 Task: Add Sprouts Organic Bartlett Pear Halves to the cart.
Action: Mouse moved to (24, 102)
Screenshot: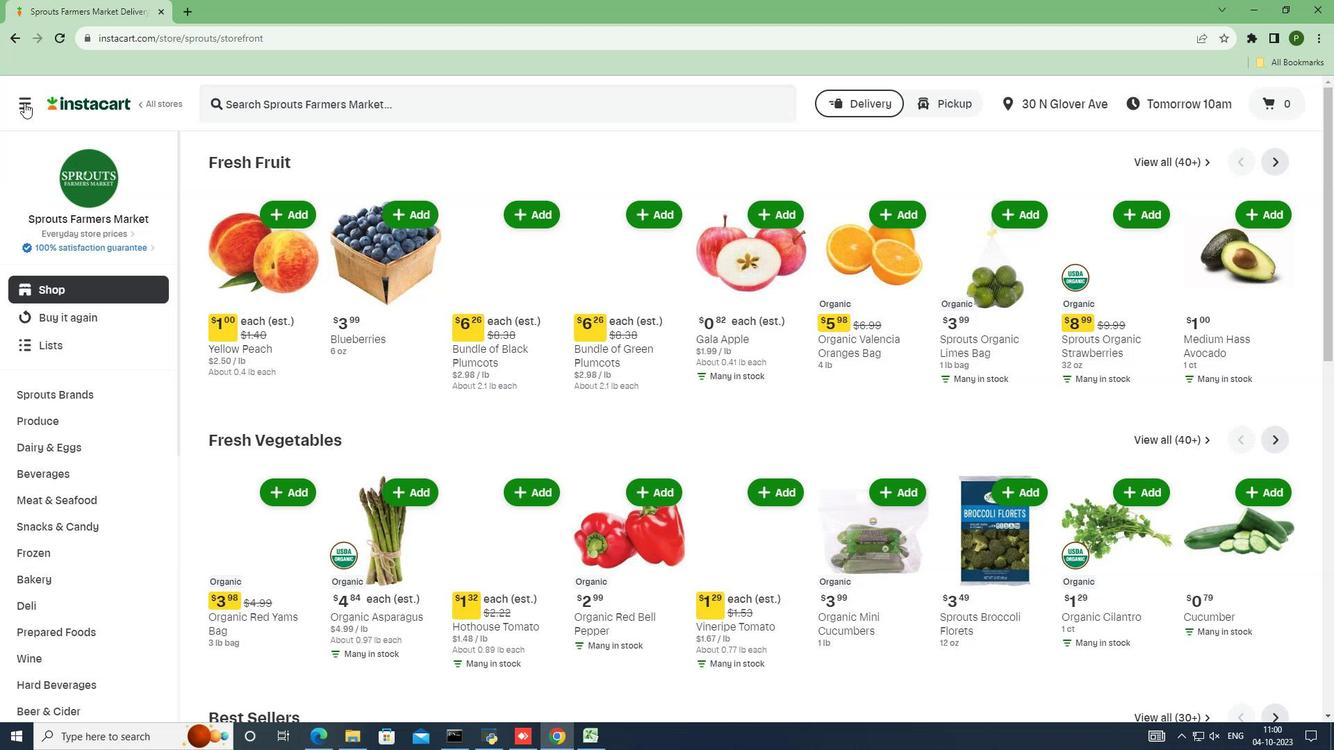 
Action: Mouse pressed left at (24, 102)
Screenshot: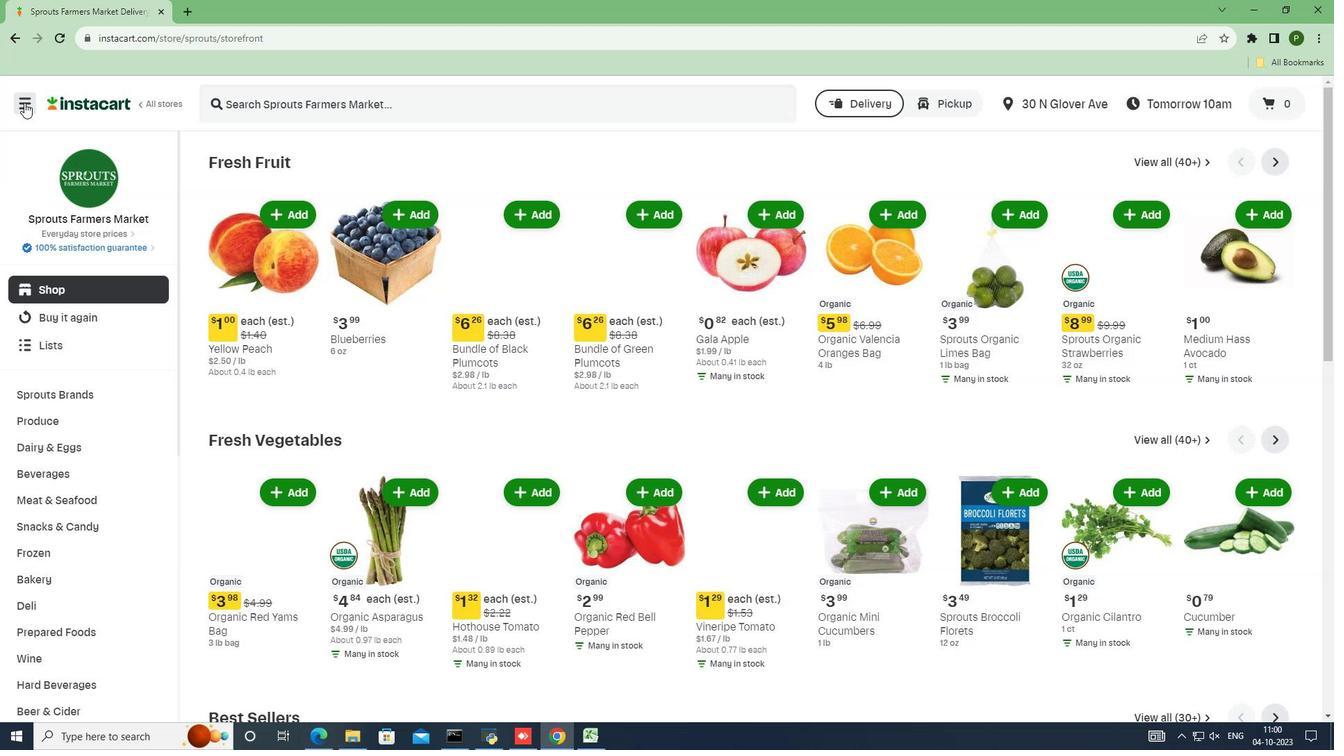 
Action: Mouse moved to (47, 389)
Screenshot: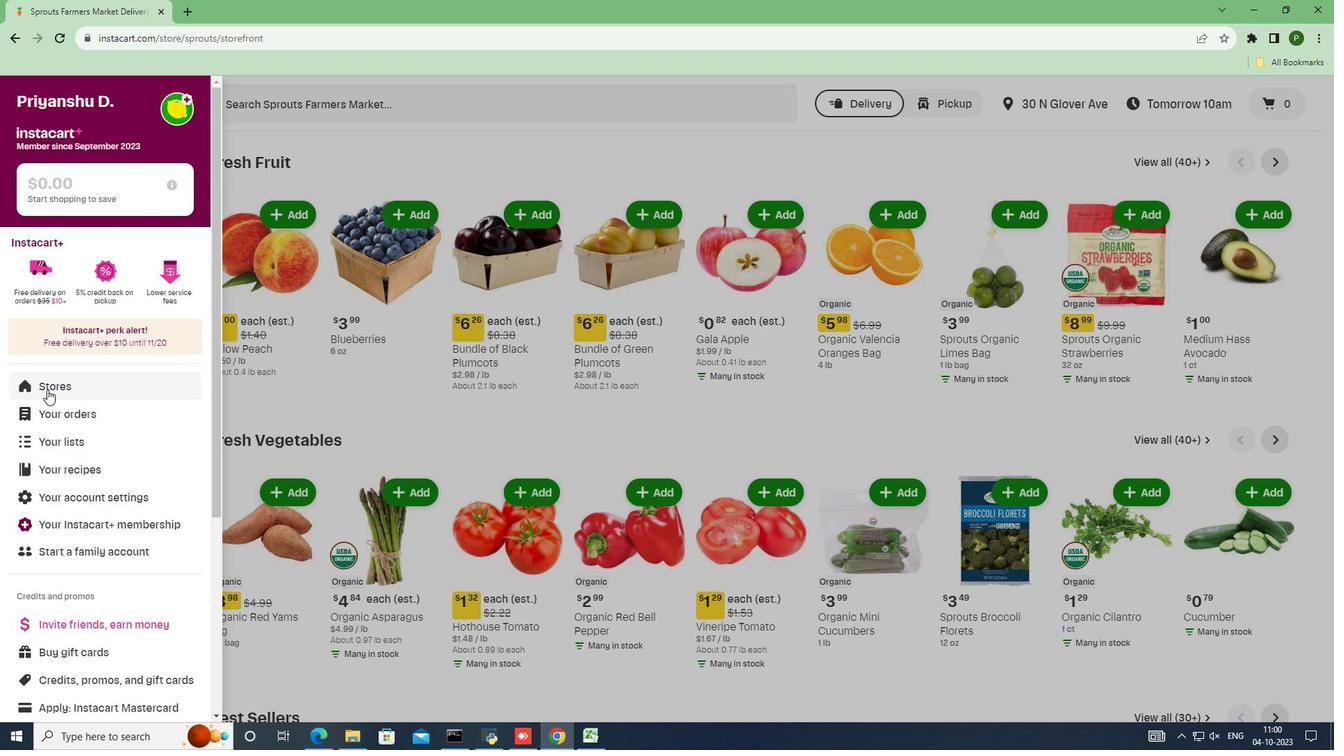 
Action: Mouse pressed left at (47, 389)
Screenshot: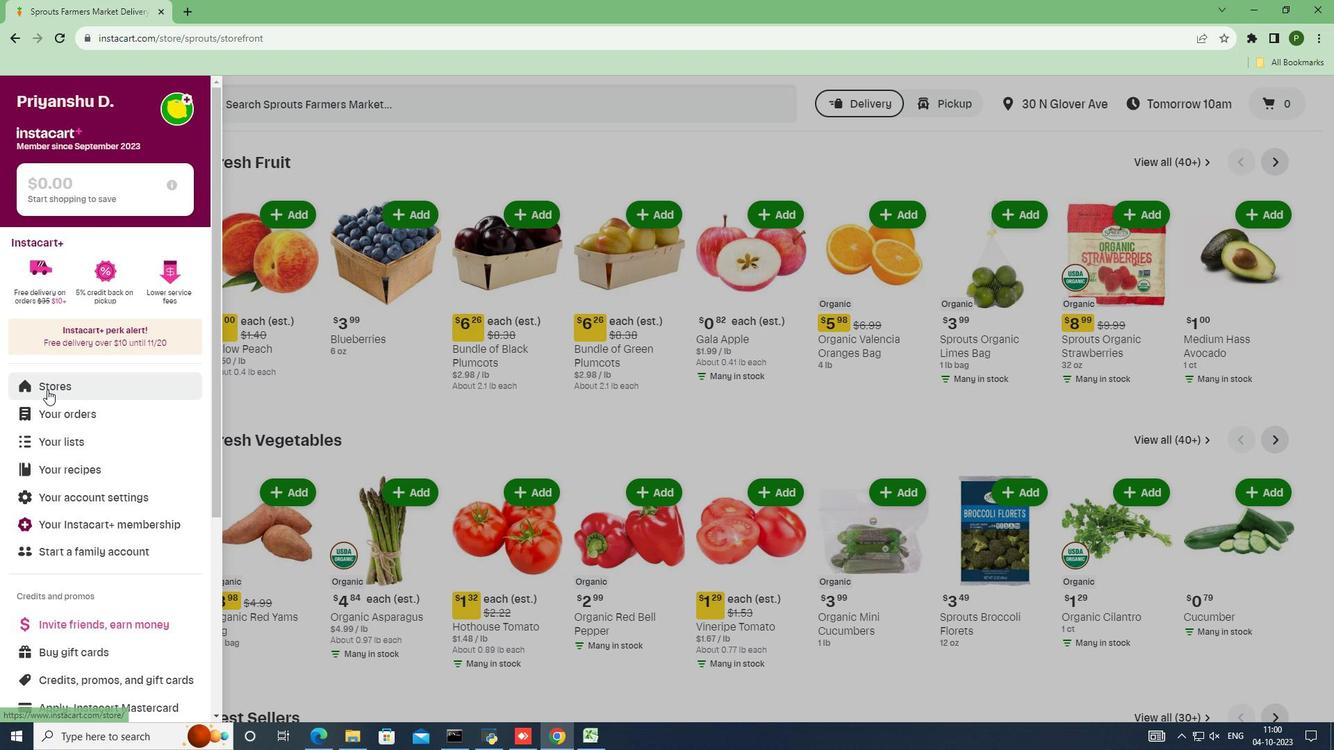 
Action: Mouse moved to (323, 161)
Screenshot: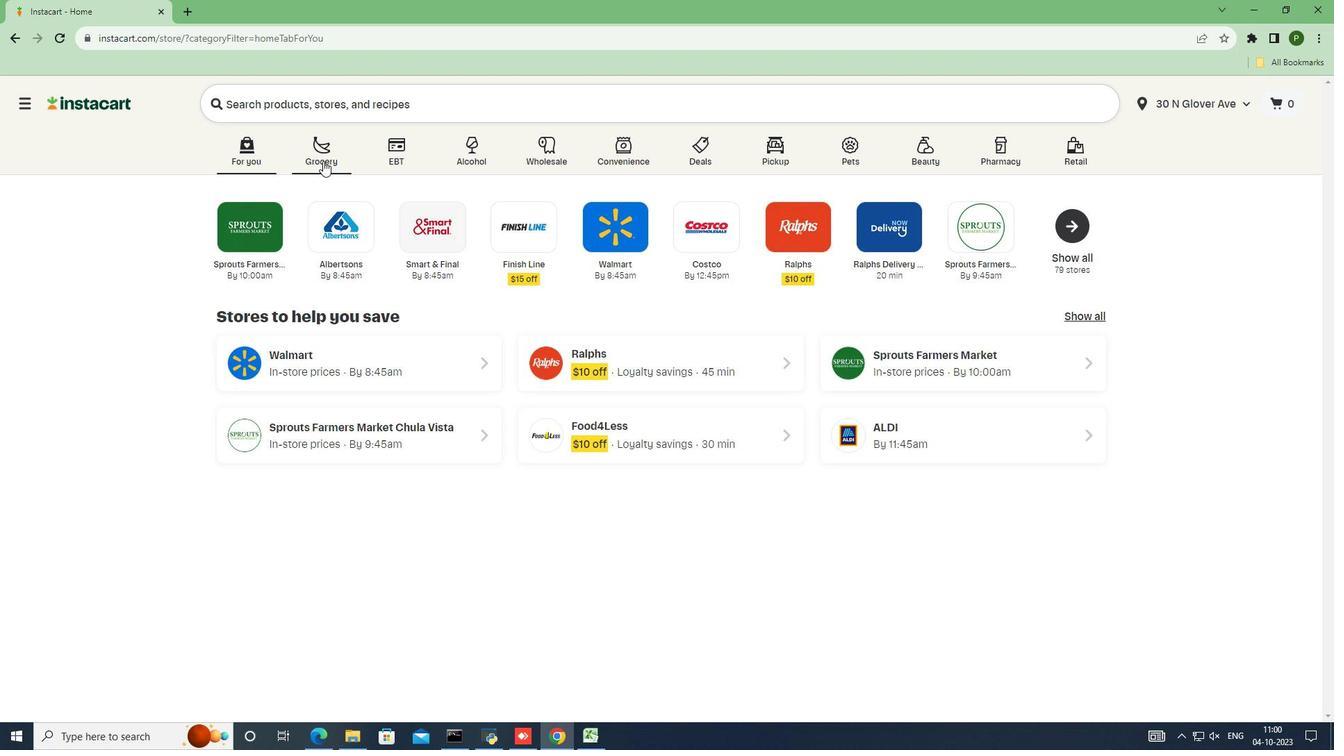 
Action: Mouse pressed left at (323, 161)
Screenshot: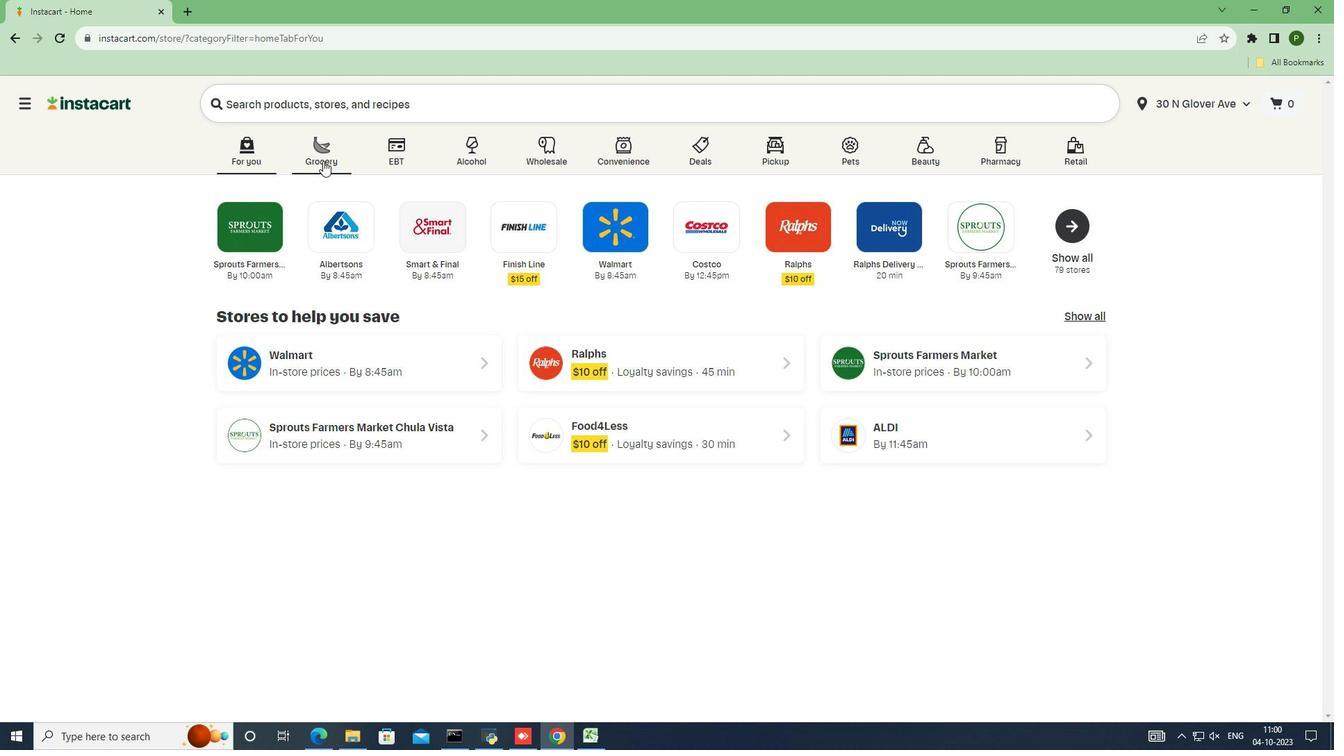 
Action: Mouse moved to (842, 310)
Screenshot: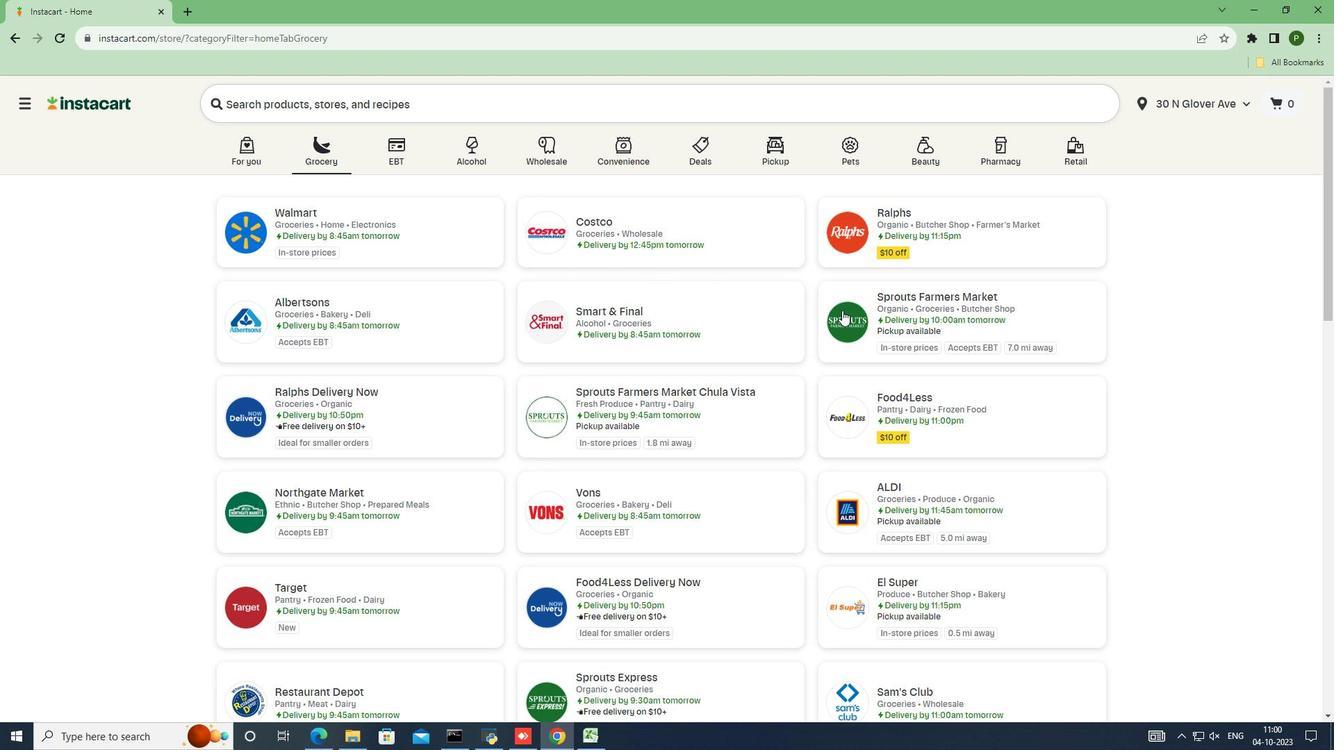 
Action: Mouse pressed left at (842, 310)
Screenshot: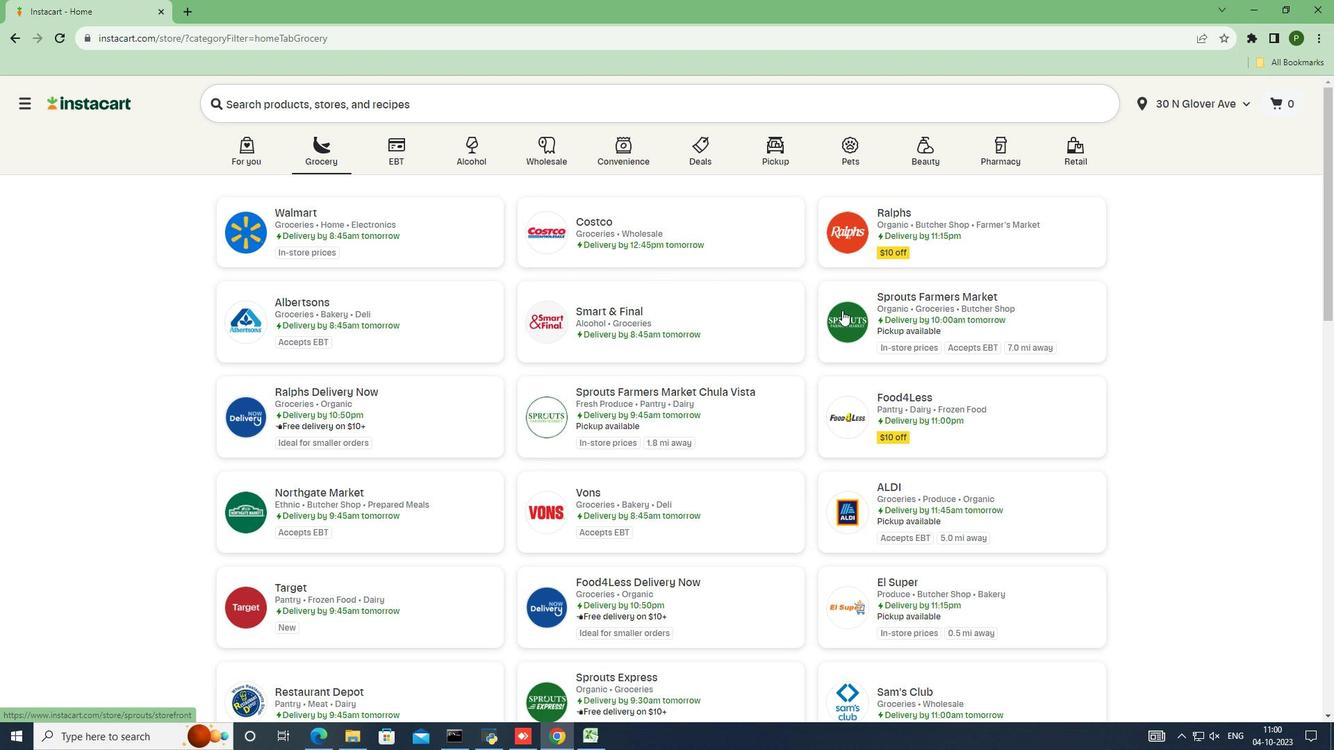 
Action: Mouse moved to (91, 404)
Screenshot: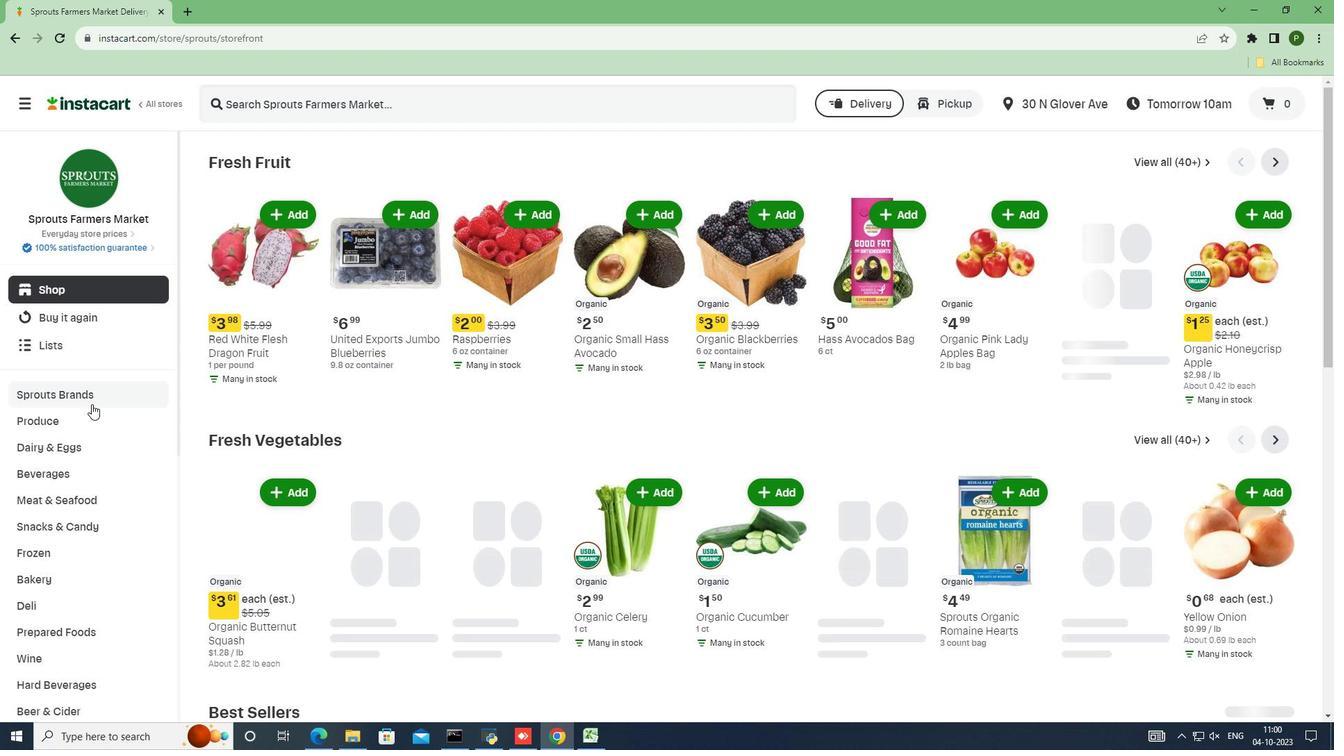 
Action: Mouse pressed left at (91, 404)
Screenshot: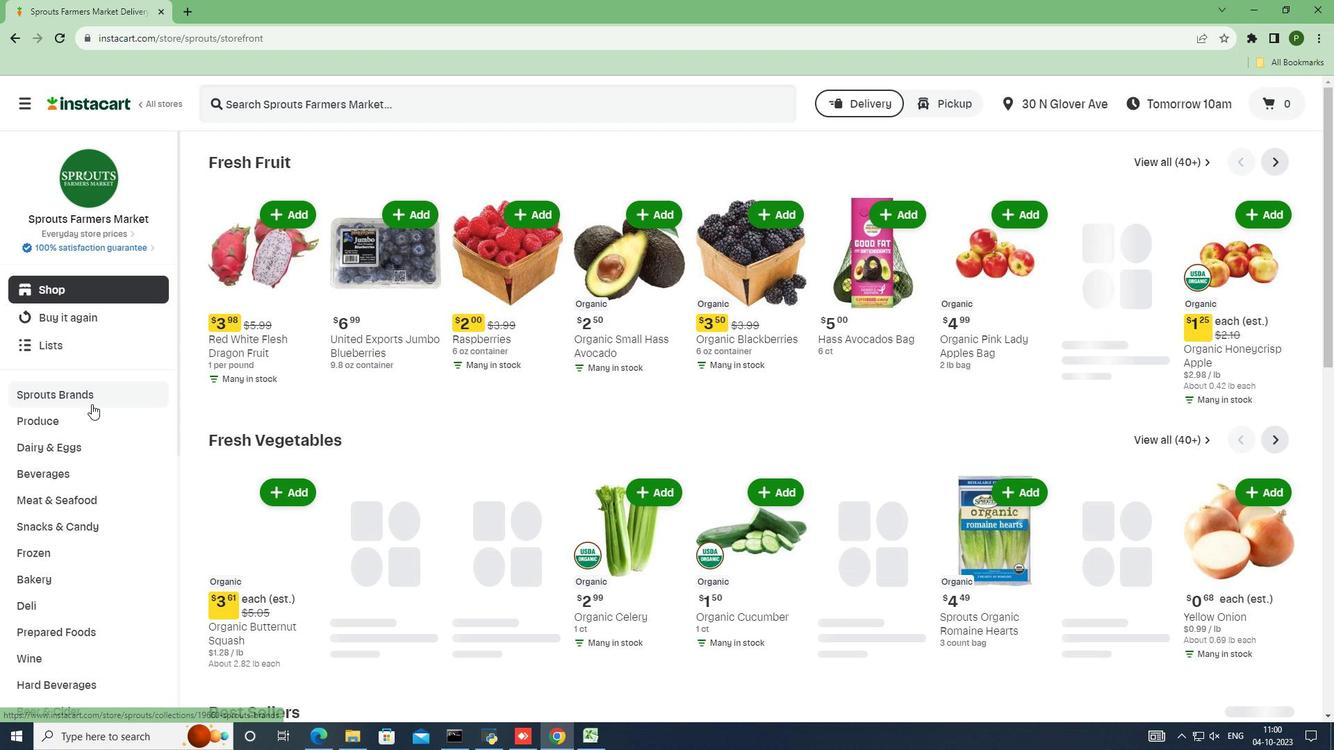 
Action: Mouse moved to (76, 492)
Screenshot: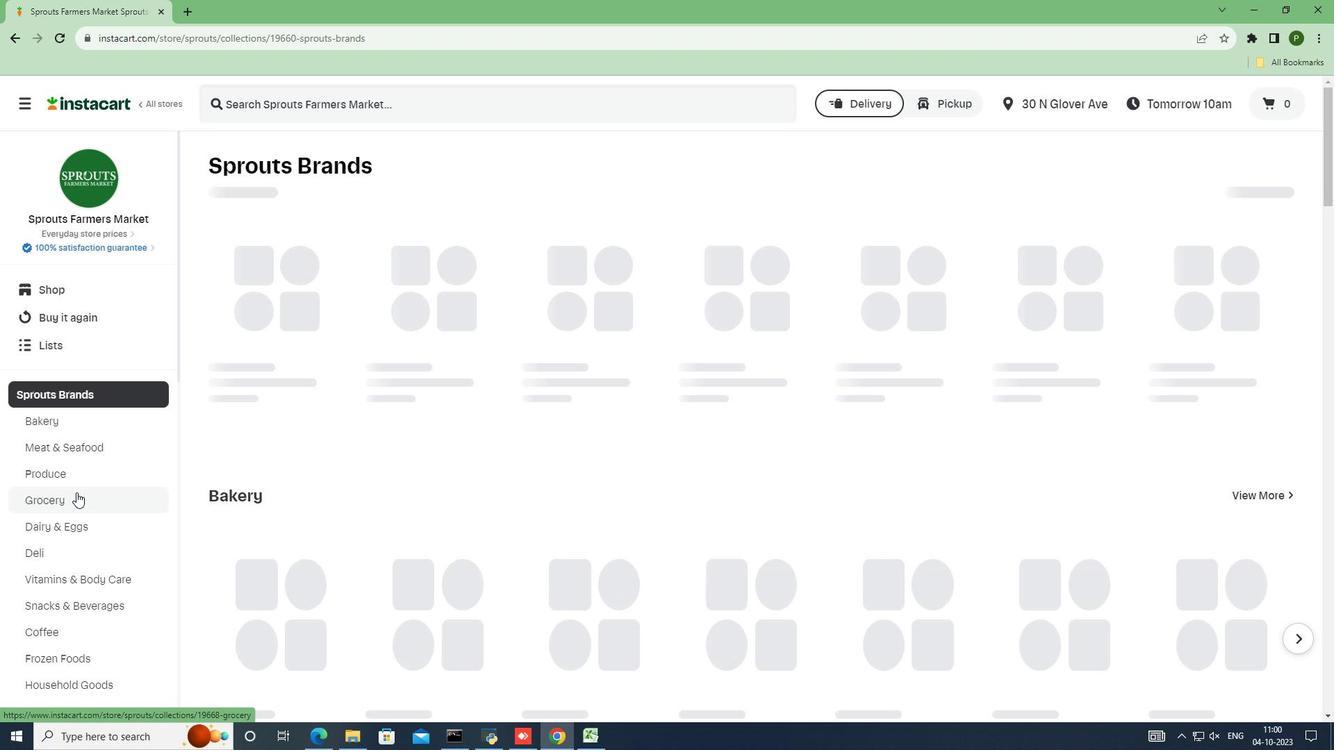 
Action: Mouse pressed left at (76, 492)
Screenshot: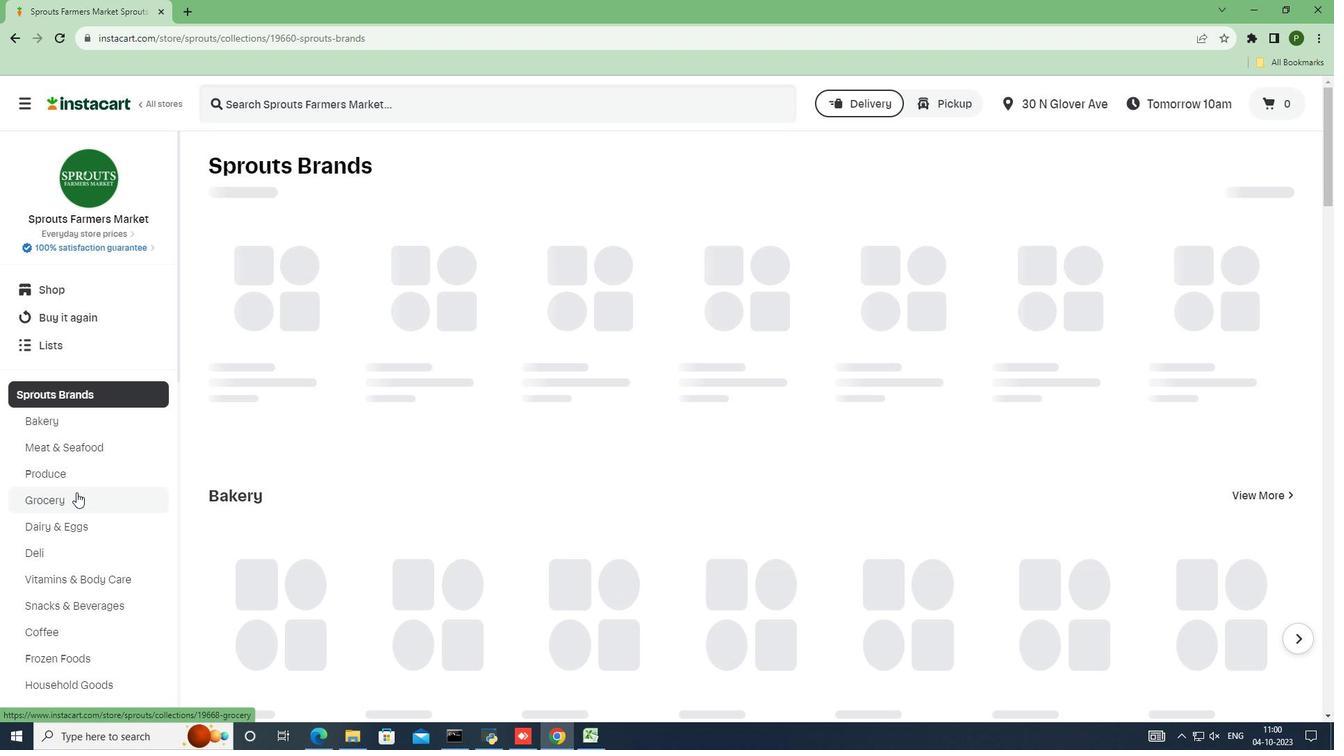 
Action: Mouse moved to (301, 280)
Screenshot: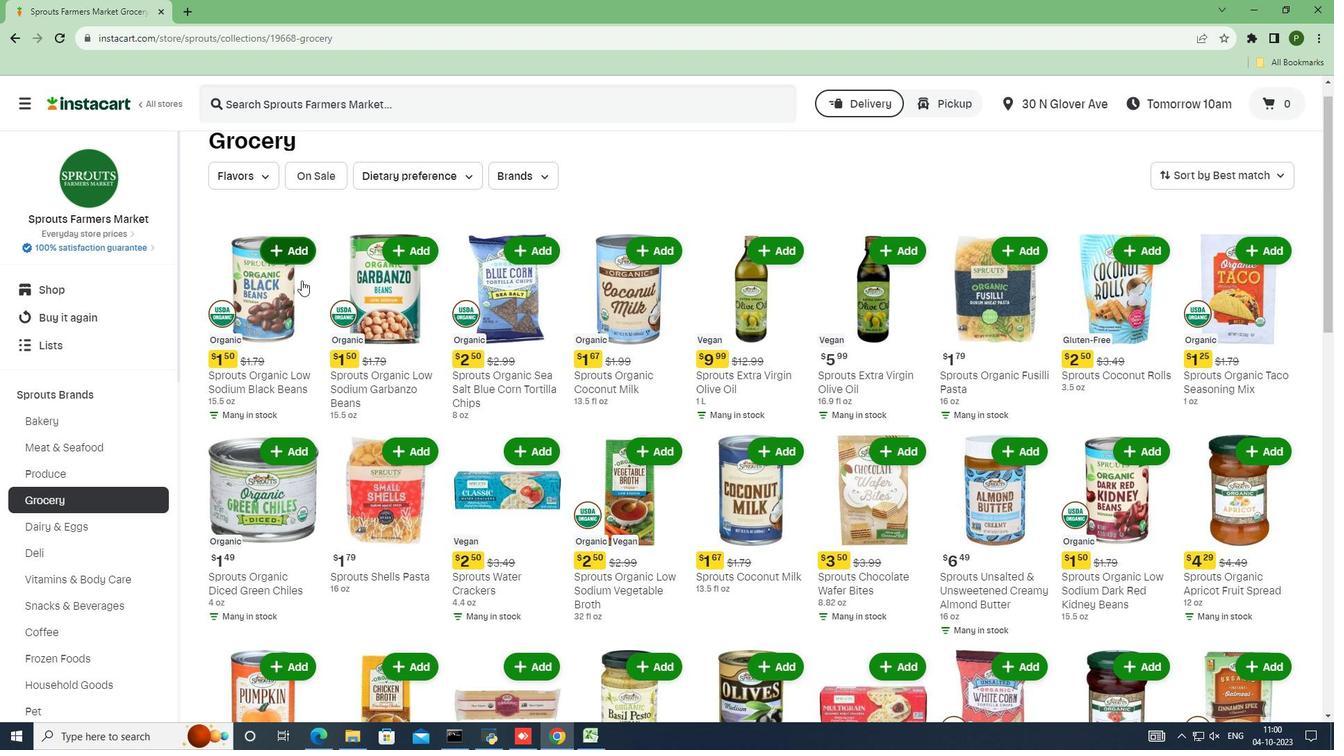 
Action: Mouse scrolled (301, 280) with delta (0, 0)
Screenshot: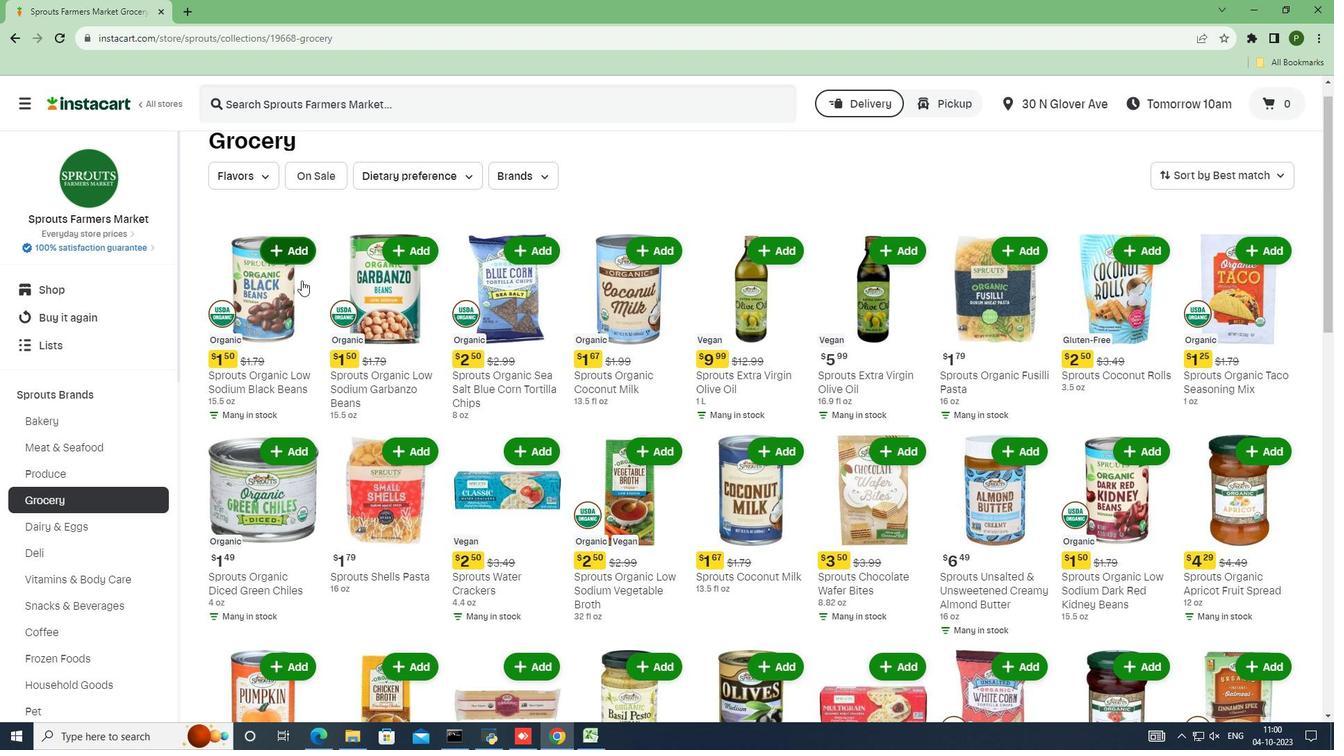 
Action: Mouse moved to (305, 286)
Screenshot: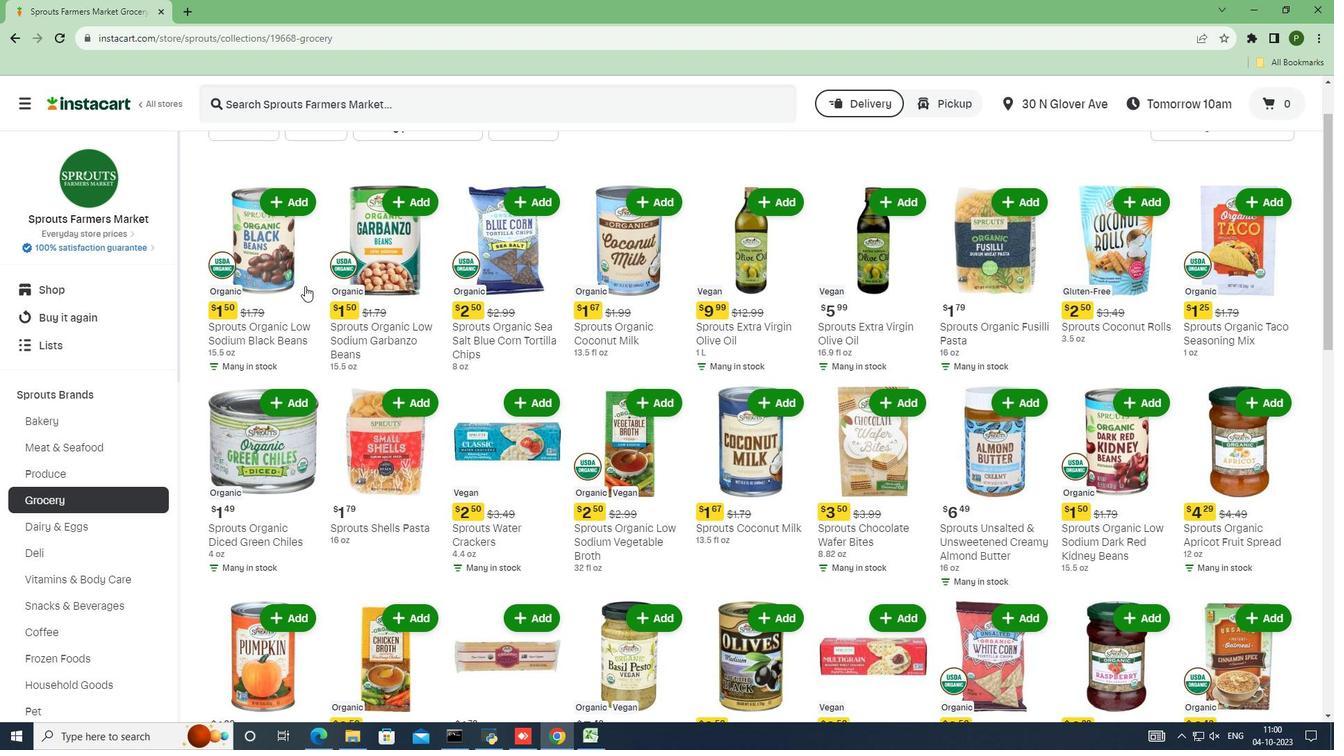 
Action: Mouse scrolled (305, 285) with delta (0, 0)
Screenshot: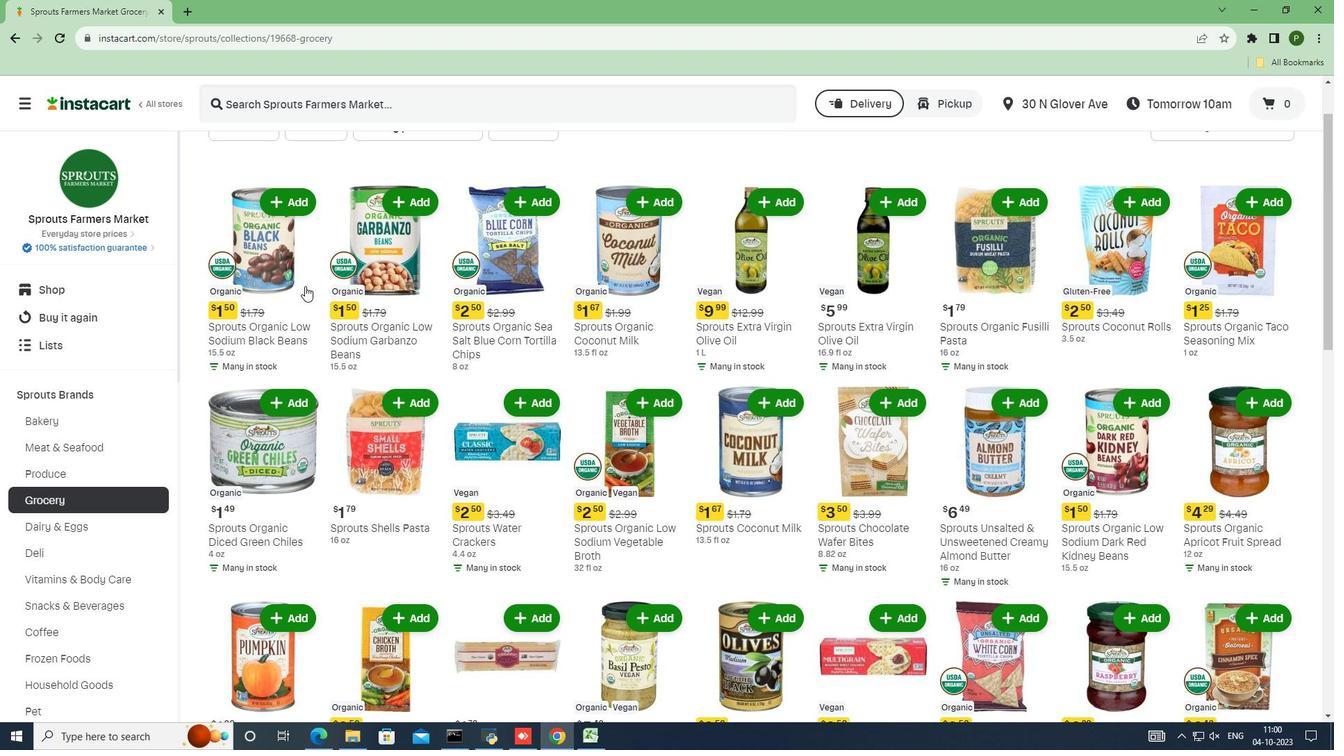 
Action: Mouse scrolled (305, 285) with delta (0, 0)
Screenshot: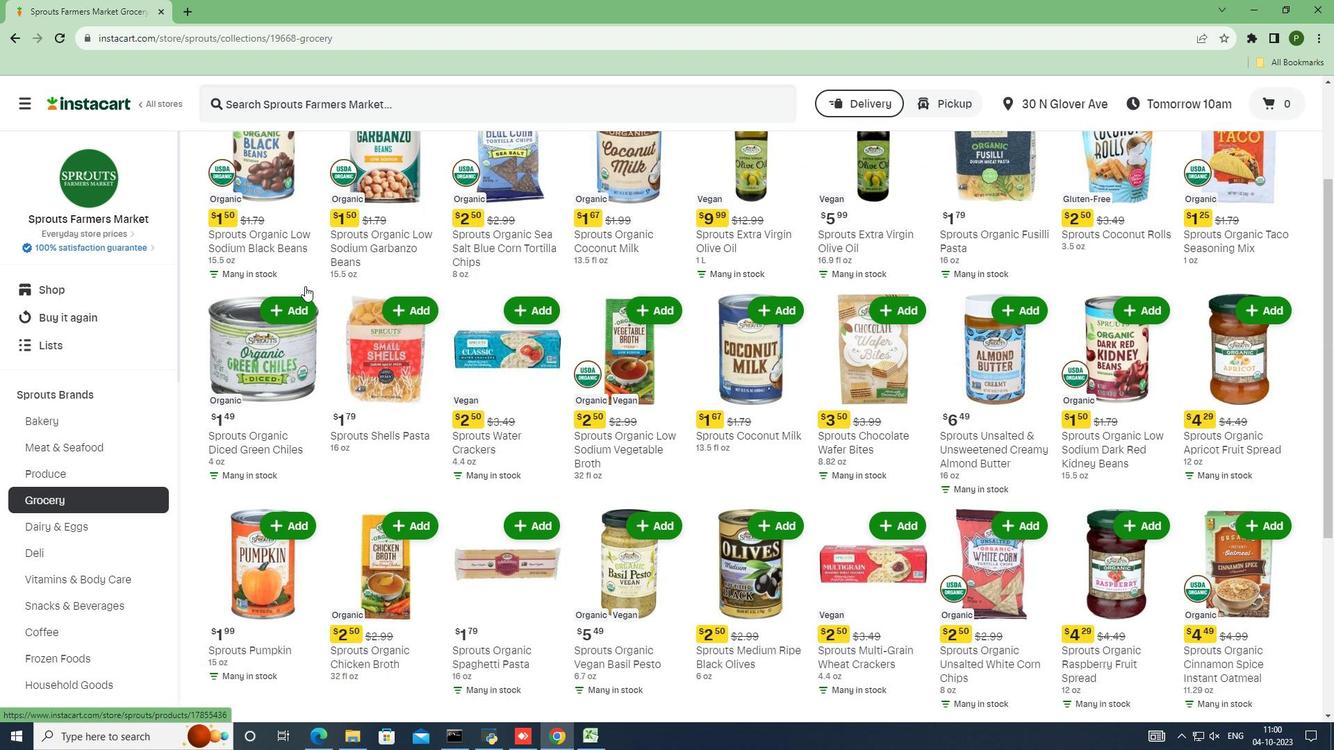 
Action: Mouse moved to (311, 292)
Screenshot: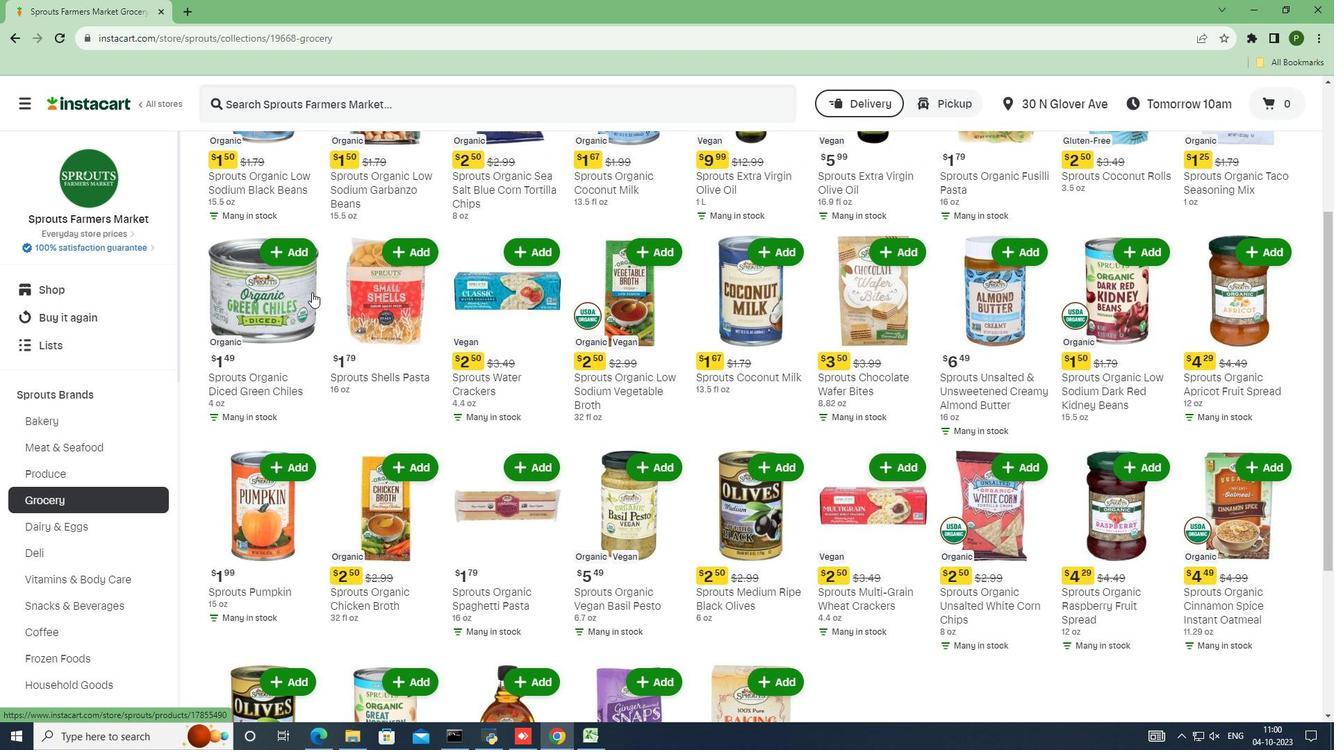 
Action: Mouse scrolled (311, 291) with delta (0, 0)
Screenshot: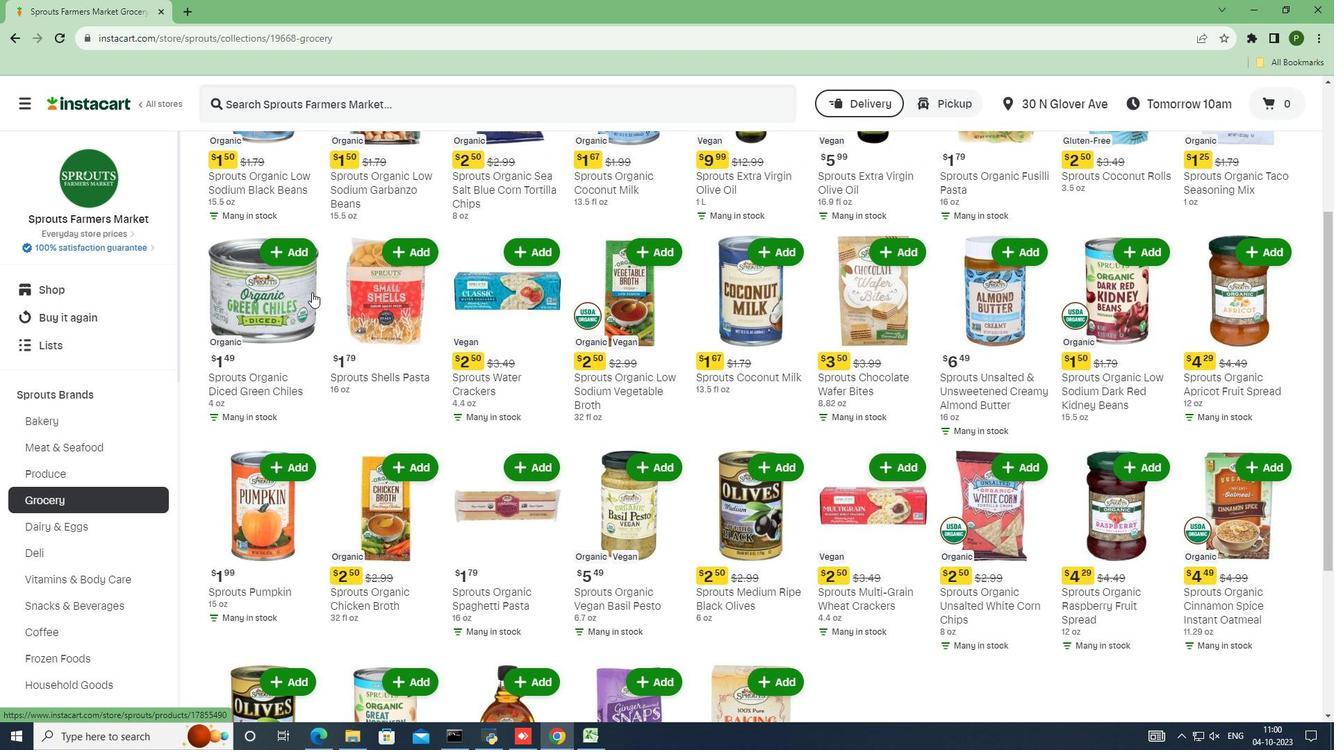 
Action: Mouse moved to (312, 292)
Screenshot: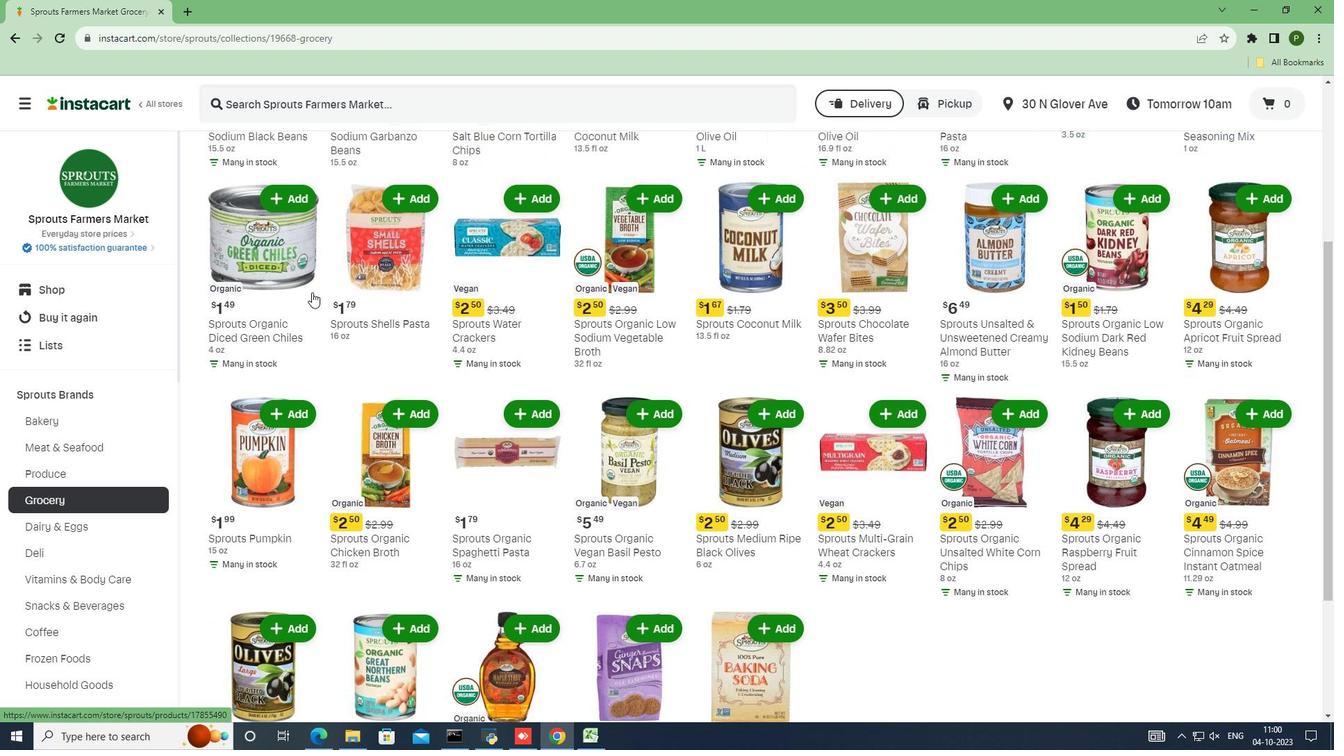 
Action: Mouse scrolled (312, 291) with delta (0, 0)
Screenshot: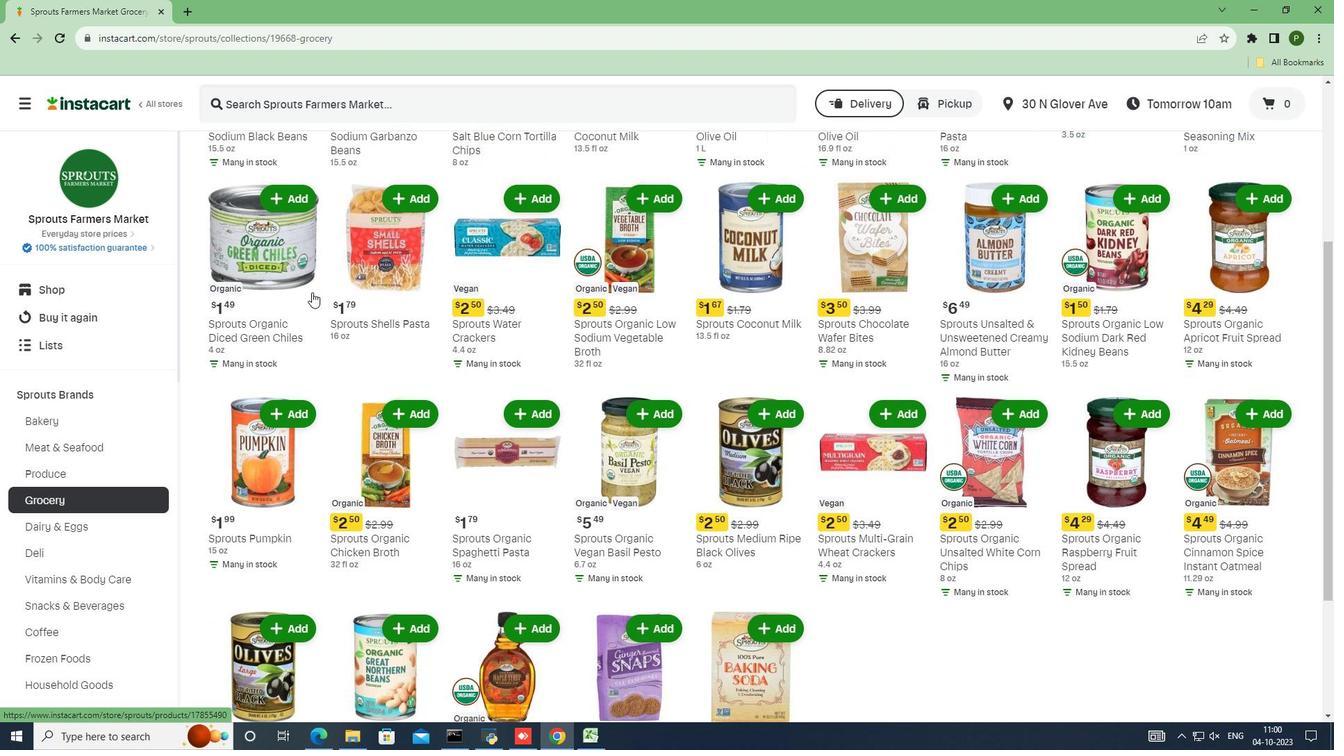 
Action: Mouse moved to (317, 291)
Screenshot: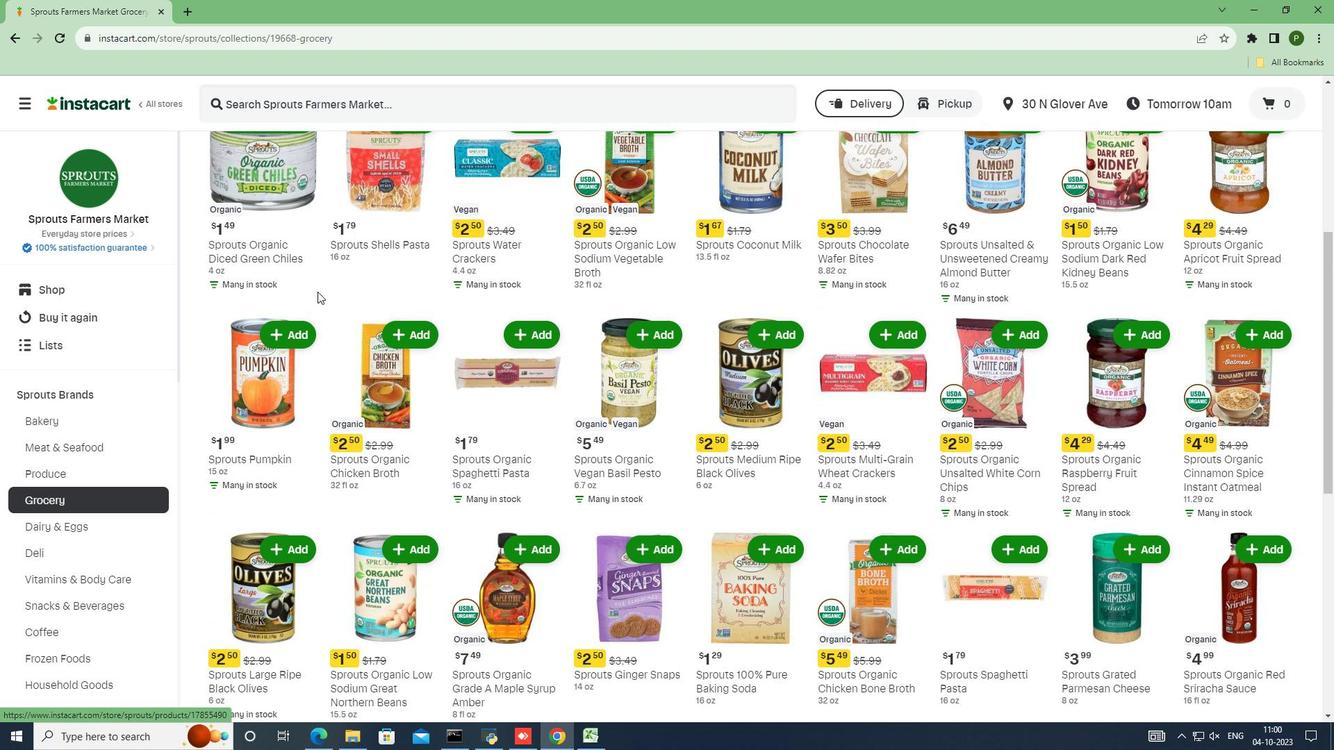 
Action: Mouse scrolled (317, 291) with delta (0, 0)
Screenshot: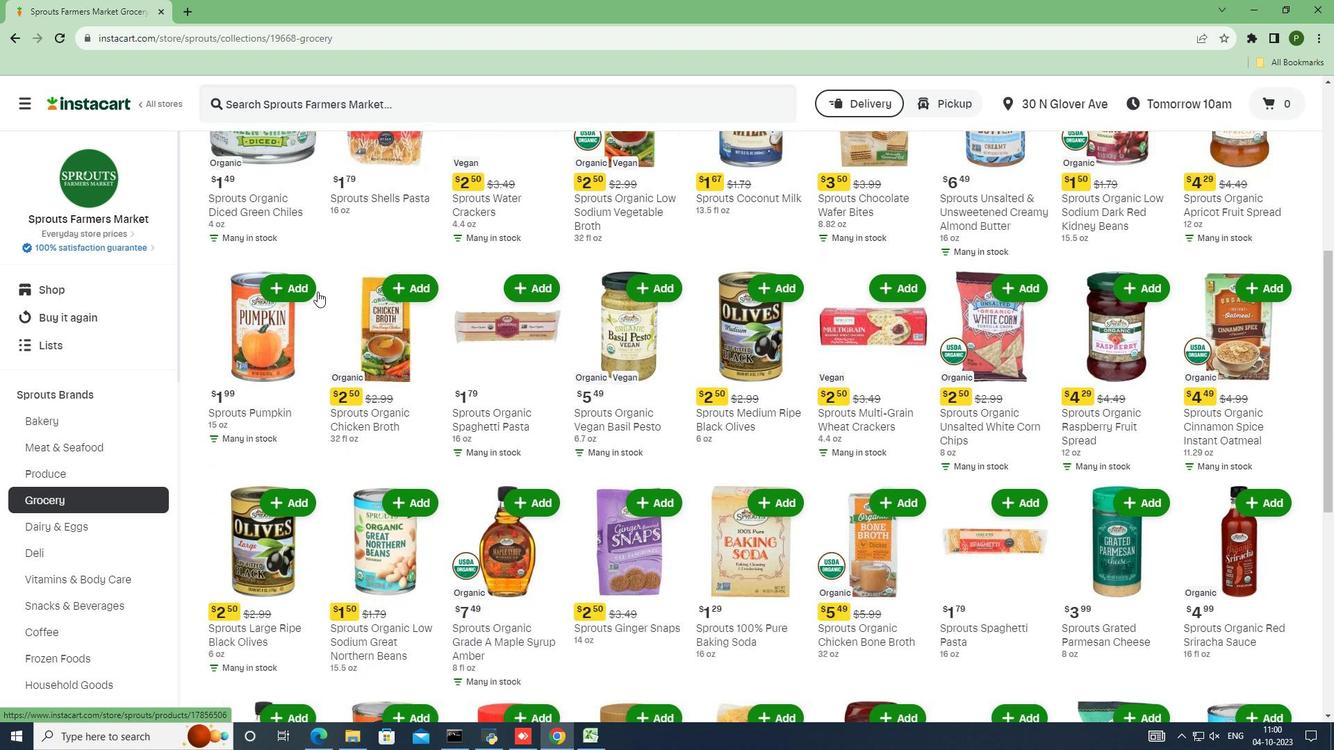 
Action: Mouse scrolled (317, 291) with delta (0, 0)
Screenshot: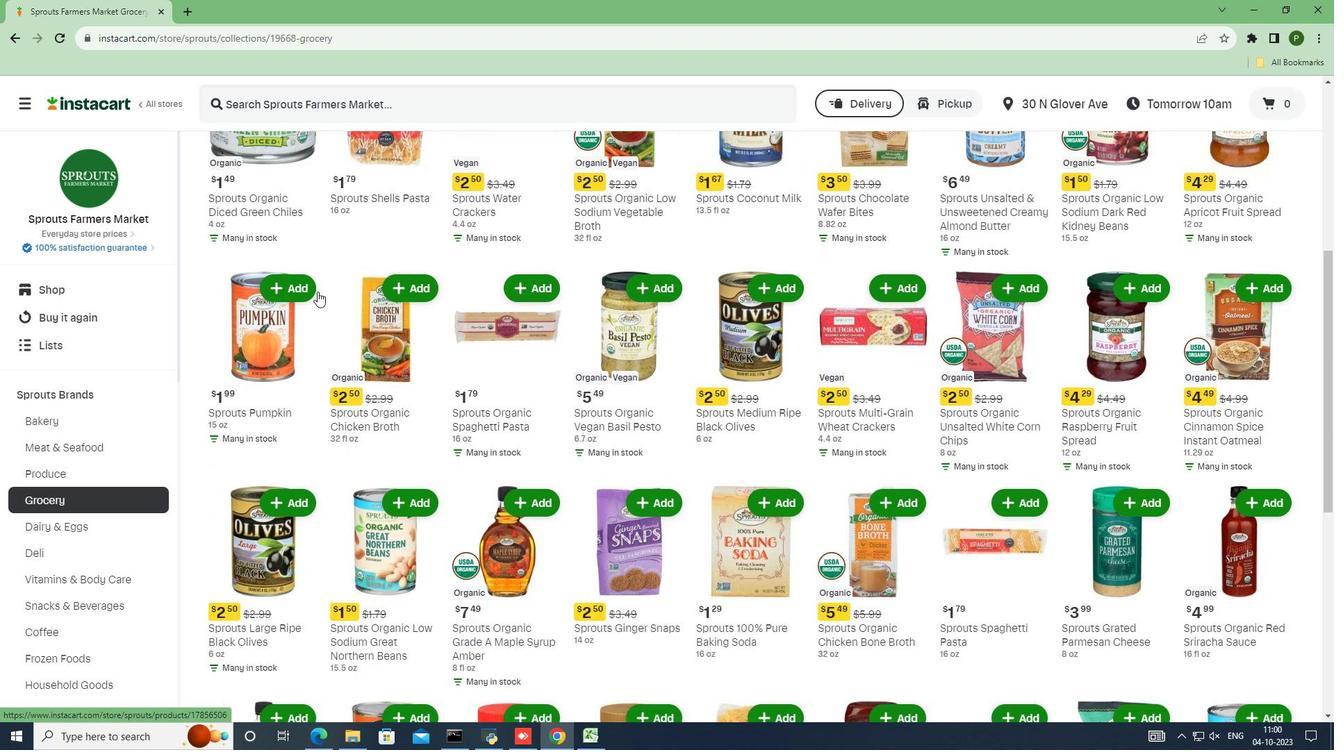 
Action: Mouse scrolled (317, 291) with delta (0, 0)
Screenshot: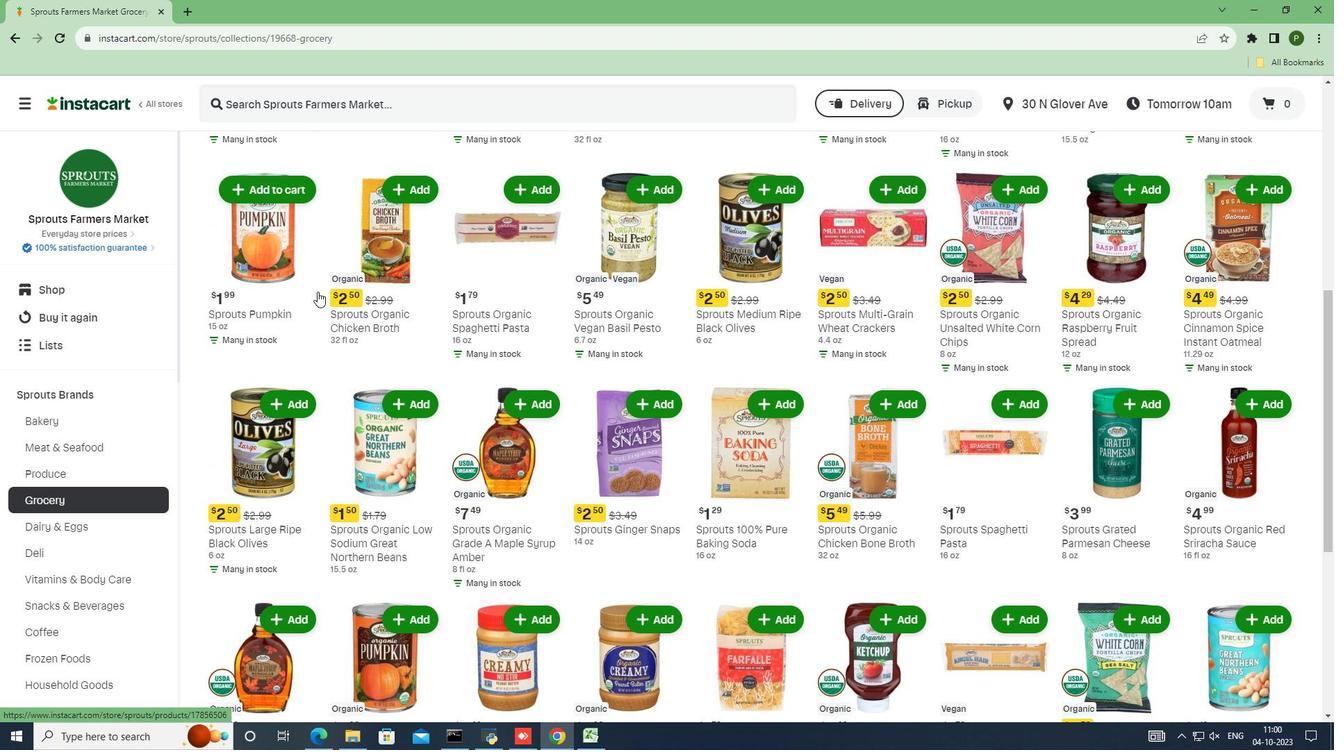 
Action: Mouse scrolled (317, 291) with delta (0, 0)
Screenshot: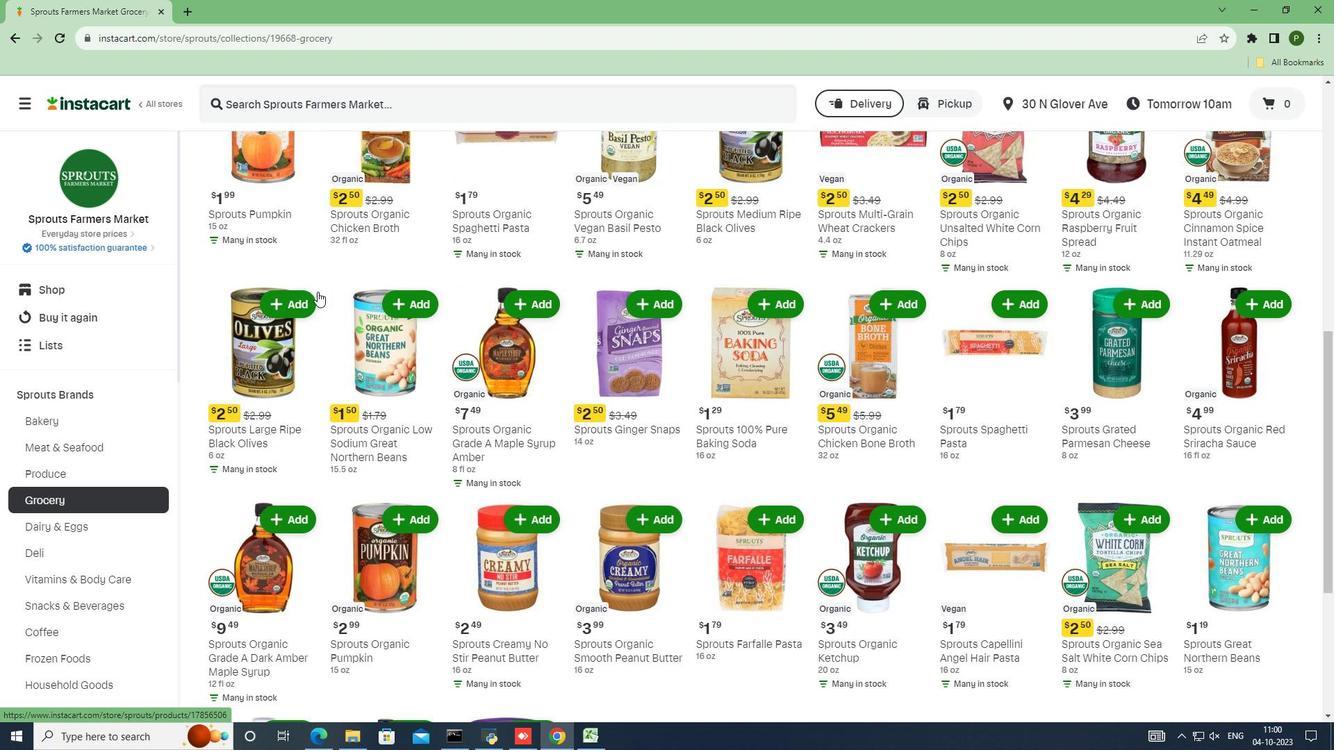 
Action: Mouse scrolled (317, 291) with delta (0, 0)
Screenshot: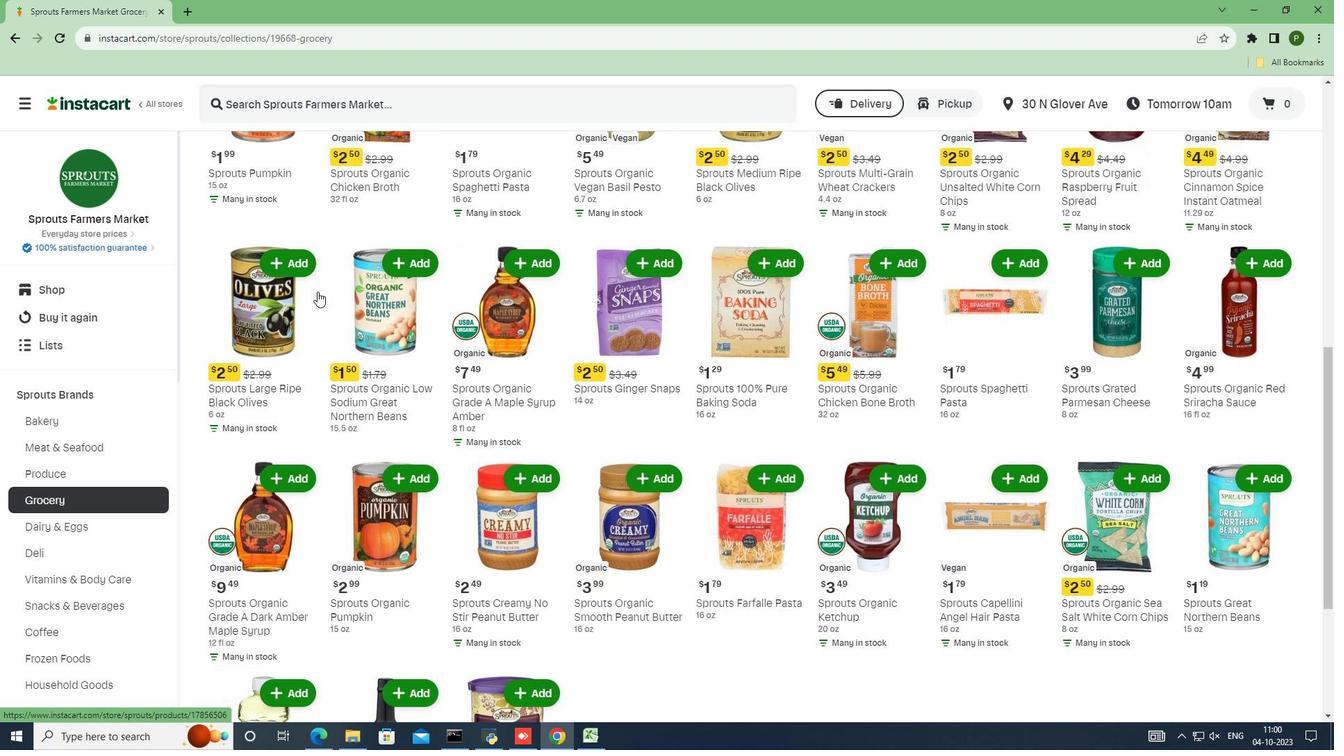 
Action: Mouse scrolled (317, 291) with delta (0, 0)
Screenshot: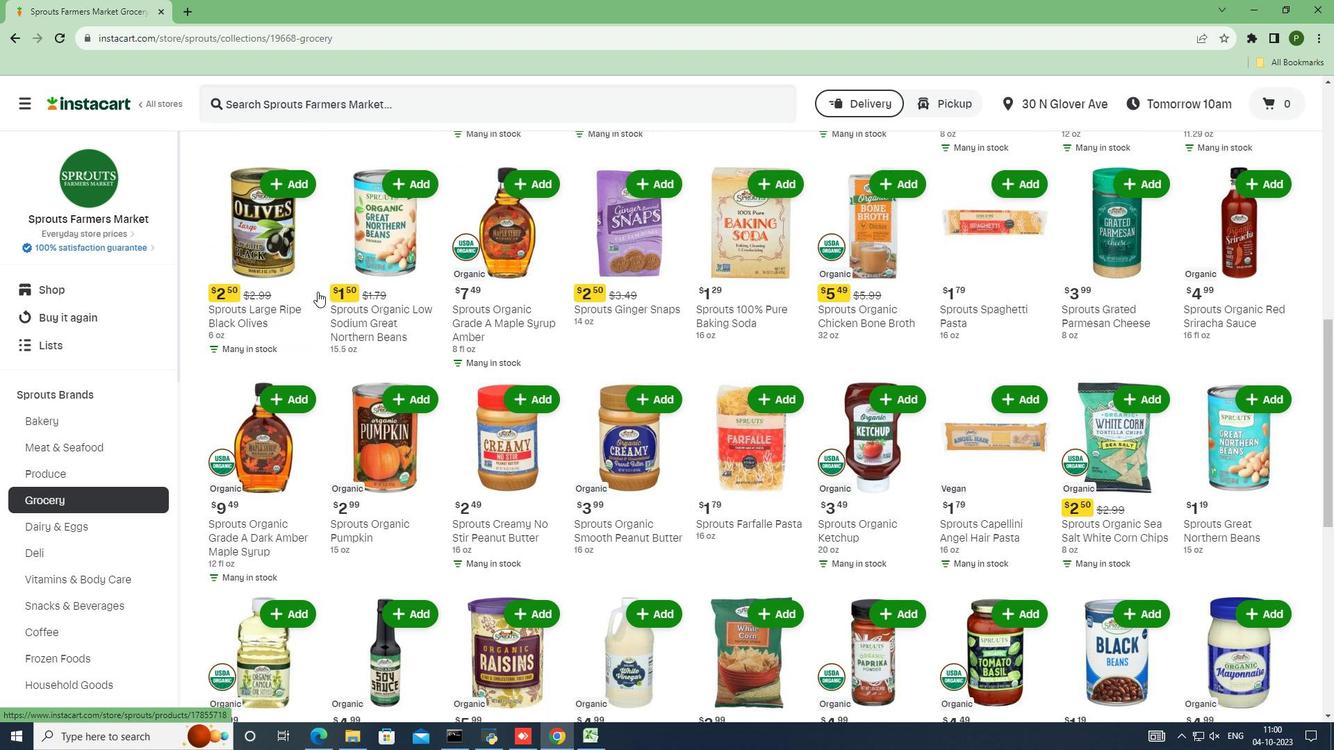 
Action: Mouse scrolled (317, 291) with delta (0, 0)
Screenshot: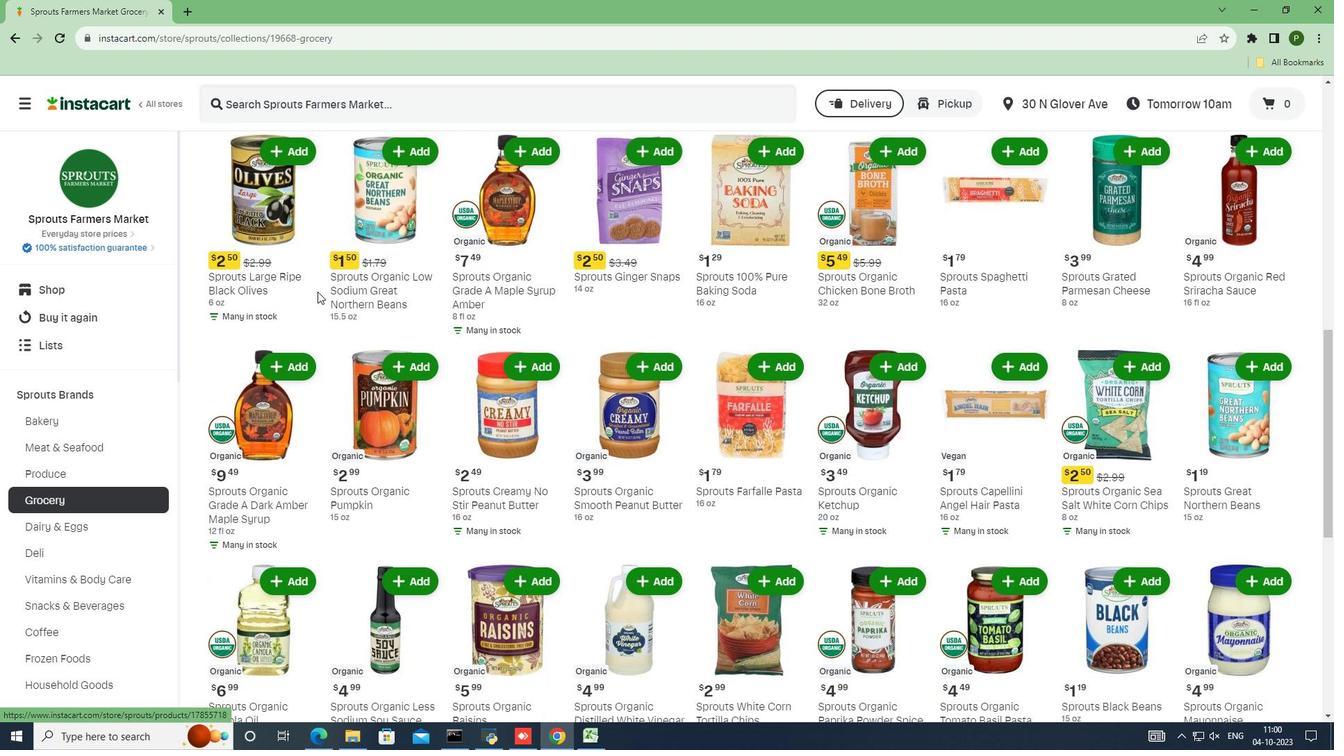 
Action: Mouse scrolled (317, 291) with delta (0, 0)
Screenshot: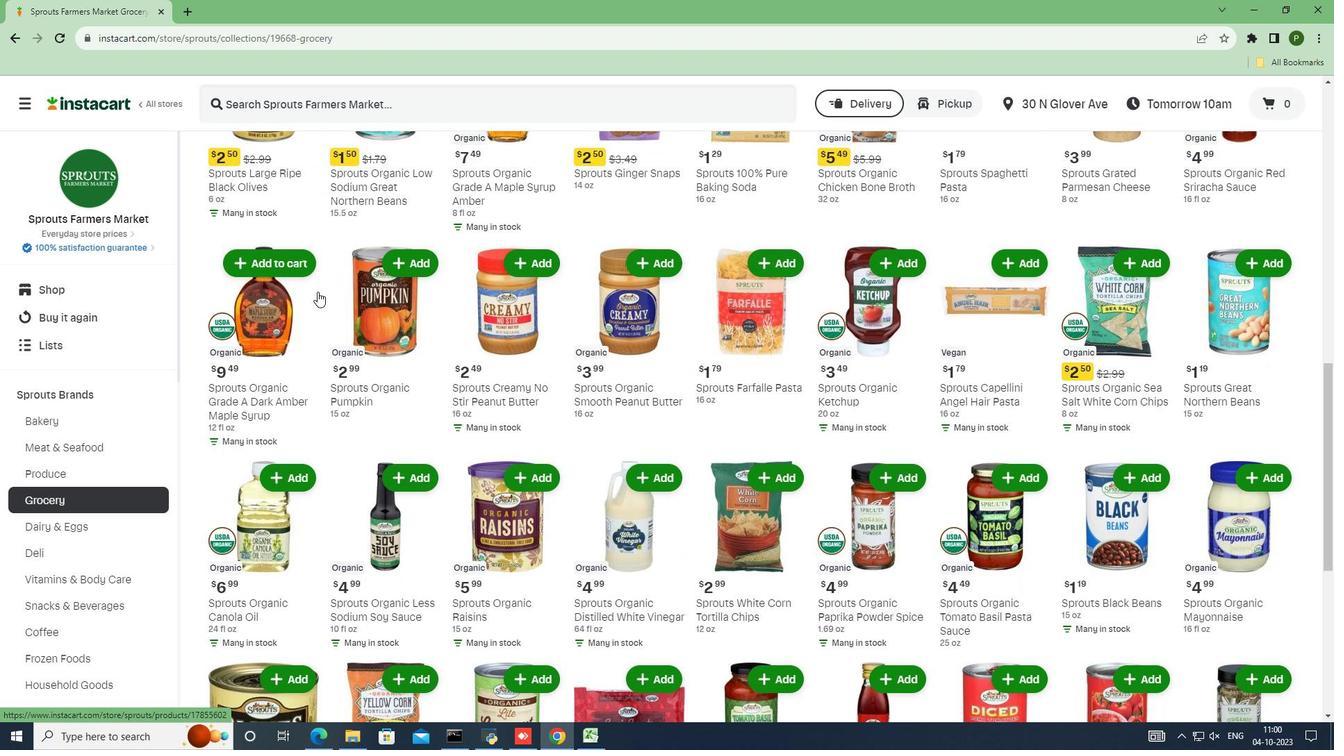 
Action: Mouse scrolled (317, 291) with delta (0, 0)
Screenshot: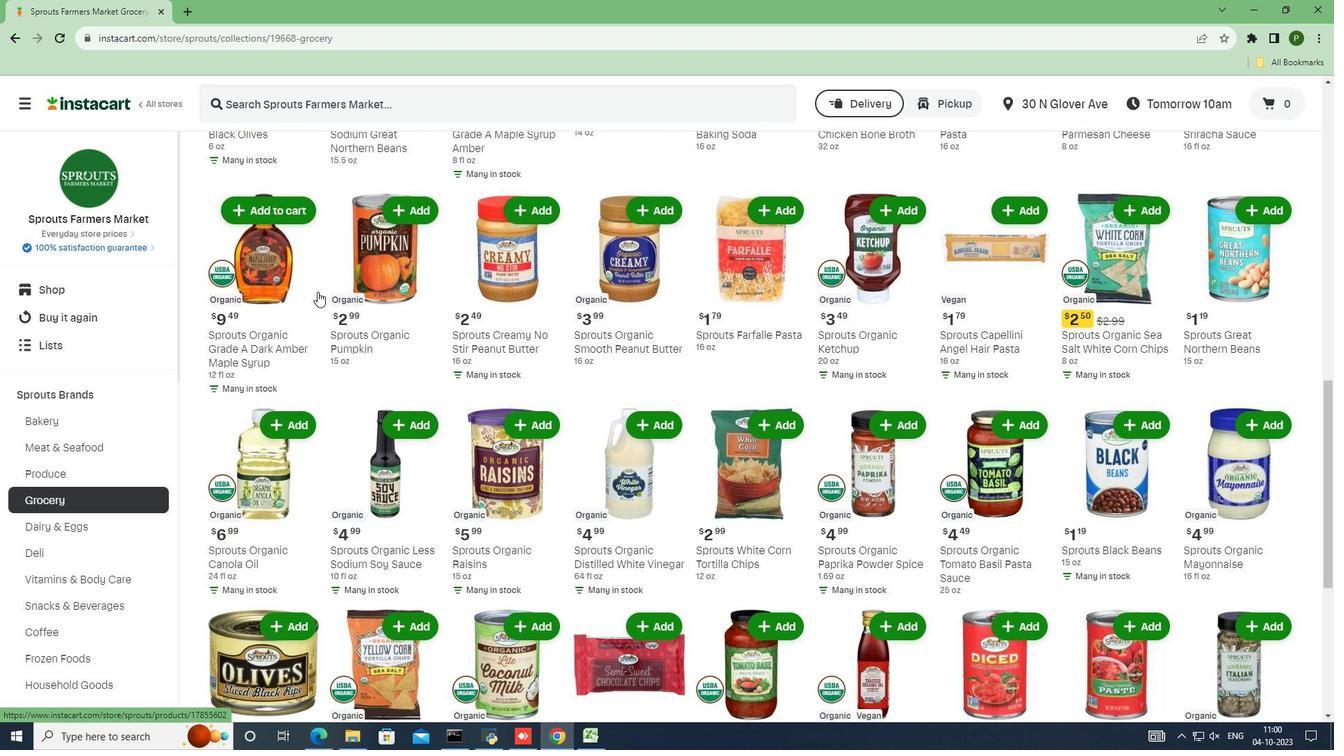 
Action: Mouse scrolled (317, 291) with delta (0, 0)
Screenshot: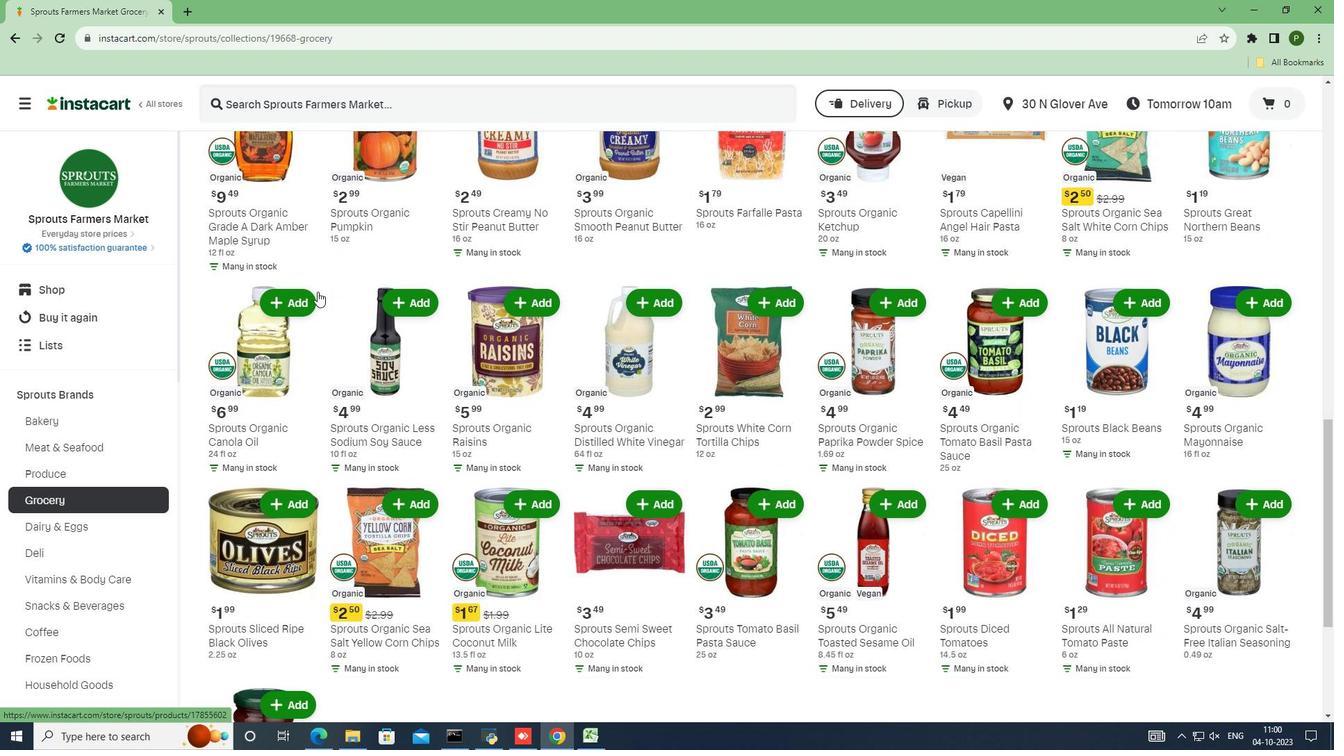 
Action: Mouse scrolled (317, 291) with delta (0, 0)
Screenshot: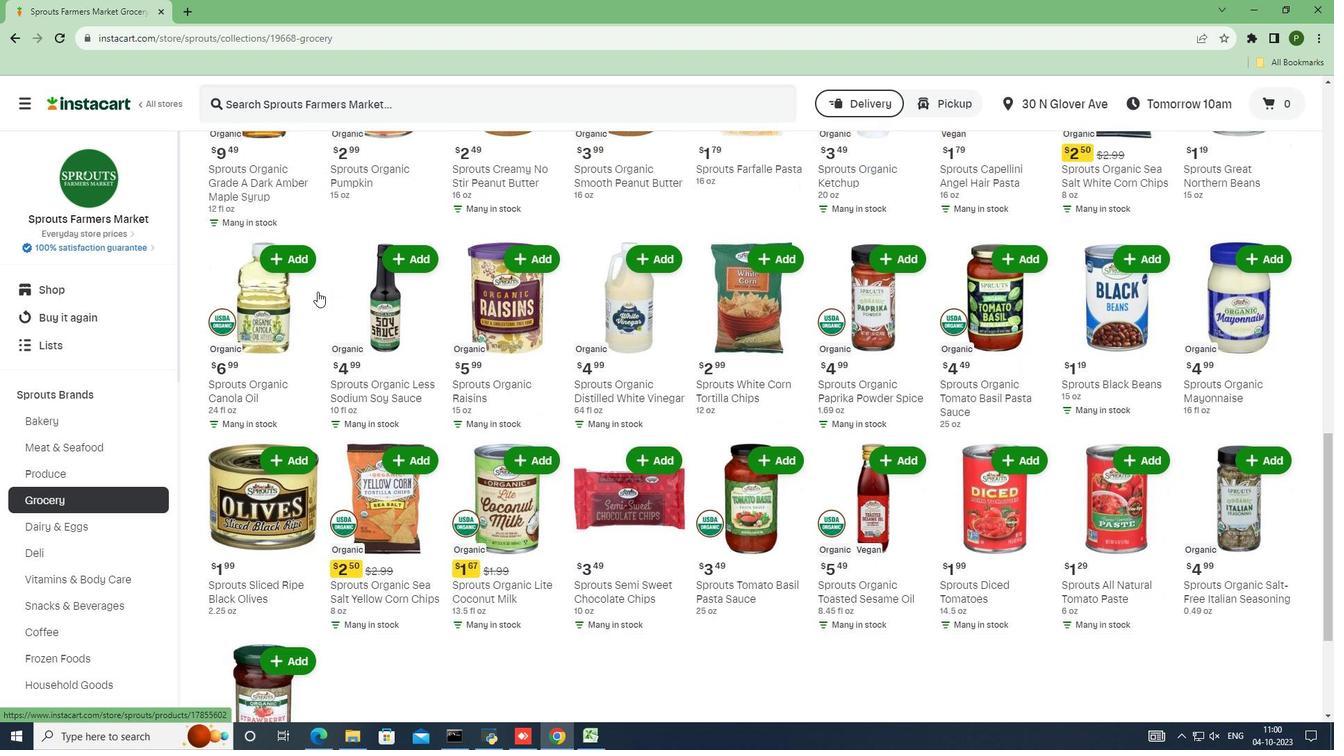 
Action: Mouse scrolled (317, 291) with delta (0, 0)
Screenshot: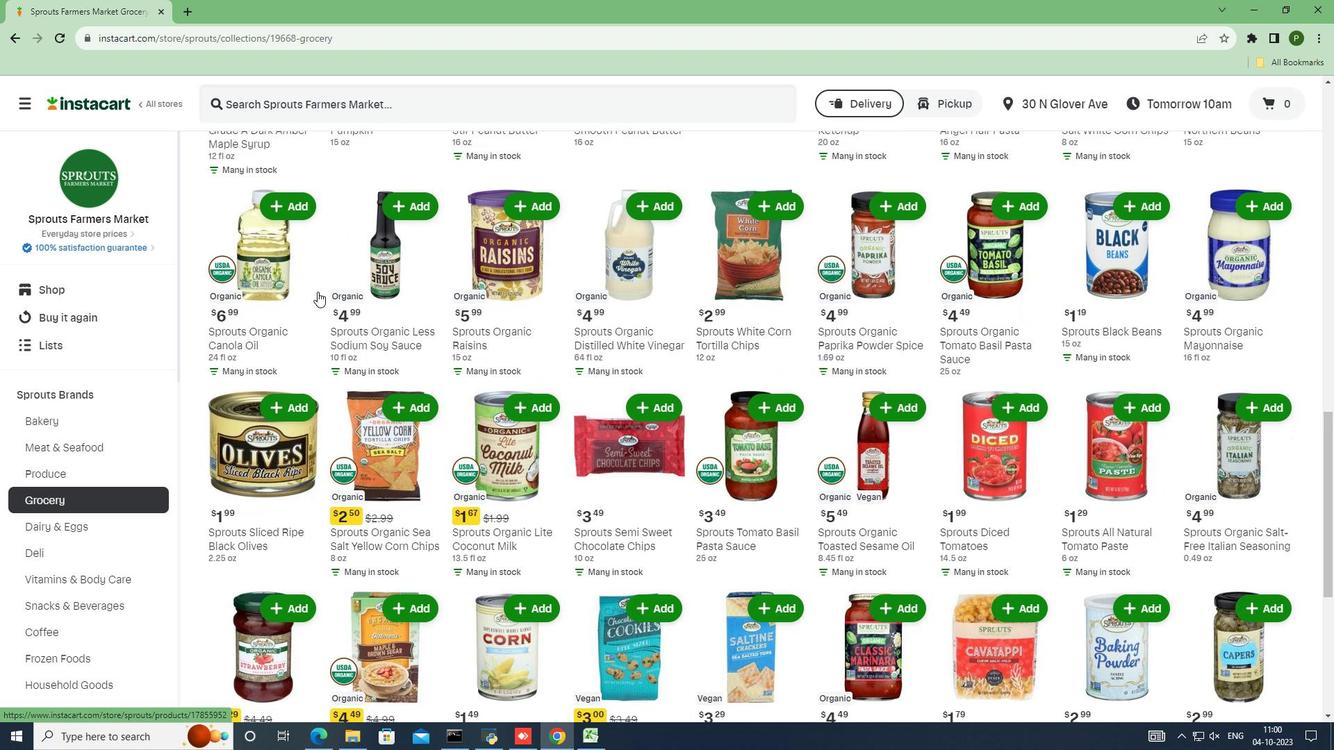 
Action: Mouse scrolled (317, 291) with delta (0, 0)
Screenshot: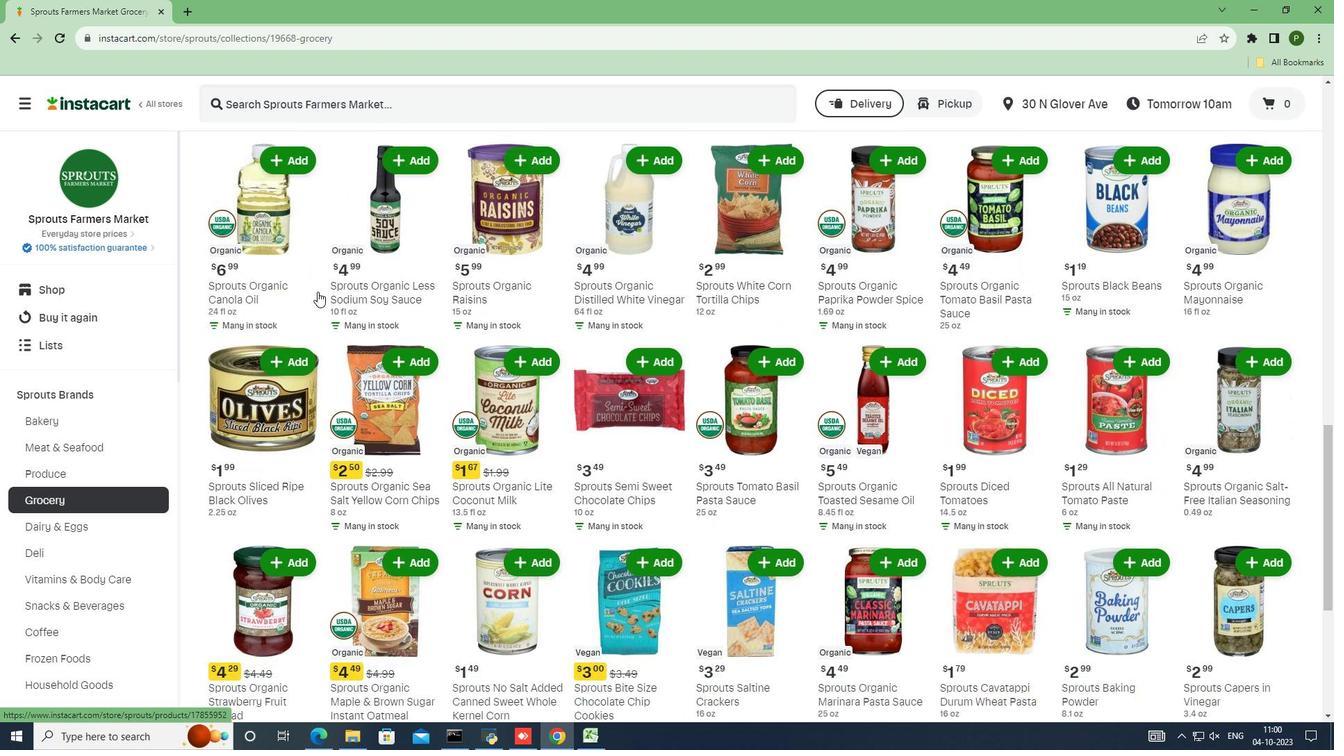 
Action: Mouse scrolled (317, 291) with delta (0, 0)
Screenshot: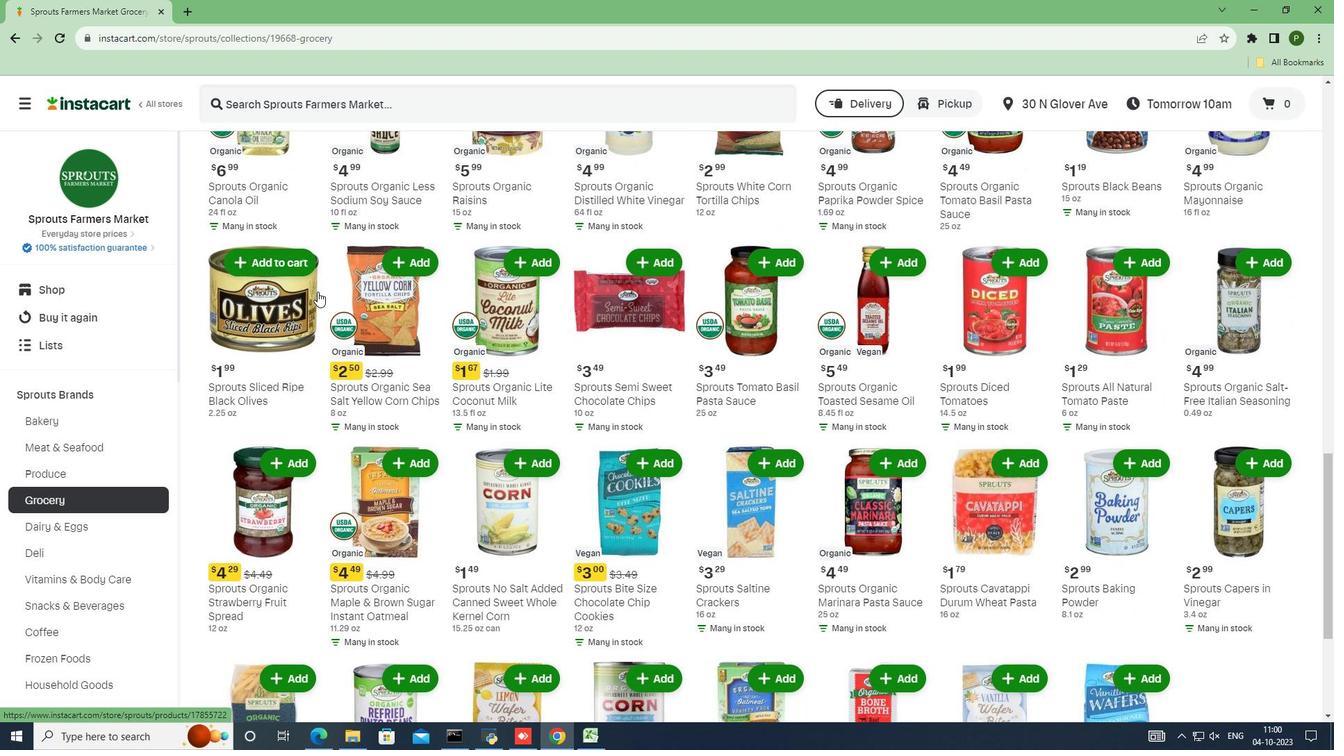 
Action: Mouse scrolled (317, 291) with delta (0, 0)
Screenshot: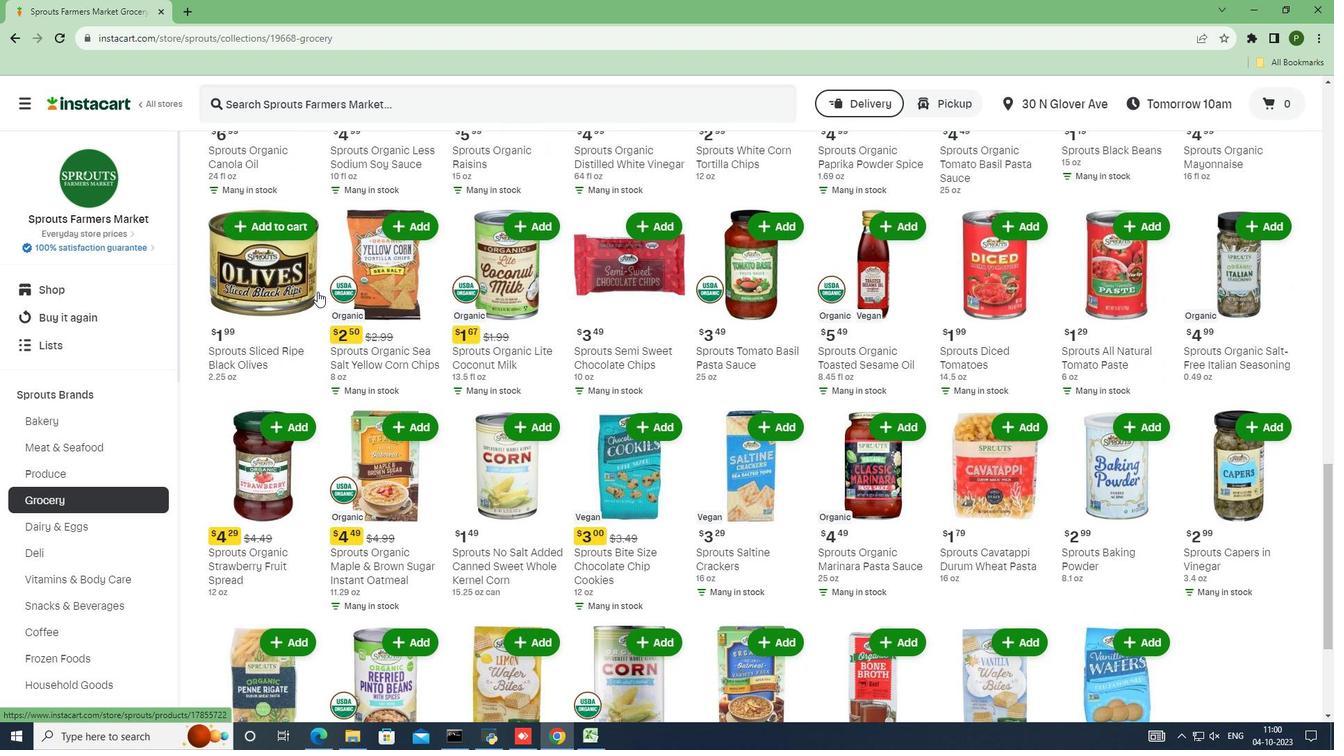 
Action: Mouse scrolled (317, 291) with delta (0, 0)
Screenshot: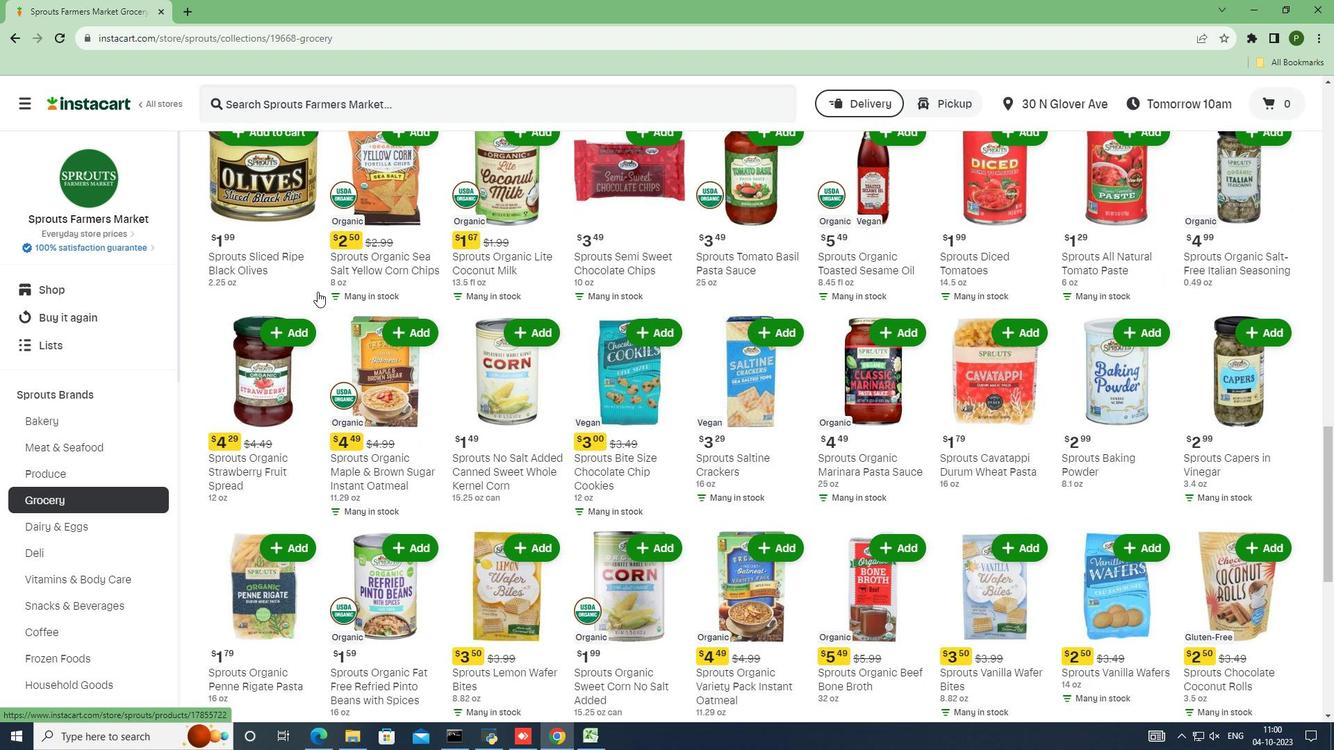 
Action: Mouse scrolled (317, 291) with delta (0, 0)
Screenshot: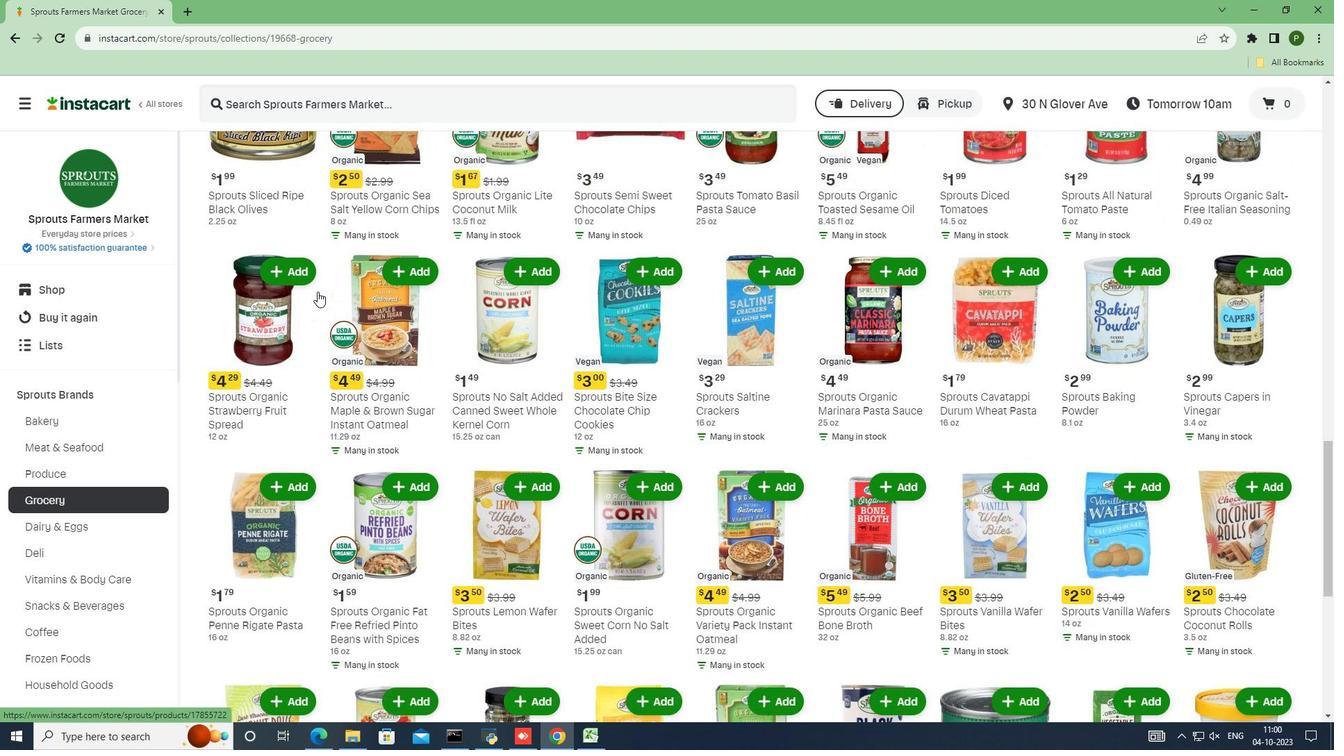 
Action: Mouse scrolled (317, 291) with delta (0, 0)
Screenshot: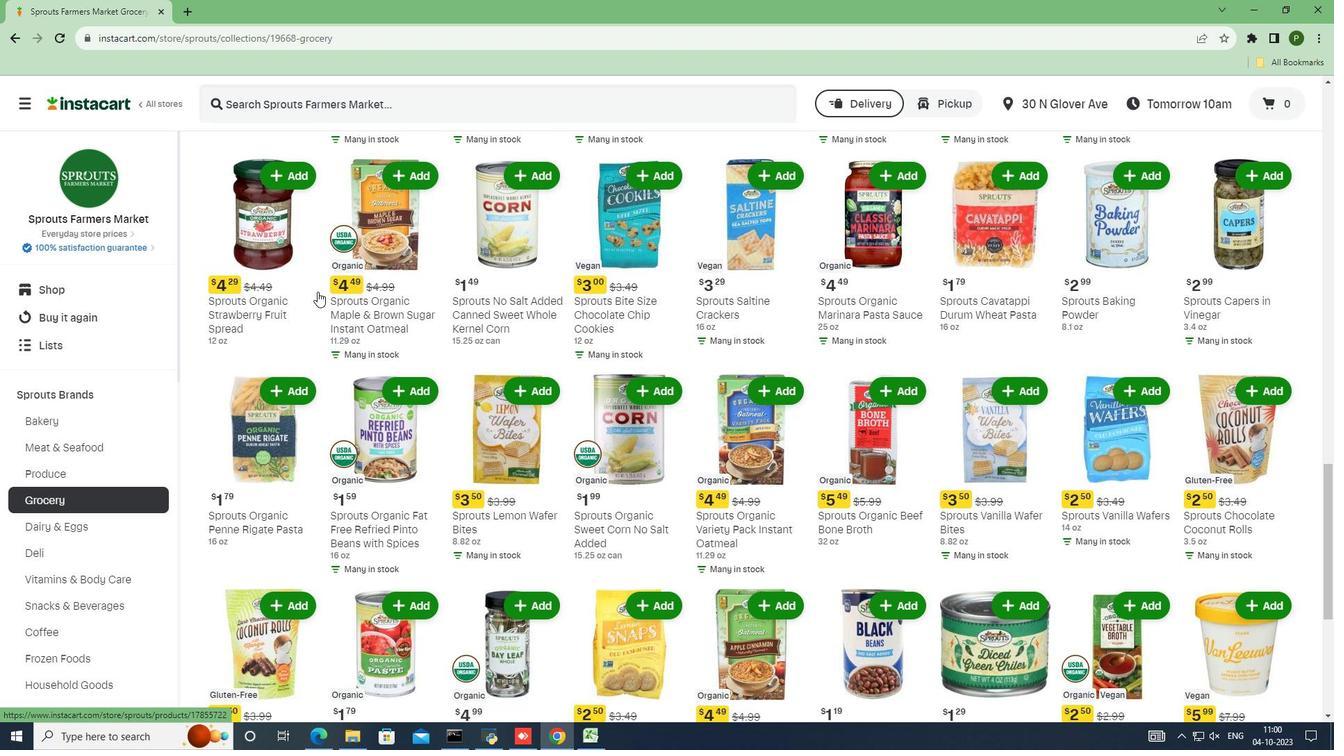 
Action: Mouse scrolled (317, 291) with delta (0, 0)
Screenshot: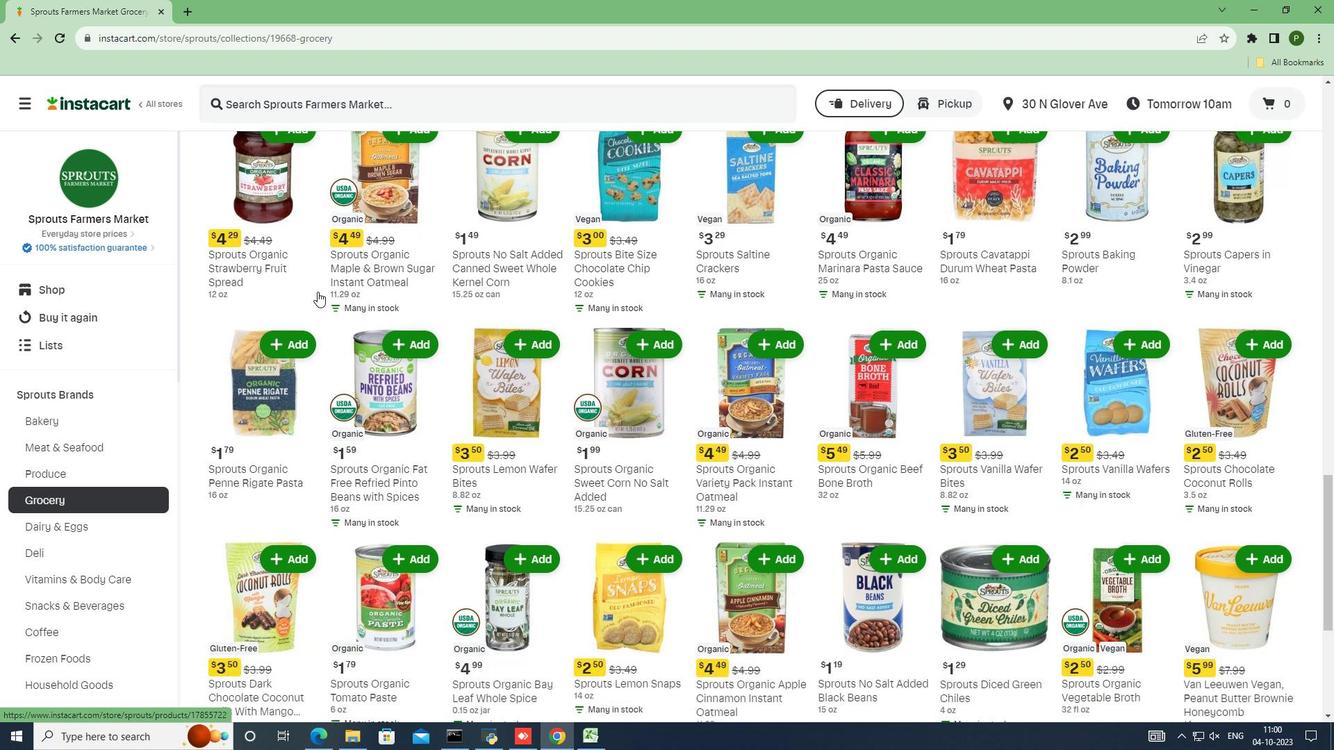
Action: Mouse scrolled (317, 291) with delta (0, 0)
Screenshot: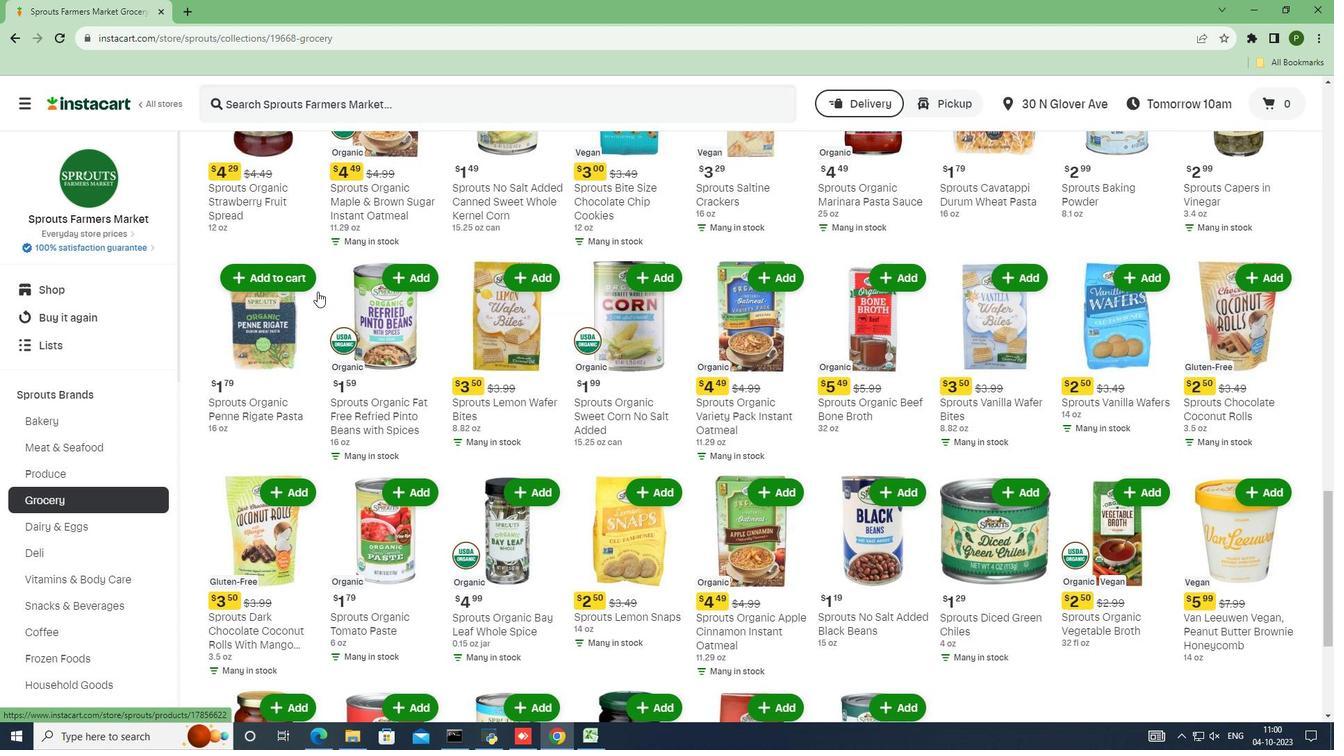 
Action: Mouse scrolled (317, 291) with delta (0, 0)
Screenshot: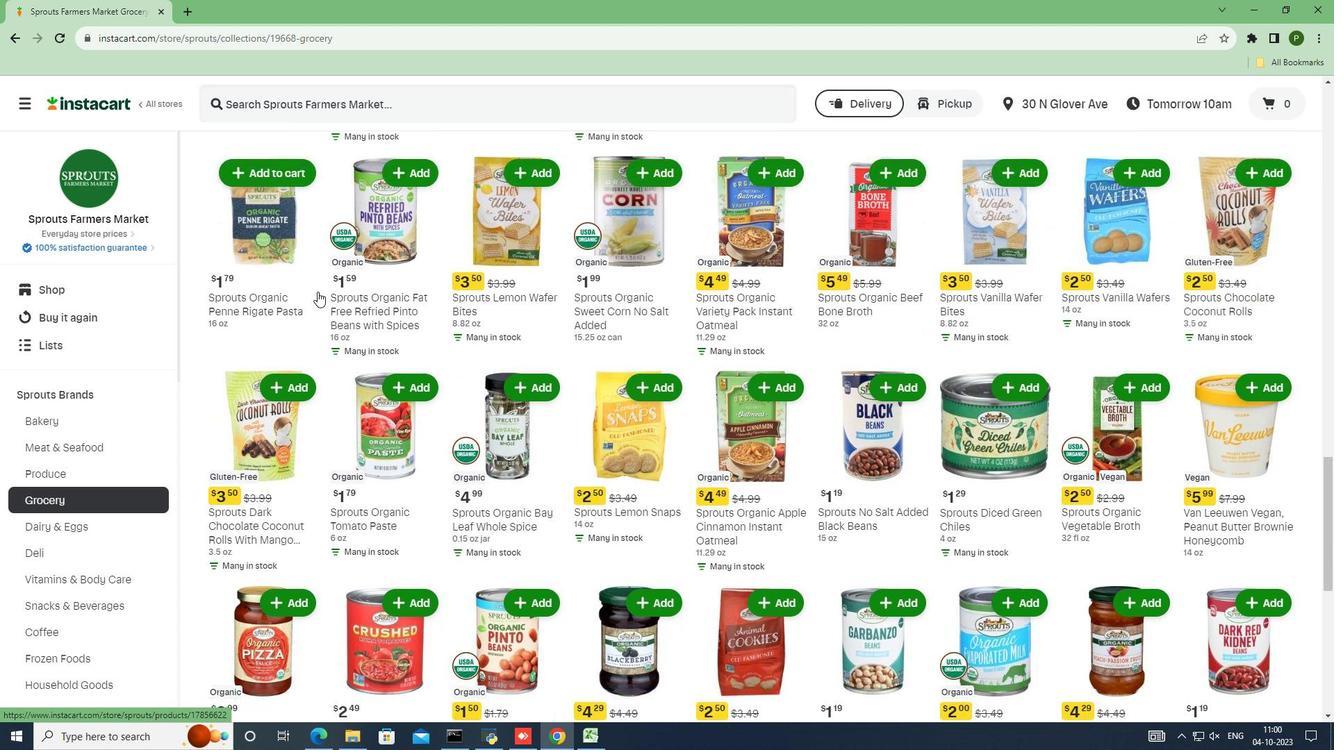
Action: Mouse scrolled (317, 291) with delta (0, 0)
Screenshot: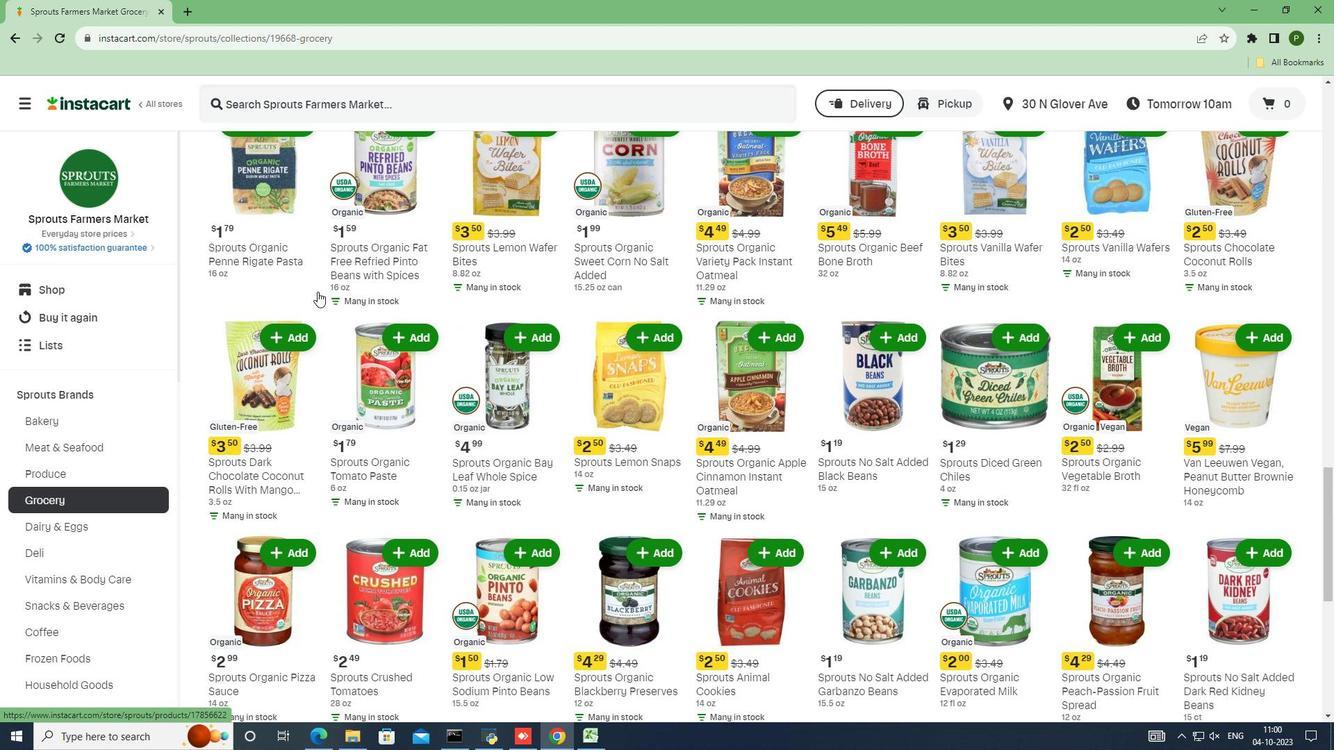 
Action: Mouse scrolled (317, 291) with delta (0, 0)
Screenshot: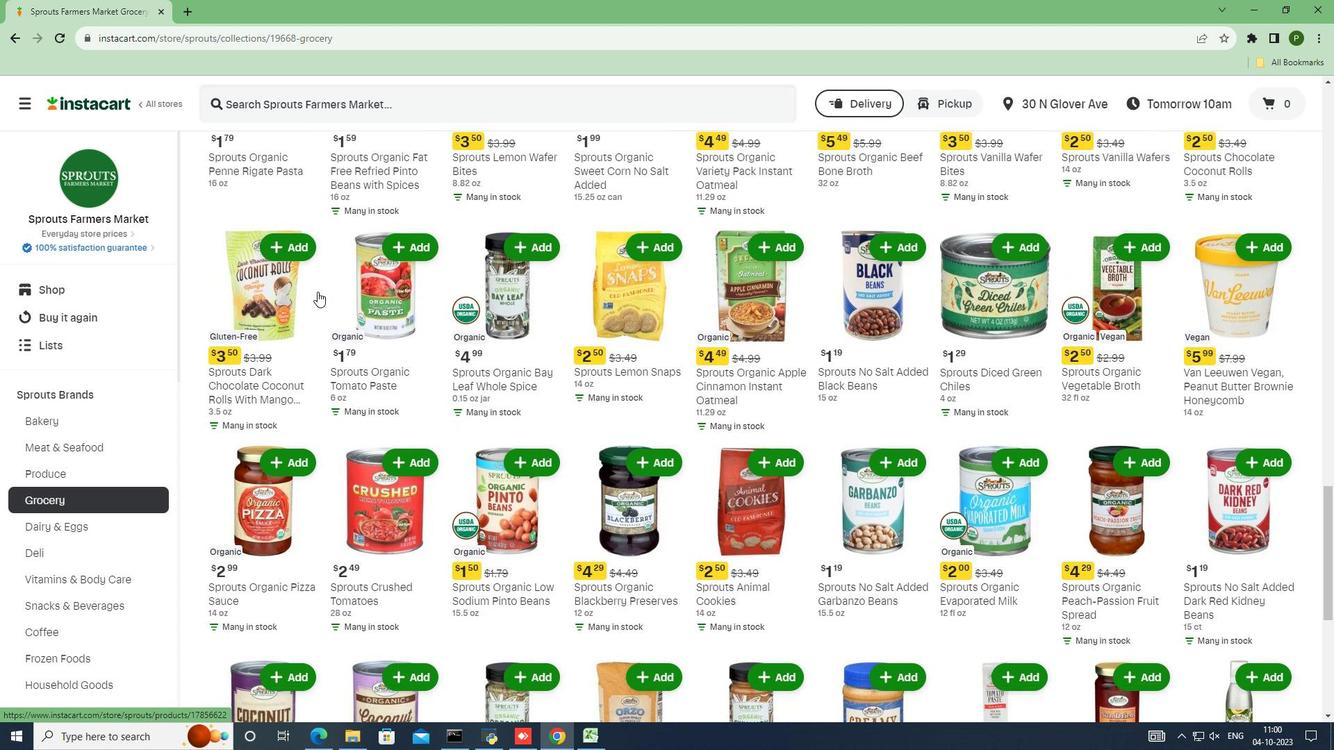 
Action: Mouse scrolled (317, 291) with delta (0, 0)
Screenshot: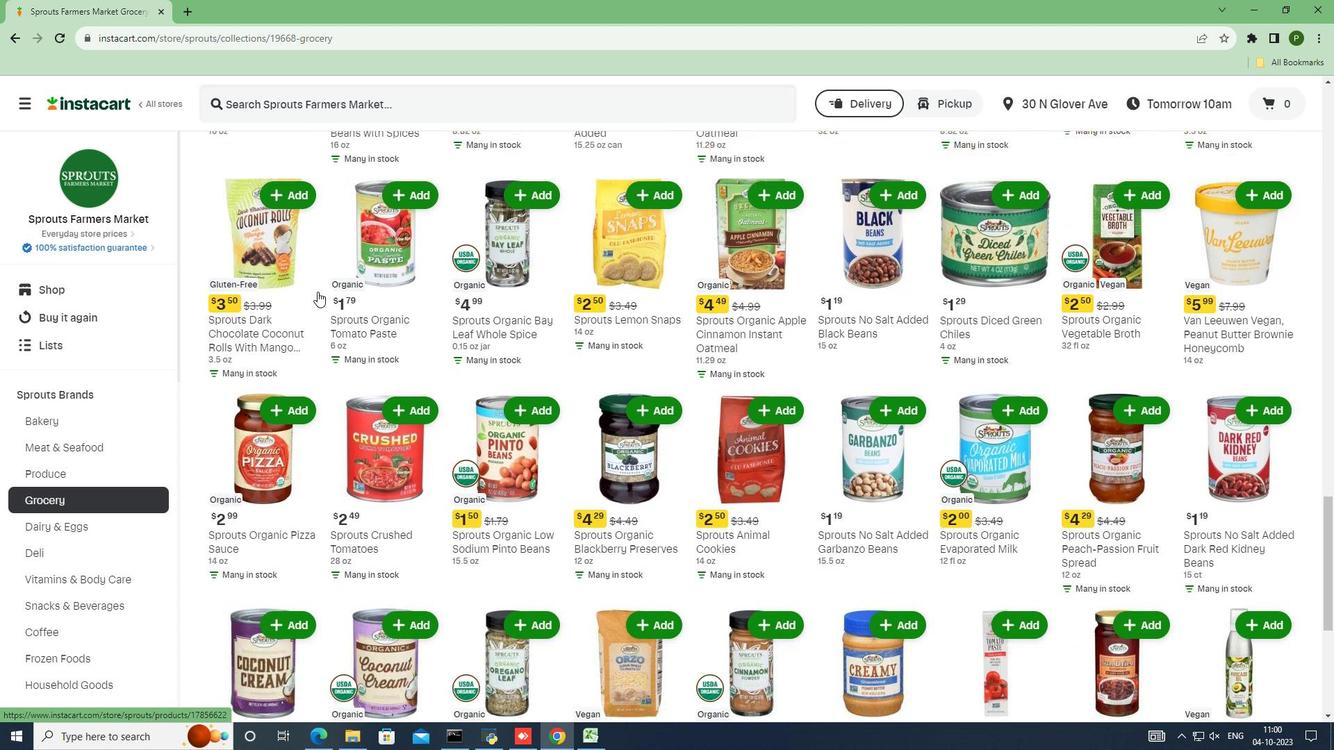 
Action: Mouse scrolled (317, 291) with delta (0, 0)
Screenshot: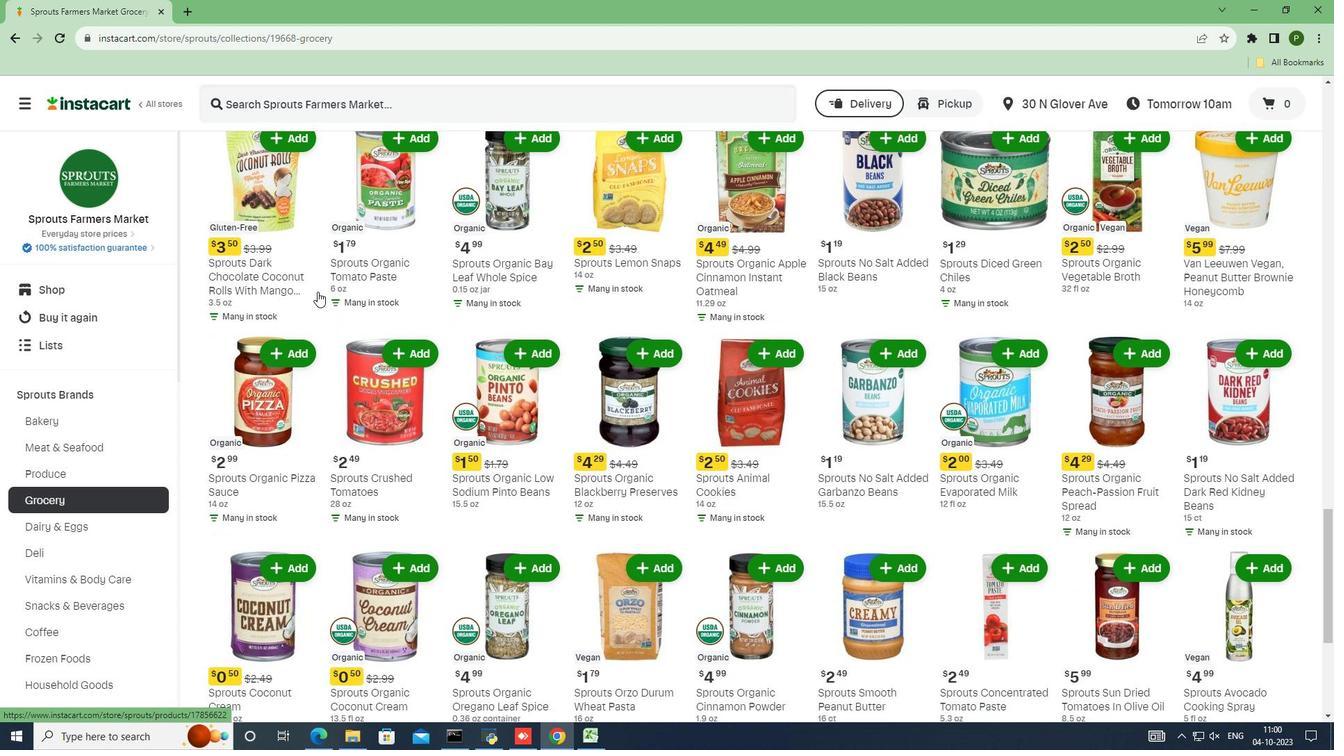 
Action: Mouse scrolled (317, 291) with delta (0, 0)
Screenshot: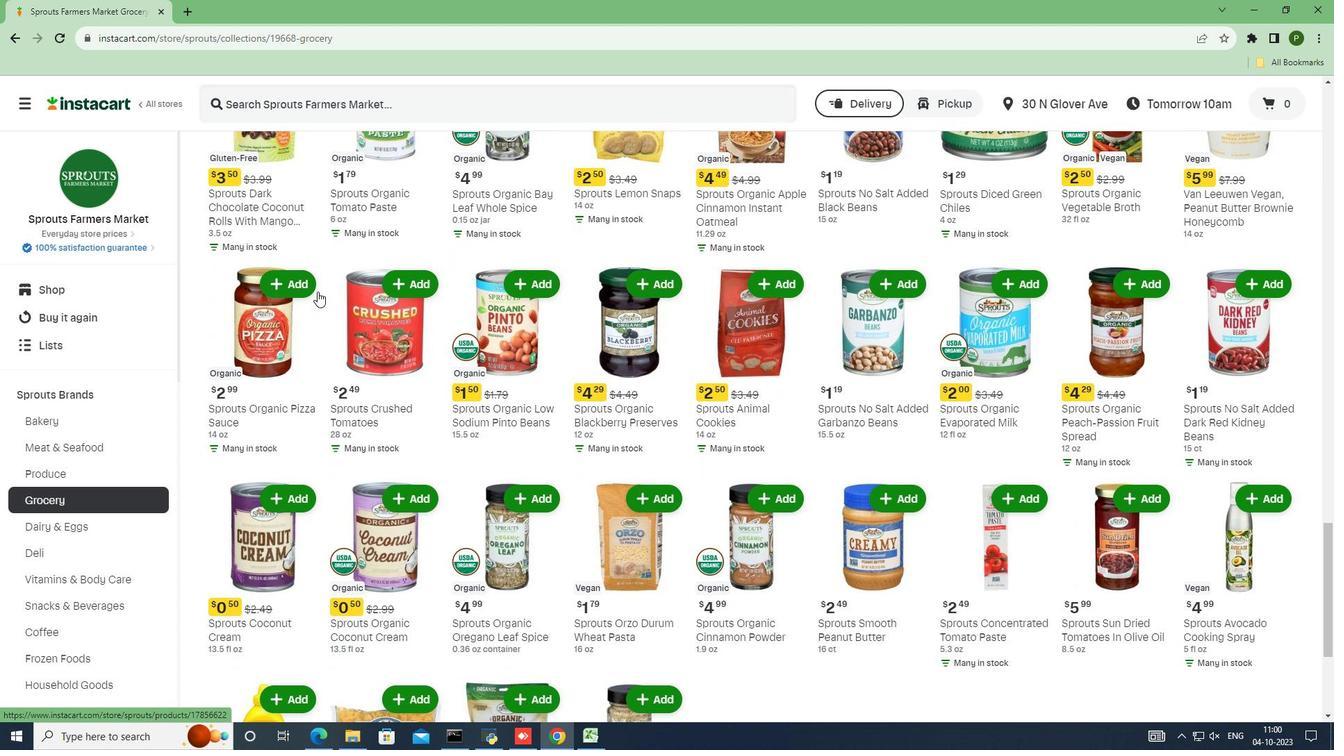
Action: Mouse scrolled (317, 291) with delta (0, 0)
Screenshot: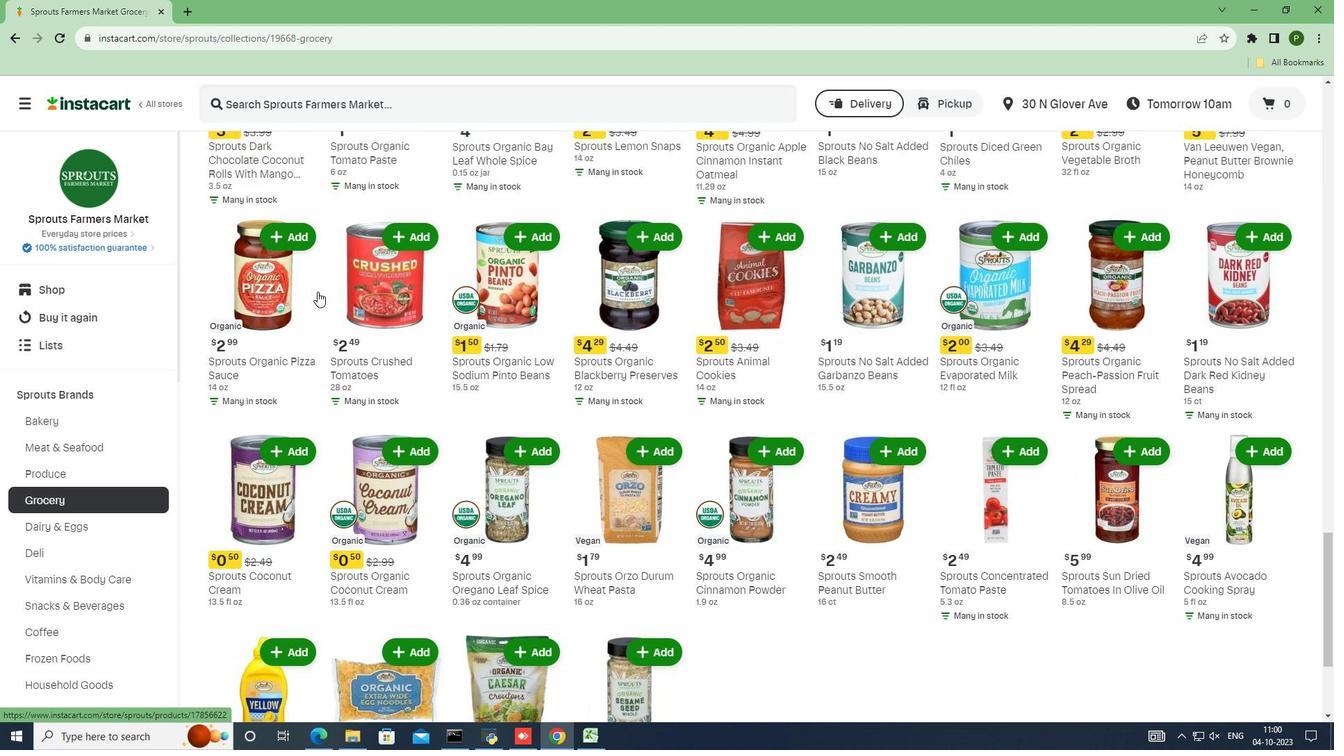 
Action: Mouse scrolled (317, 291) with delta (0, 0)
Screenshot: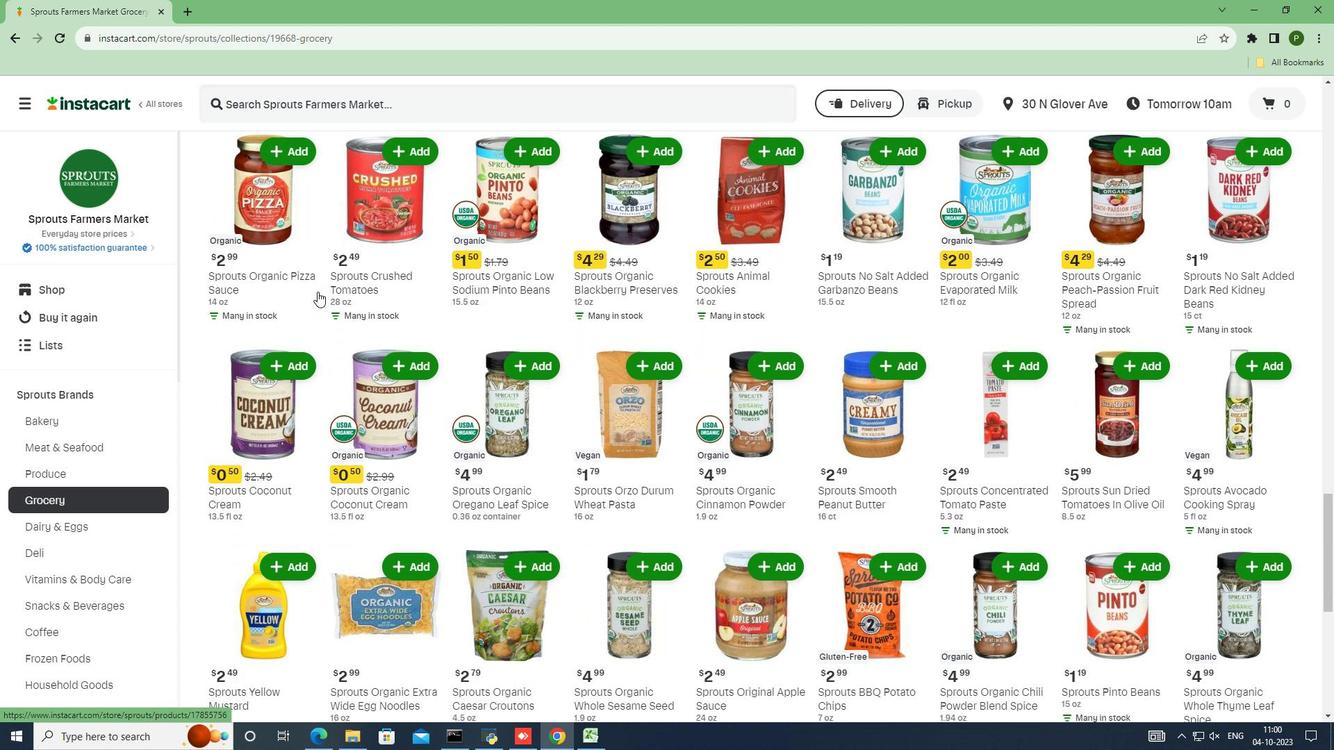 
Action: Mouse scrolled (317, 291) with delta (0, 0)
Screenshot: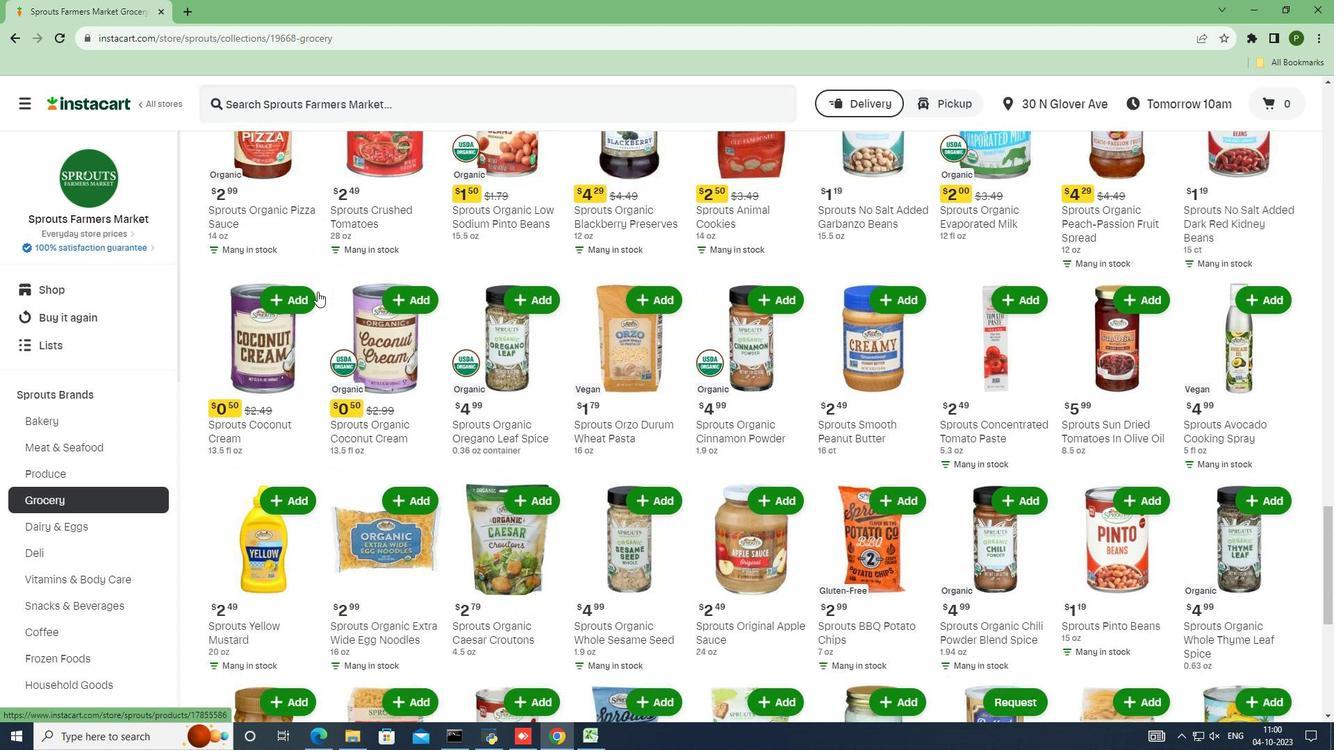 
Action: Mouse scrolled (317, 291) with delta (0, 0)
Screenshot: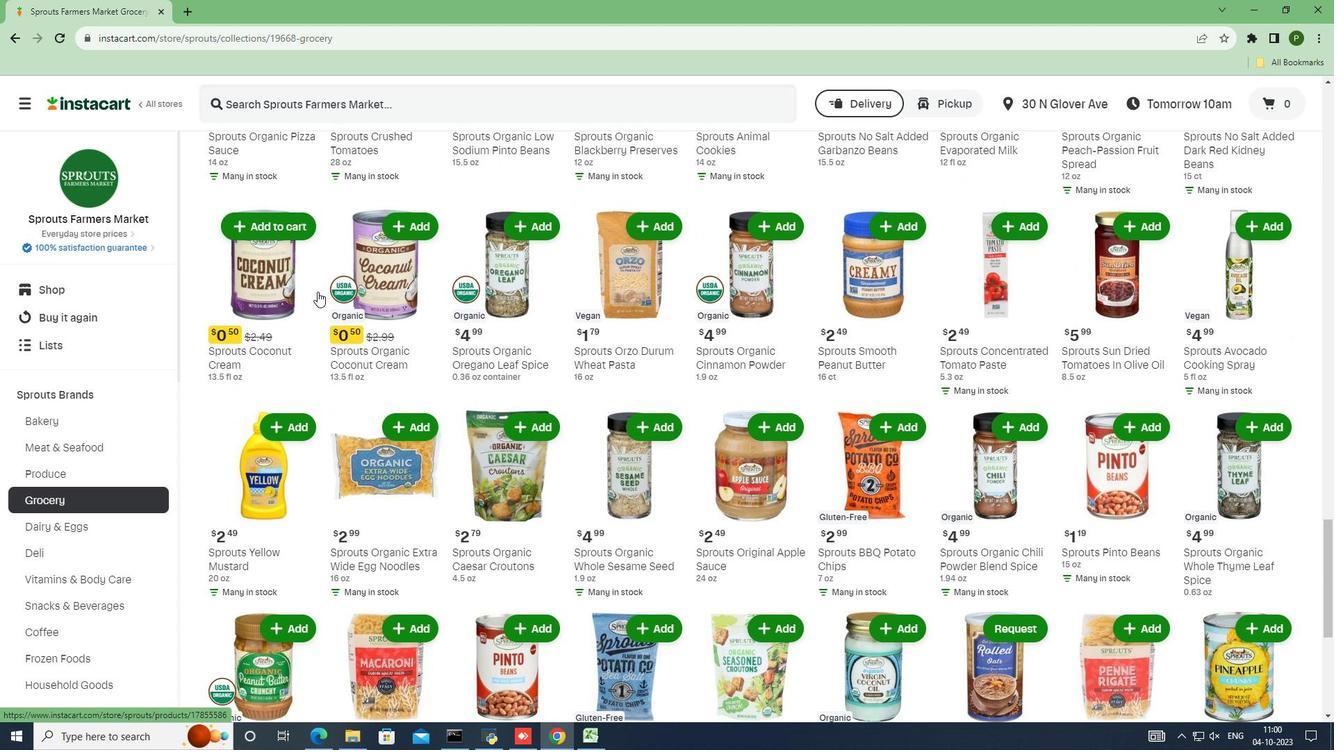 
Action: Mouse scrolled (317, 291) with delta (0, 0)
Screenshot: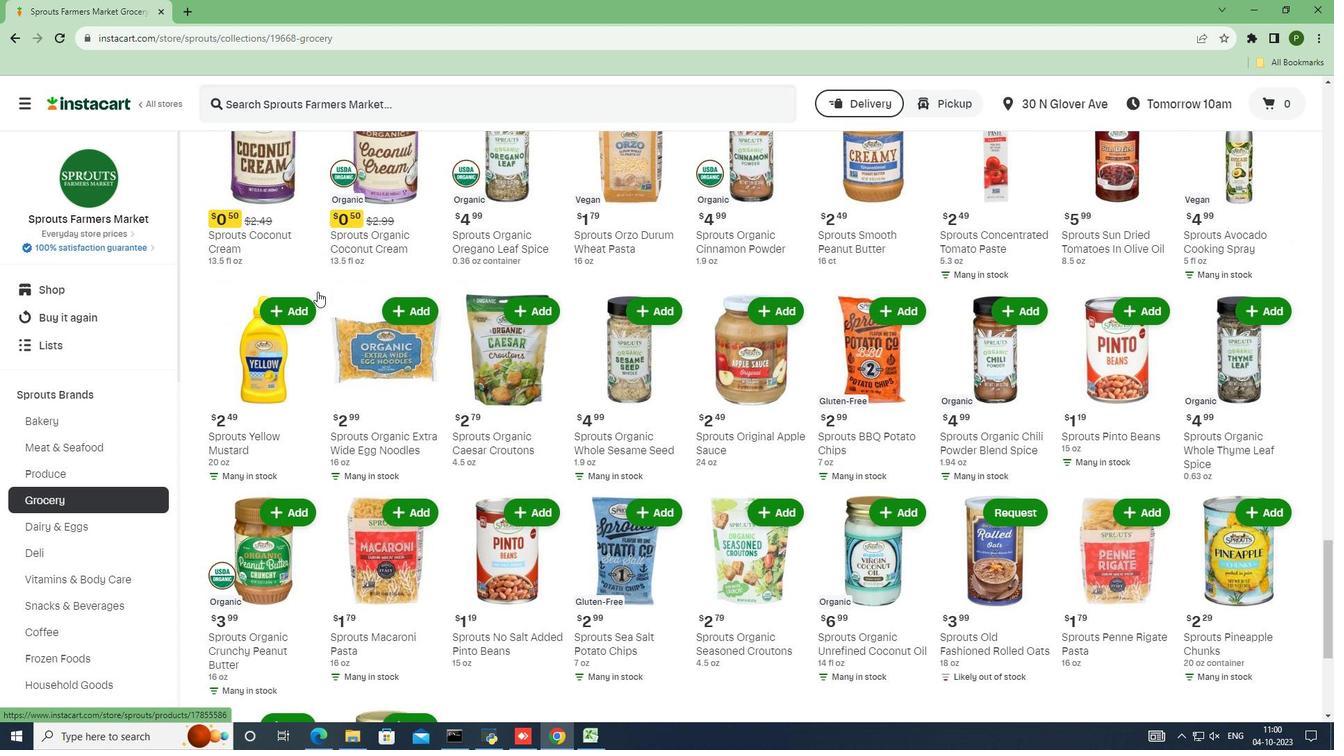 
Action: Mouse scrolled (317, 291) with delta (0, 0)
Screenshot: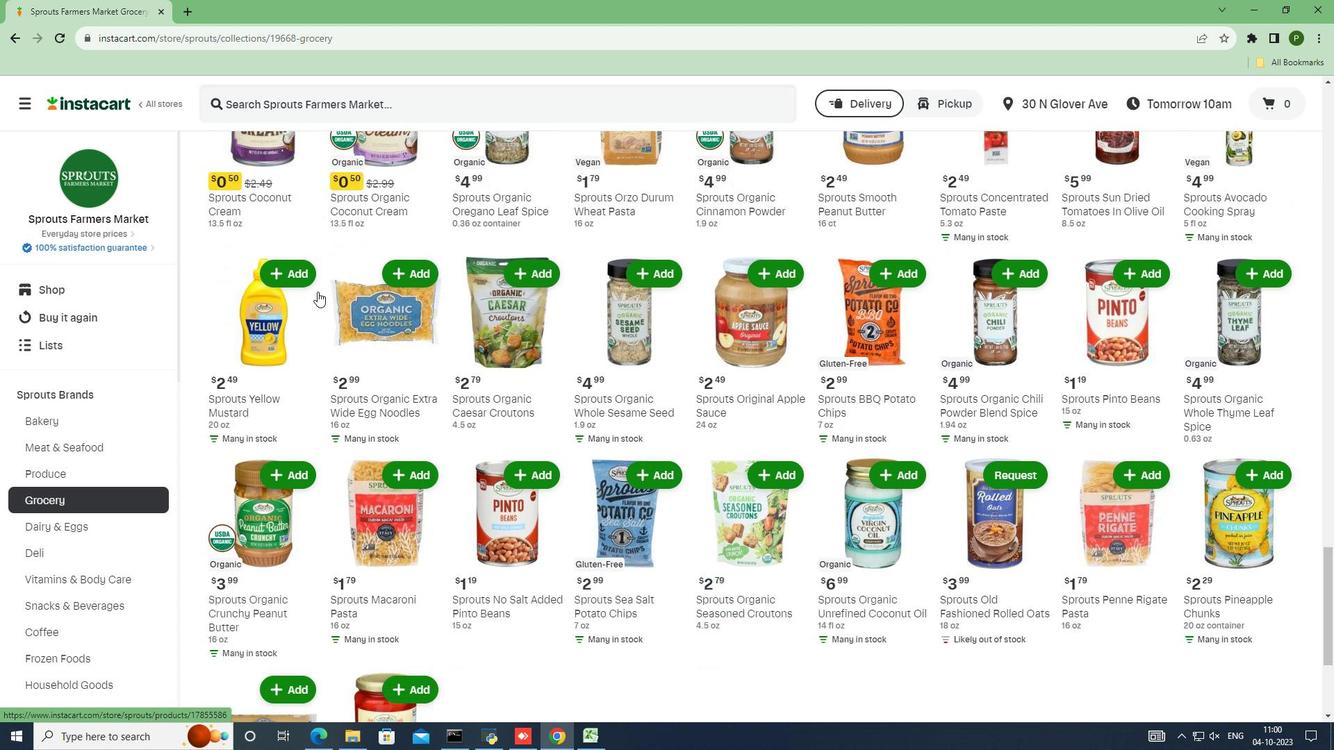 
Action: Mouse scrolled (317, 291) with delta (0, 0)
Screenshot: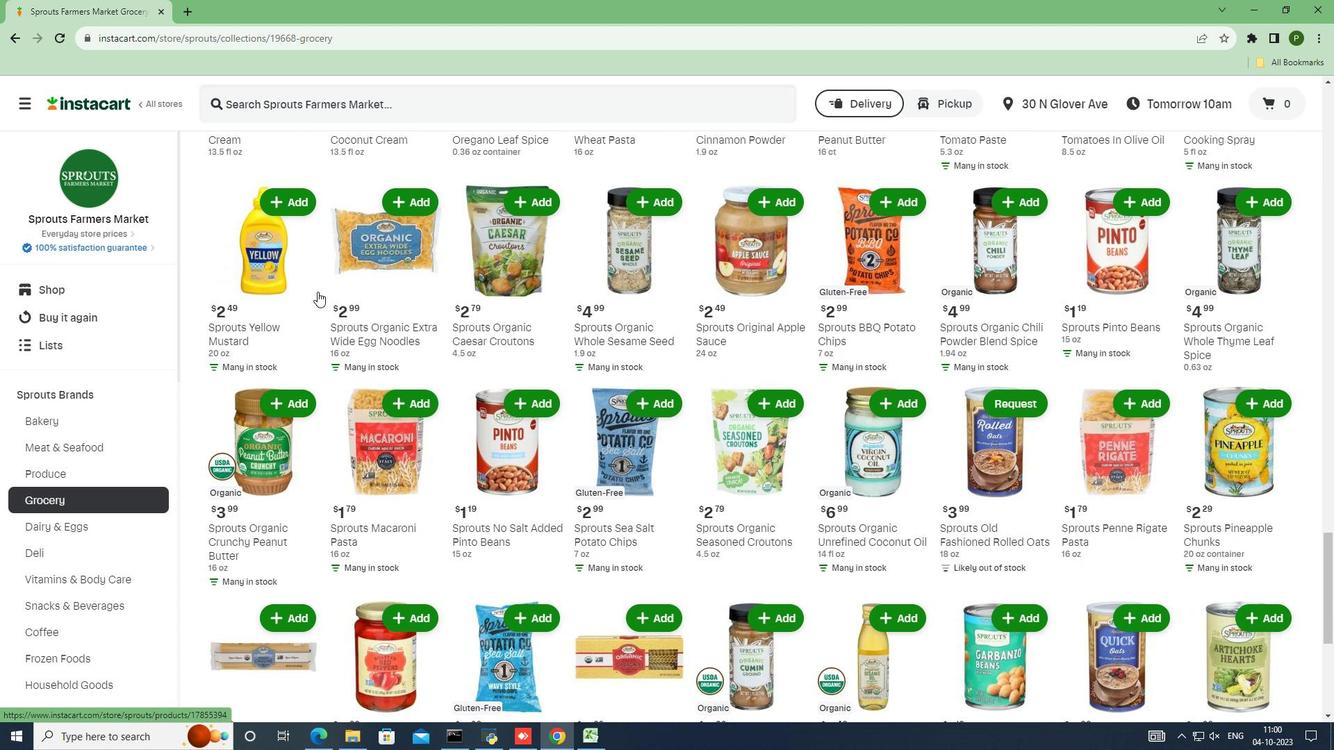 
Action: Mouse scrolled (317, 291) with delta (0, 0)
Screenshot: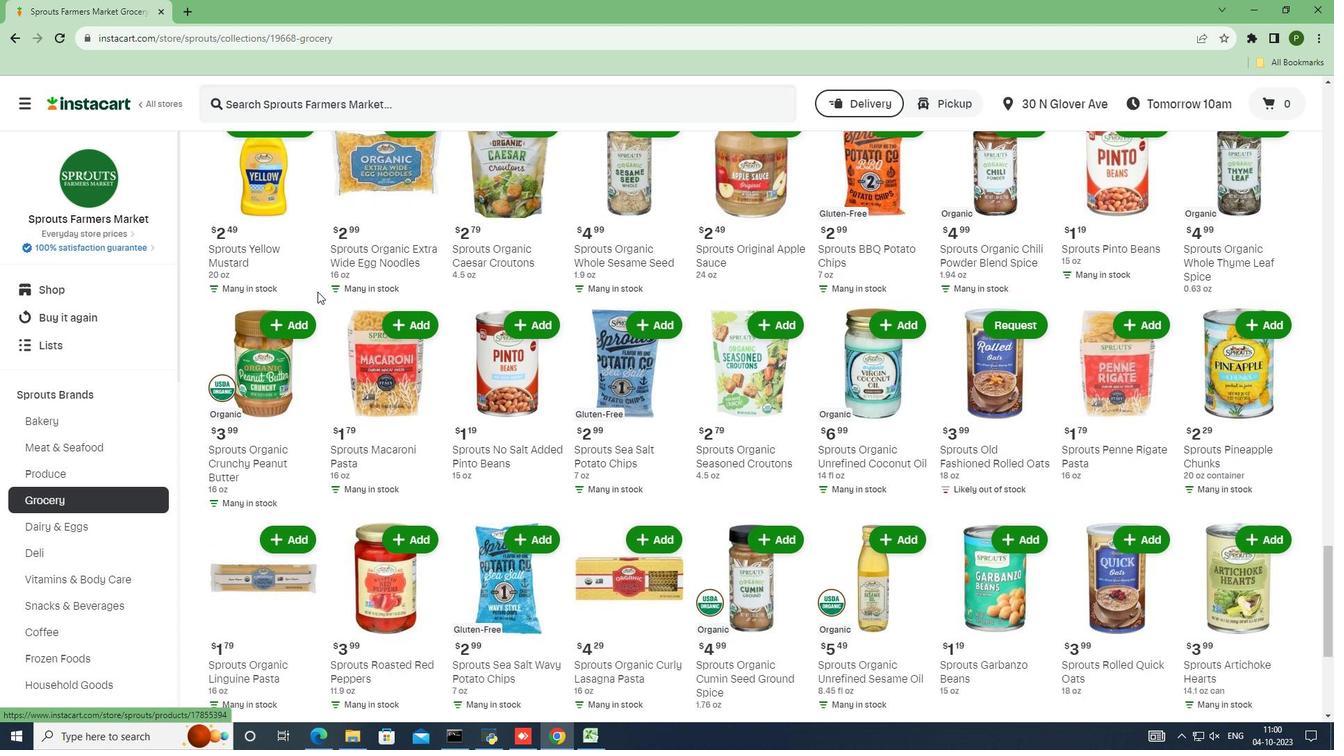 
Action: Mouse scrolled (317, 291) with delta (0, 0)
Screenshot: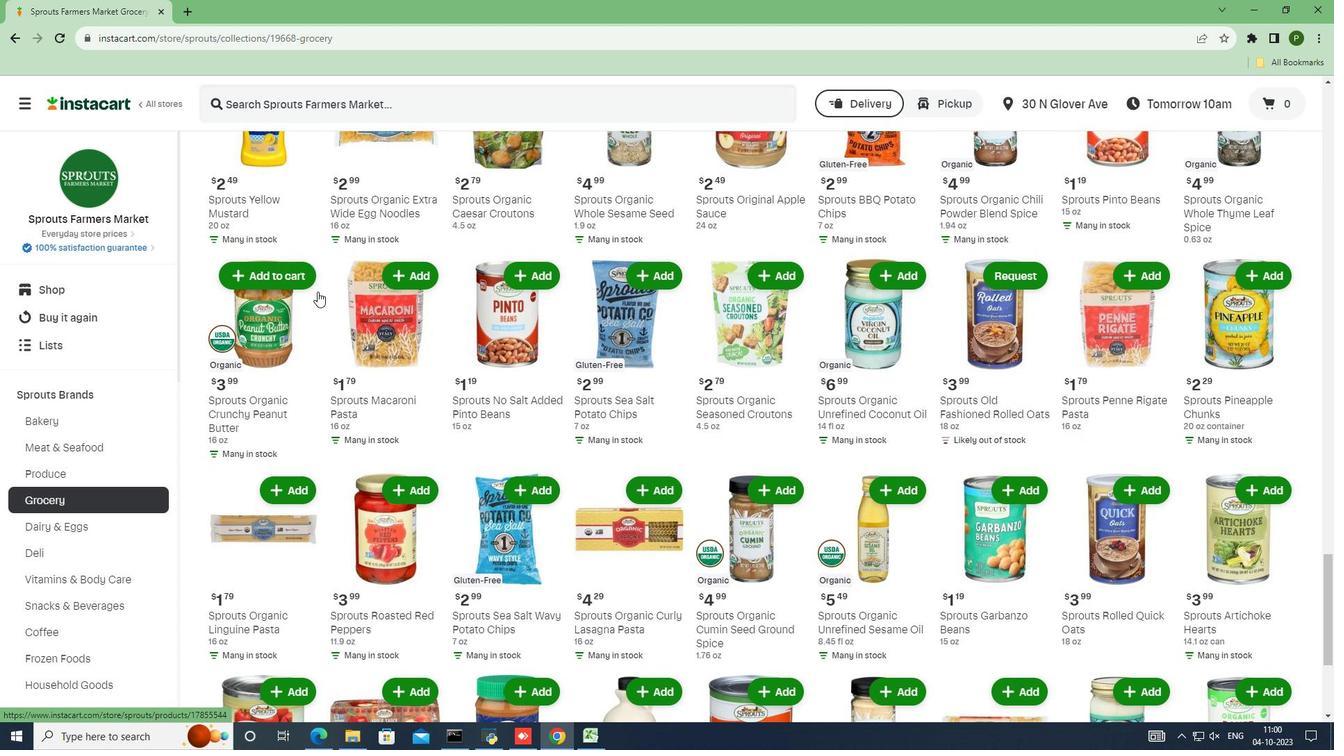 
Action: Mouse scrolled (317, 291) with delta (0, 0)
Screenshot: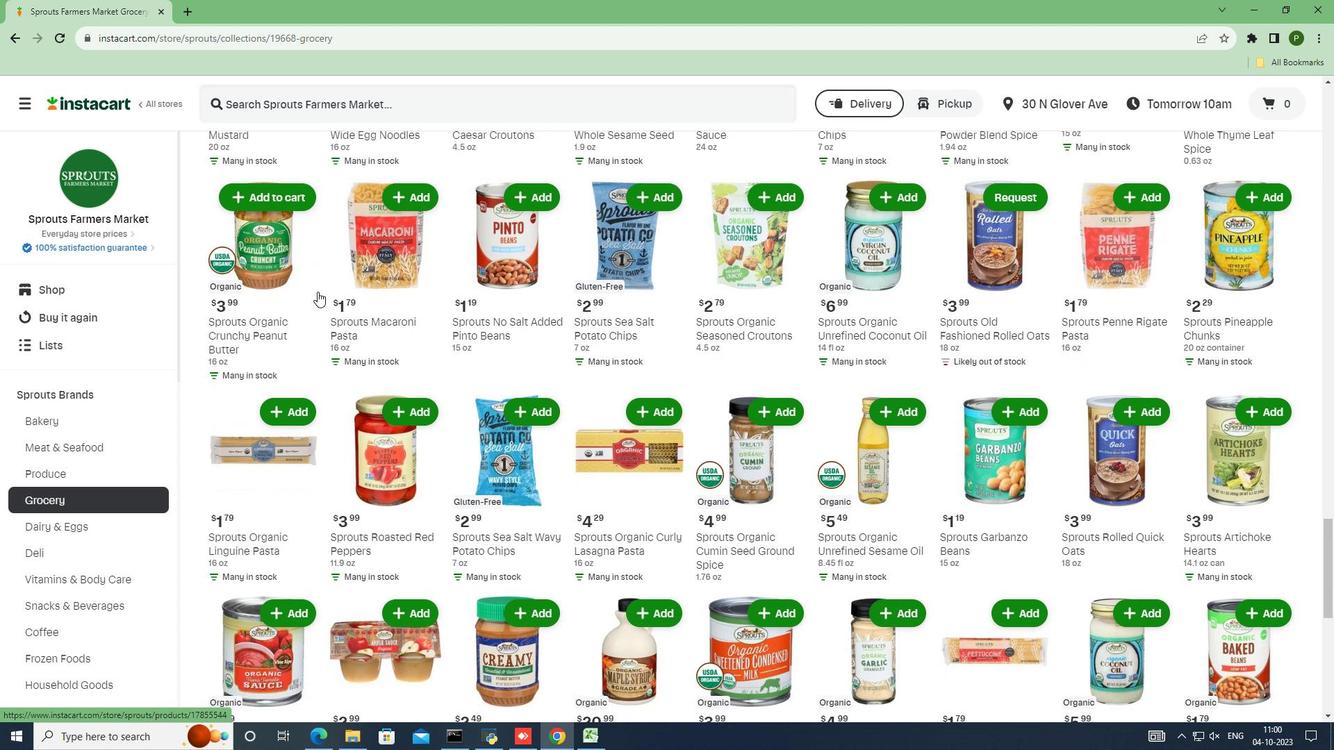 
Action: Mouse scrolled (317, 291) with delta (0, 0)
Screenshot: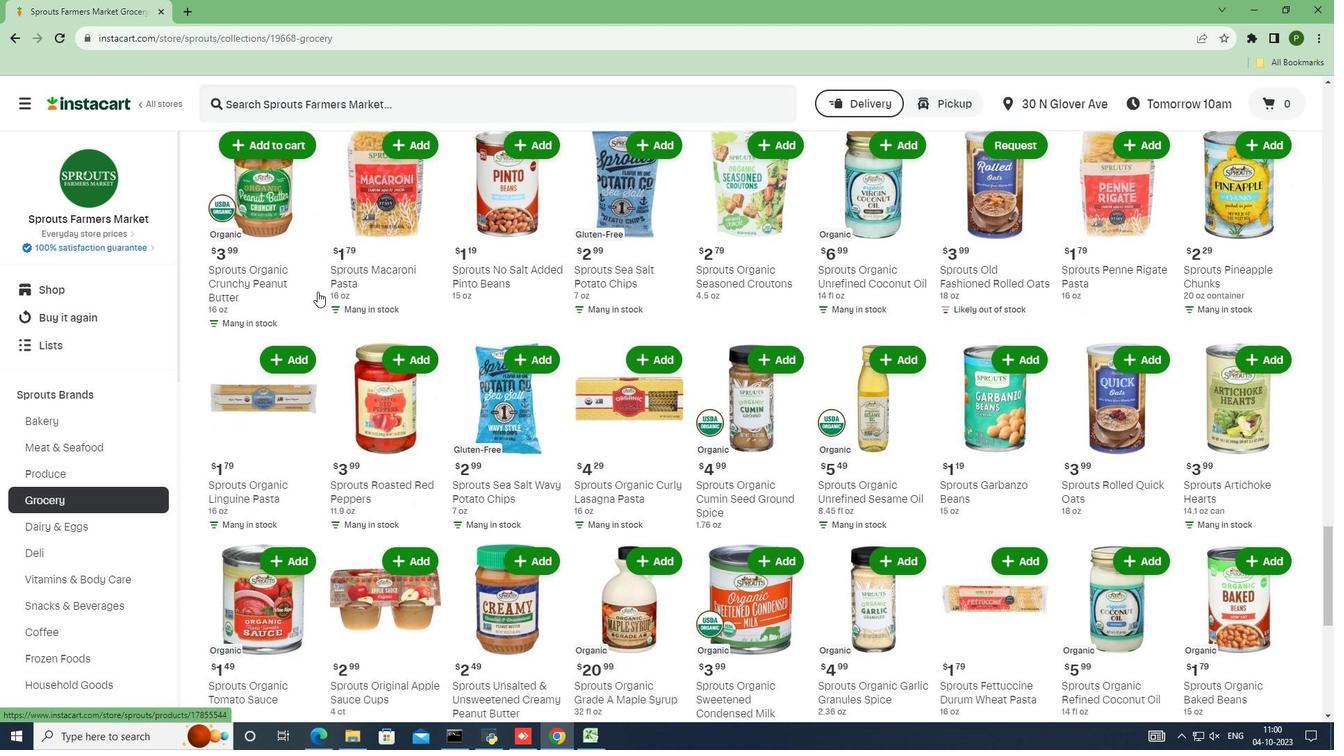 
Action: Mouse scrolled (317, 291) with delta (0, 0)
Screenshot: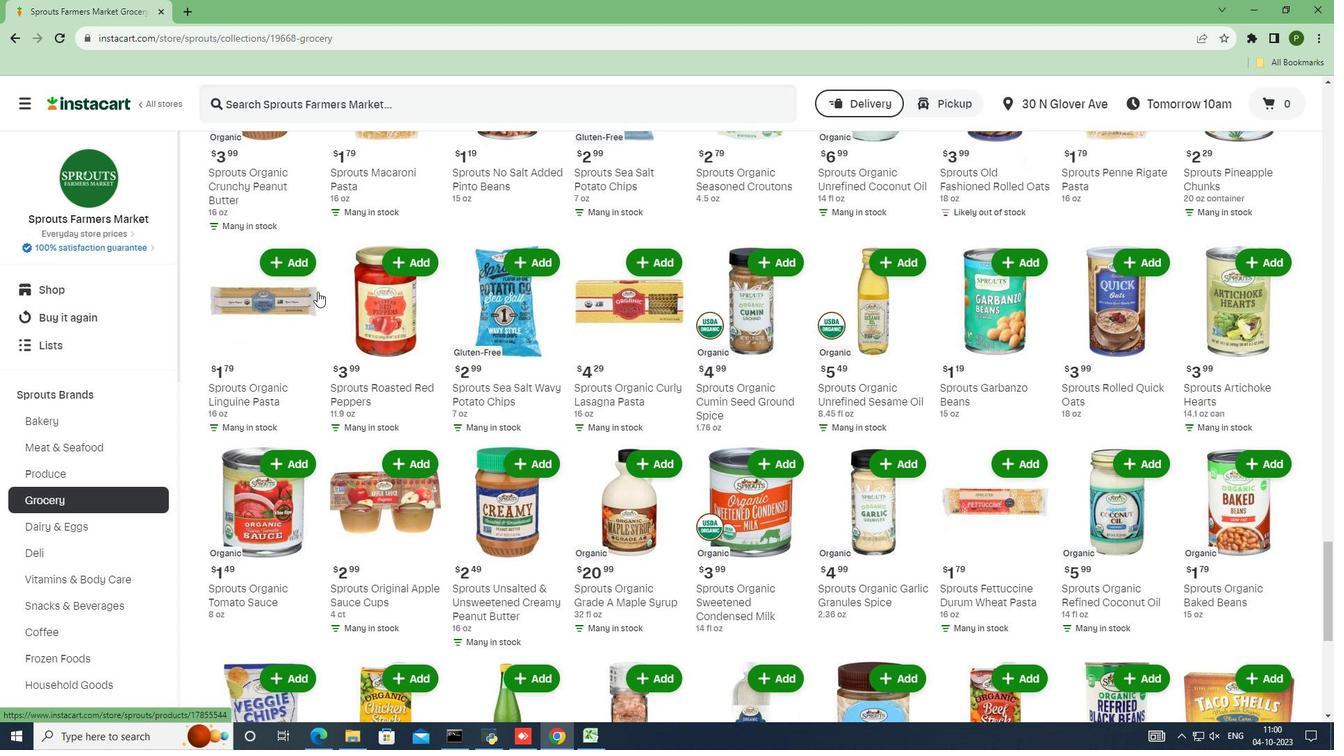 
Action: Mouse scrolled (317, 291) with delta (0, 0)
Screenshot: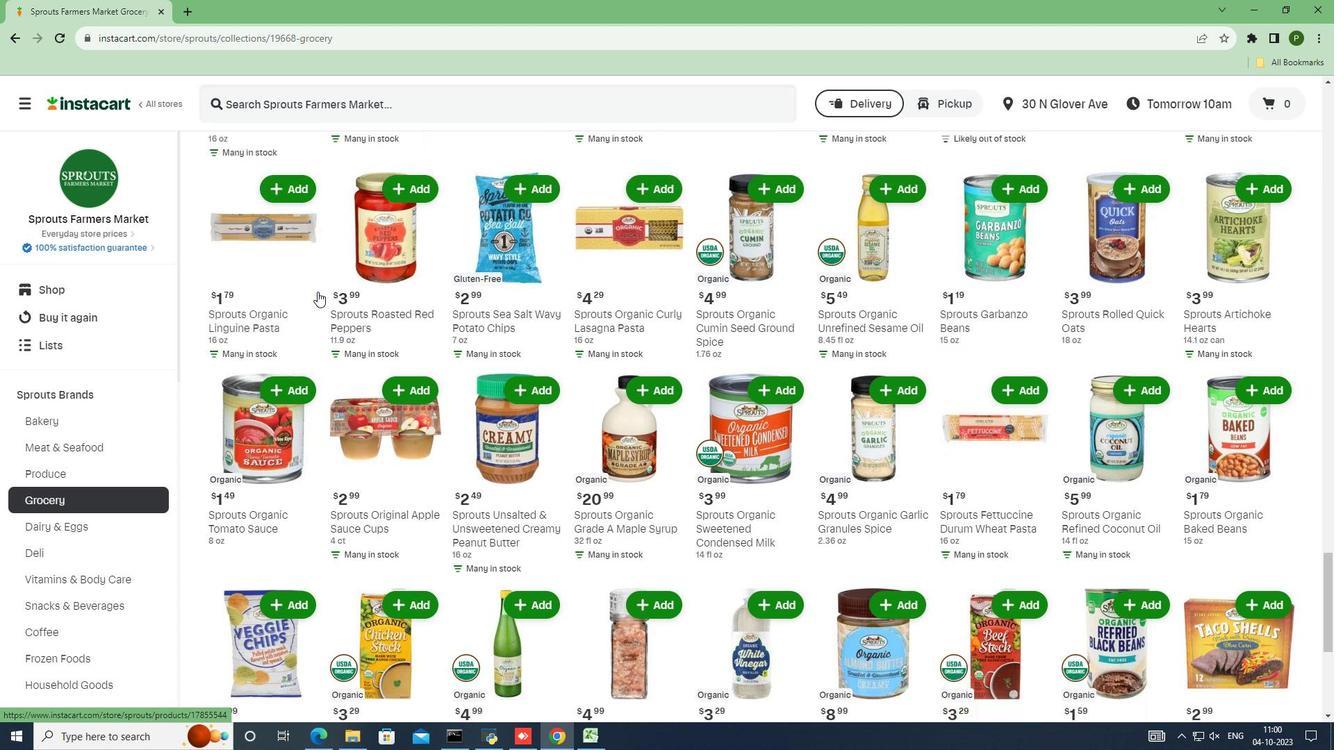 
Action: Mouse scrolled (317, 291) with delta (0, 0)
Screenshot: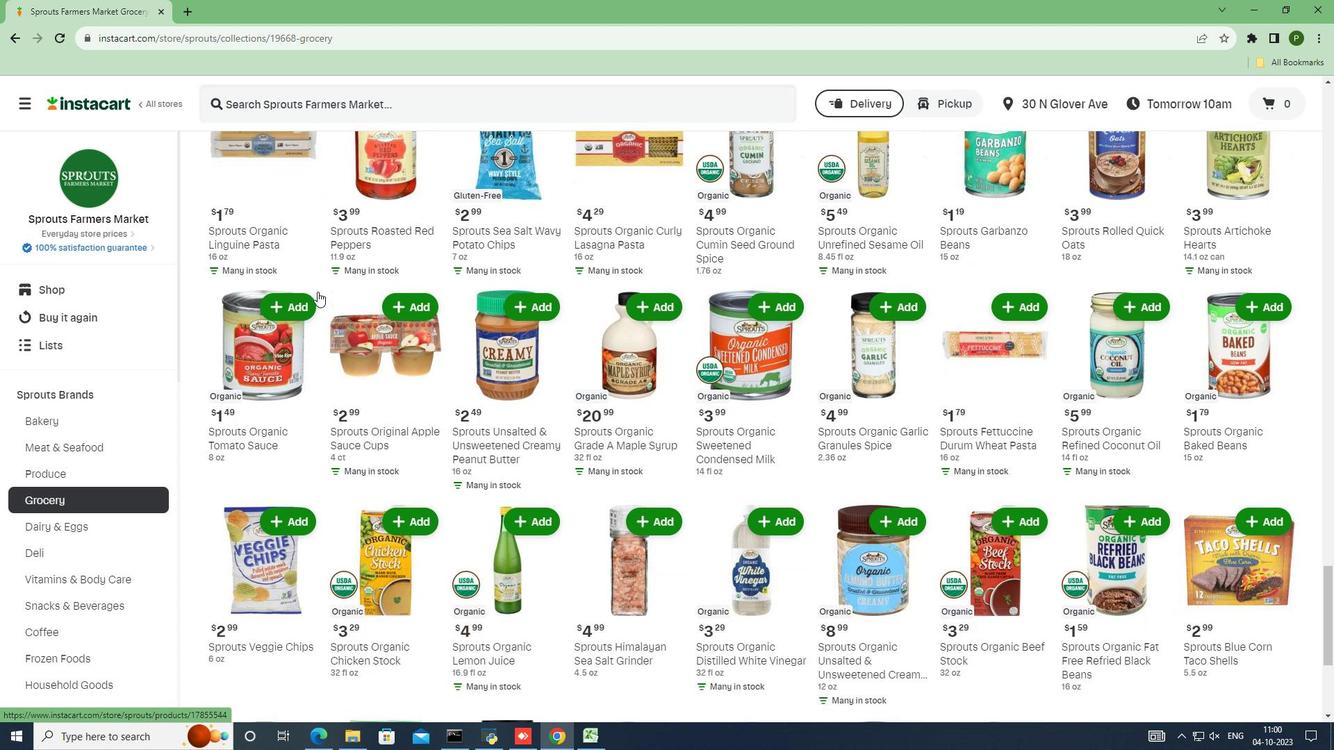 
Action: Mouse scrolled (317, 291) with delta (0, 0)
Screenshot: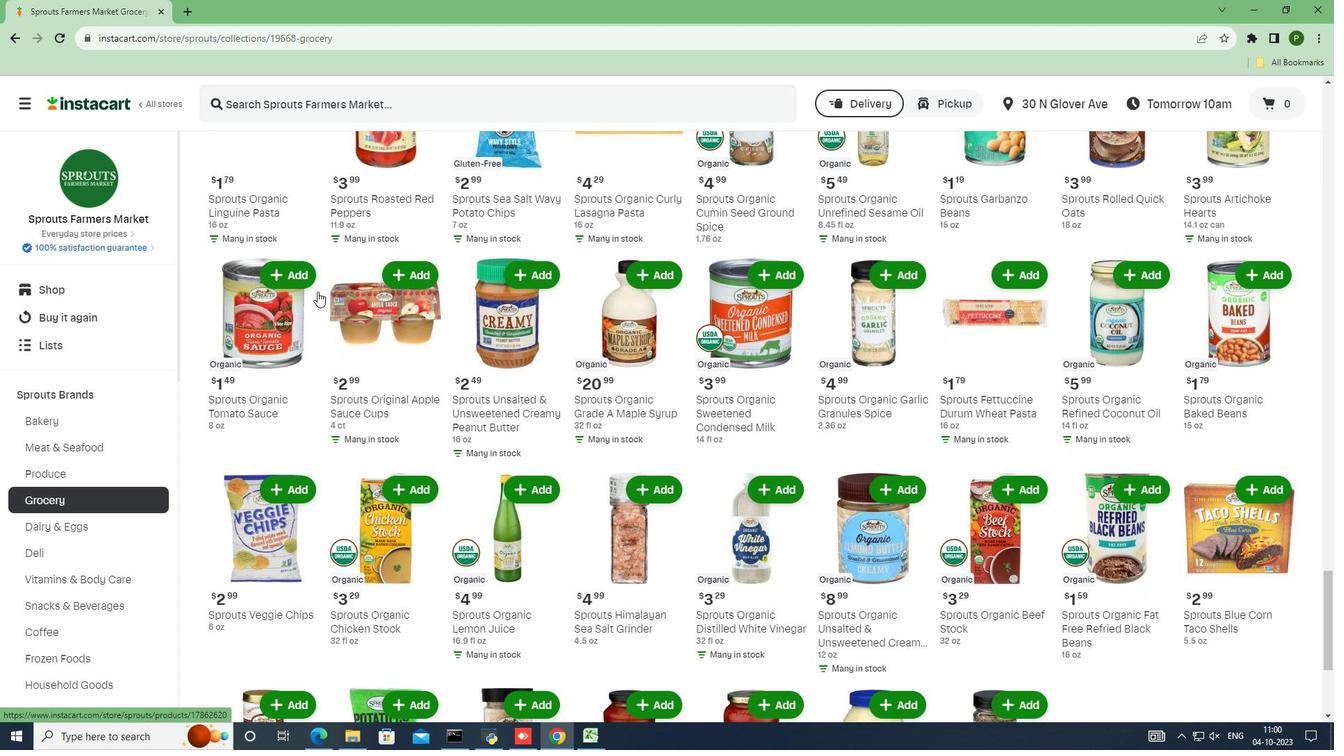 
Action: Mouse scrolled (317, 291) with delta (0, 0)
Screenshot: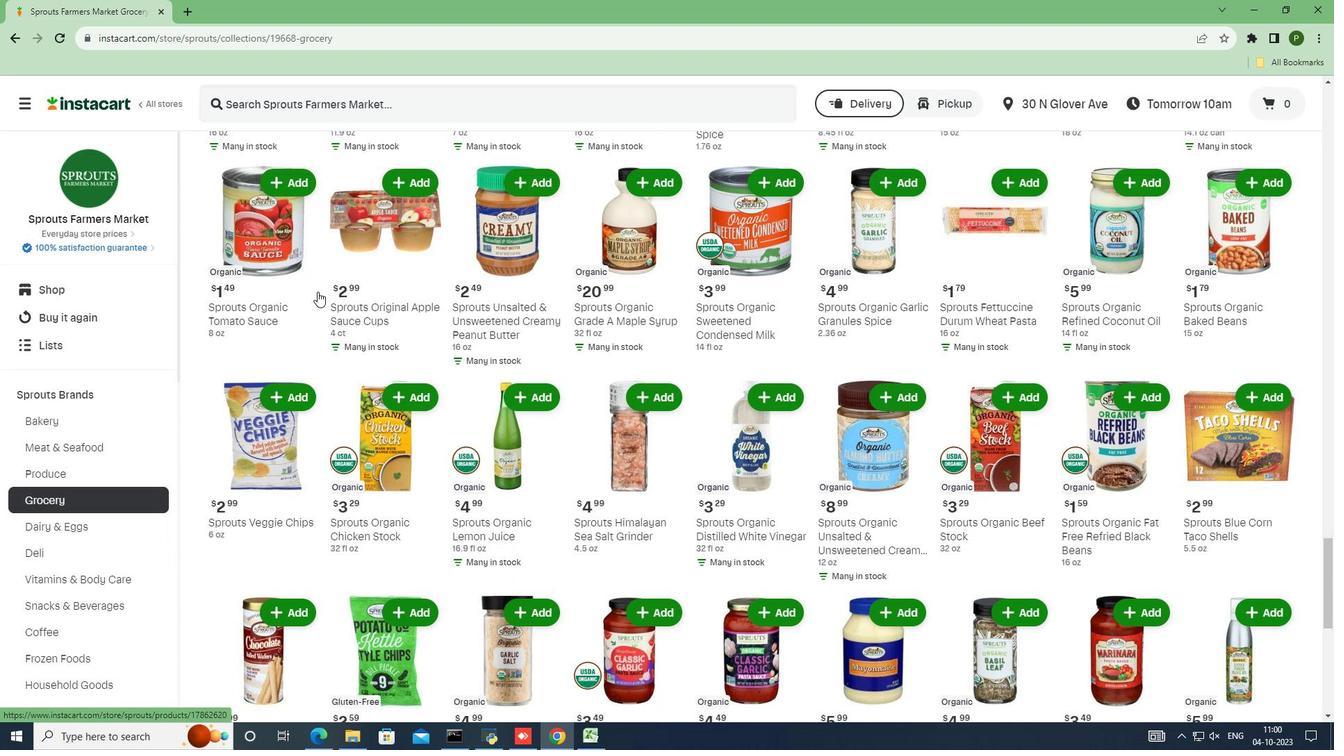 
Action: Mouse scrolled (317, 291) with delta (0, 0)
Screenshot: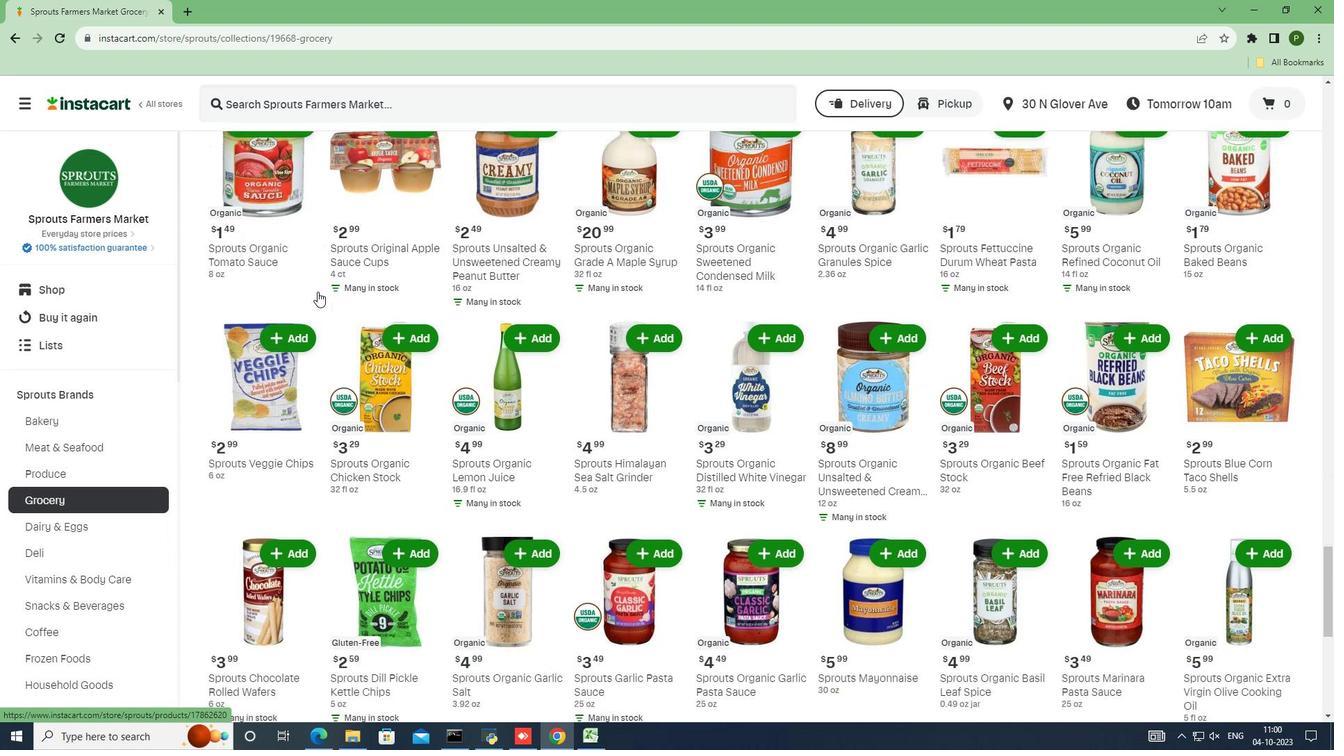 
Action: Mouse scrolled (317, 291) with delta (0, 0)
Screenshot: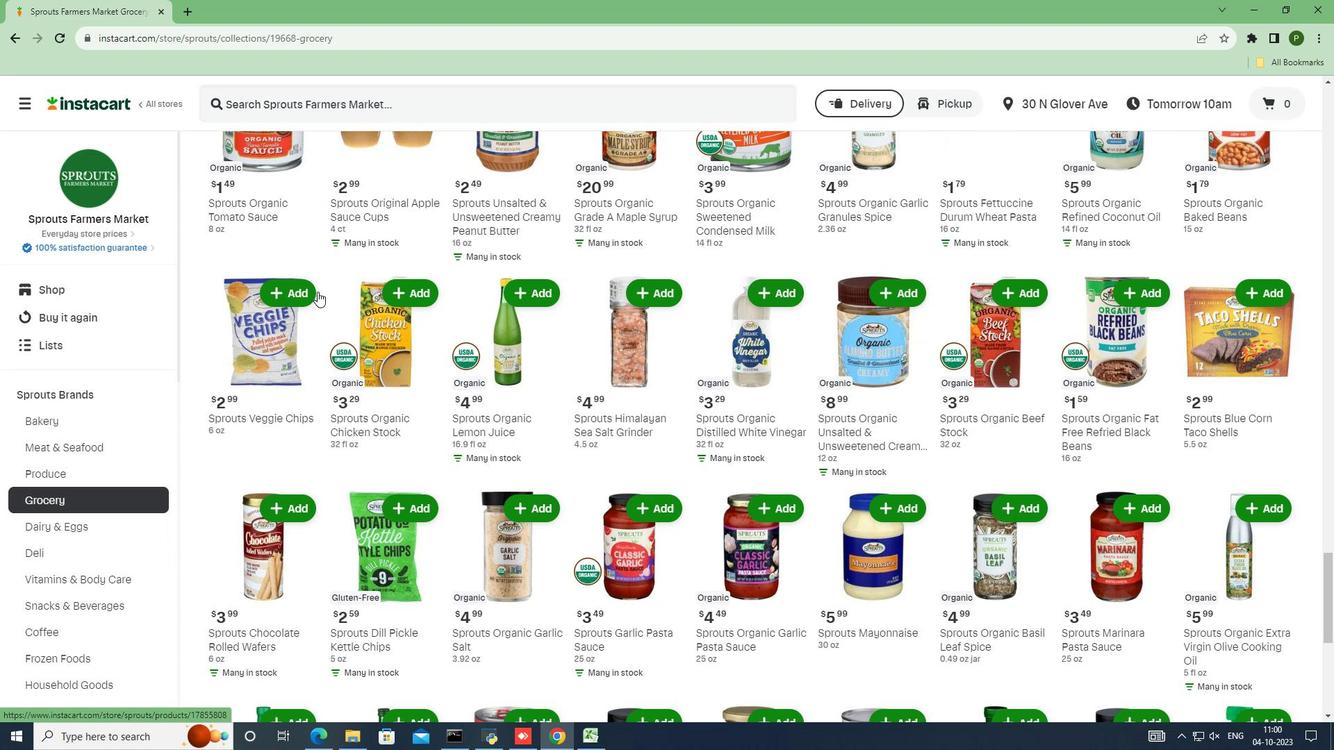 
Action: Mouse scrolled (317, 291) with delta (0, 0)
Screenshot: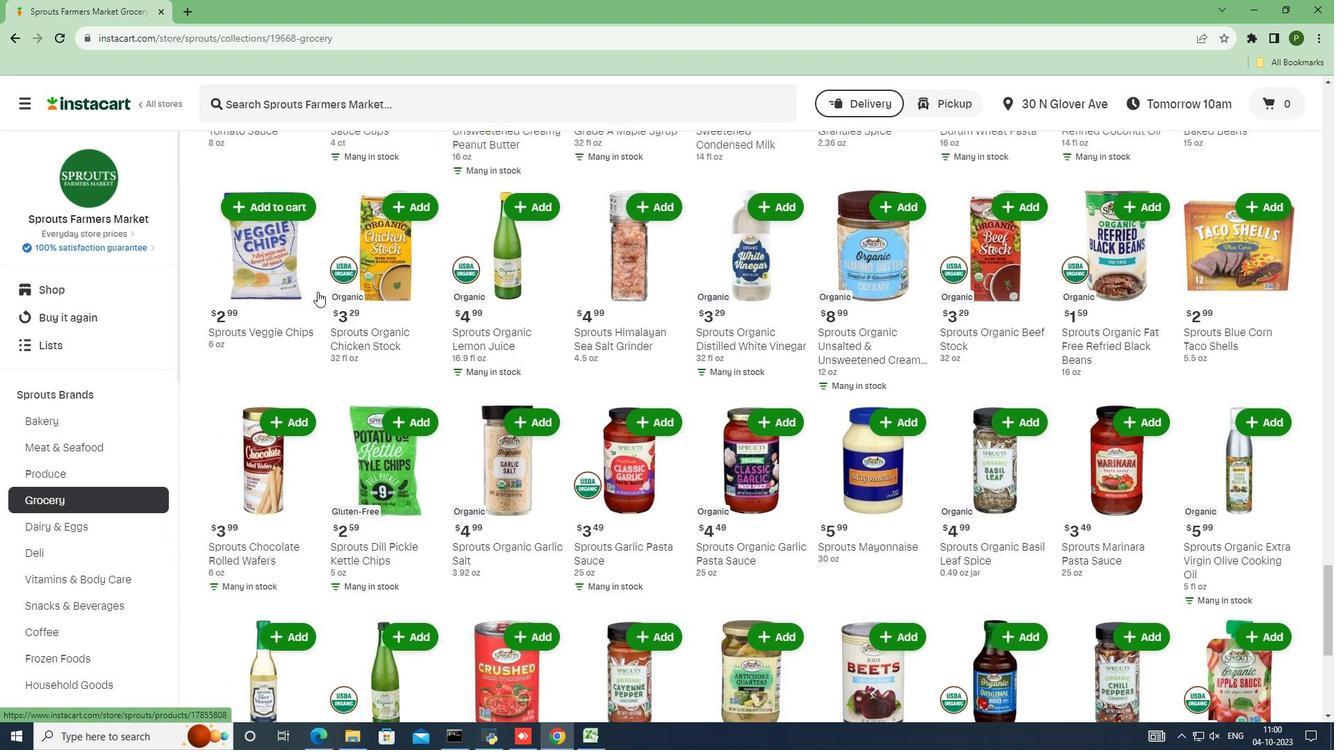 
Action: Mouse scrolled (317, 291) with delta (0, 0)
Screenshot: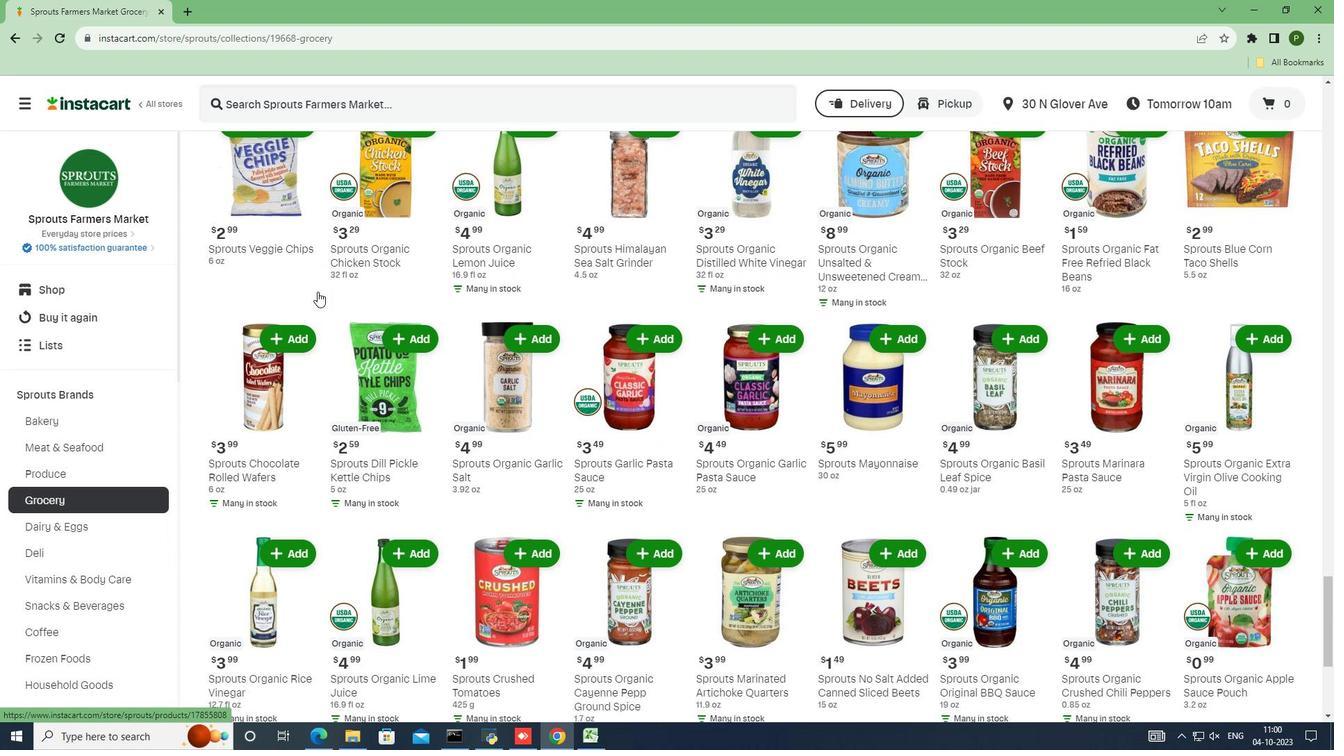 
Action: Mouse scrolled (317, 291) with delta (0, 0)
Screenshot: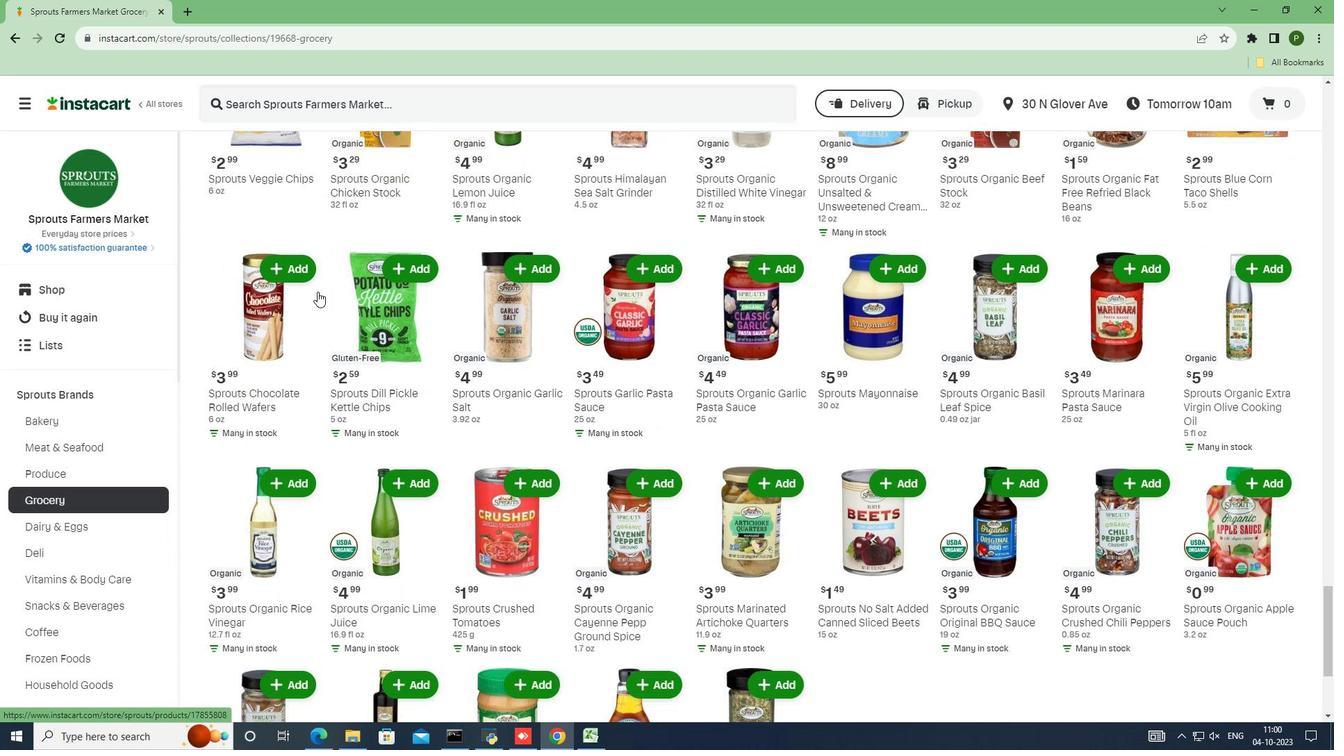
Action: Mouse scrolled (317, 291) with delta (0, 0)
Screenshot: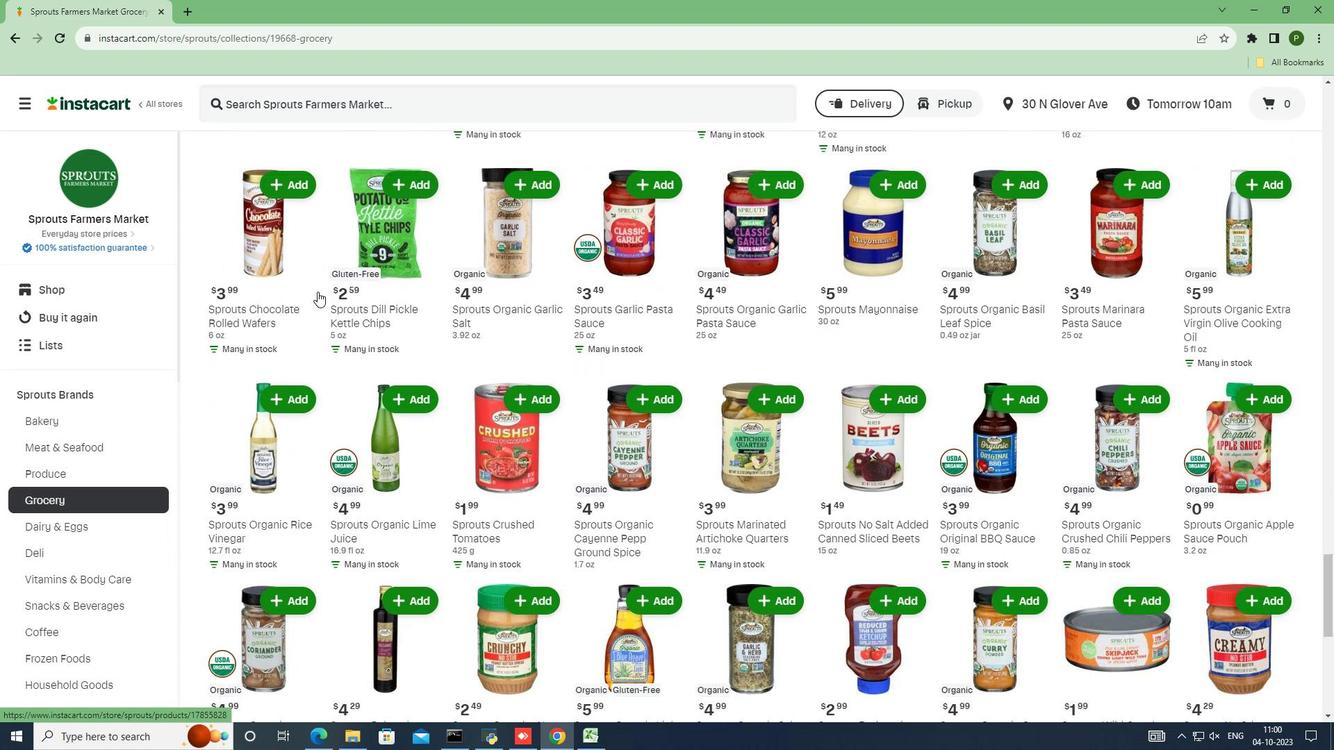 
Action: Mouse scrolled (317, 291) with delta (0, 0)
Screenshot: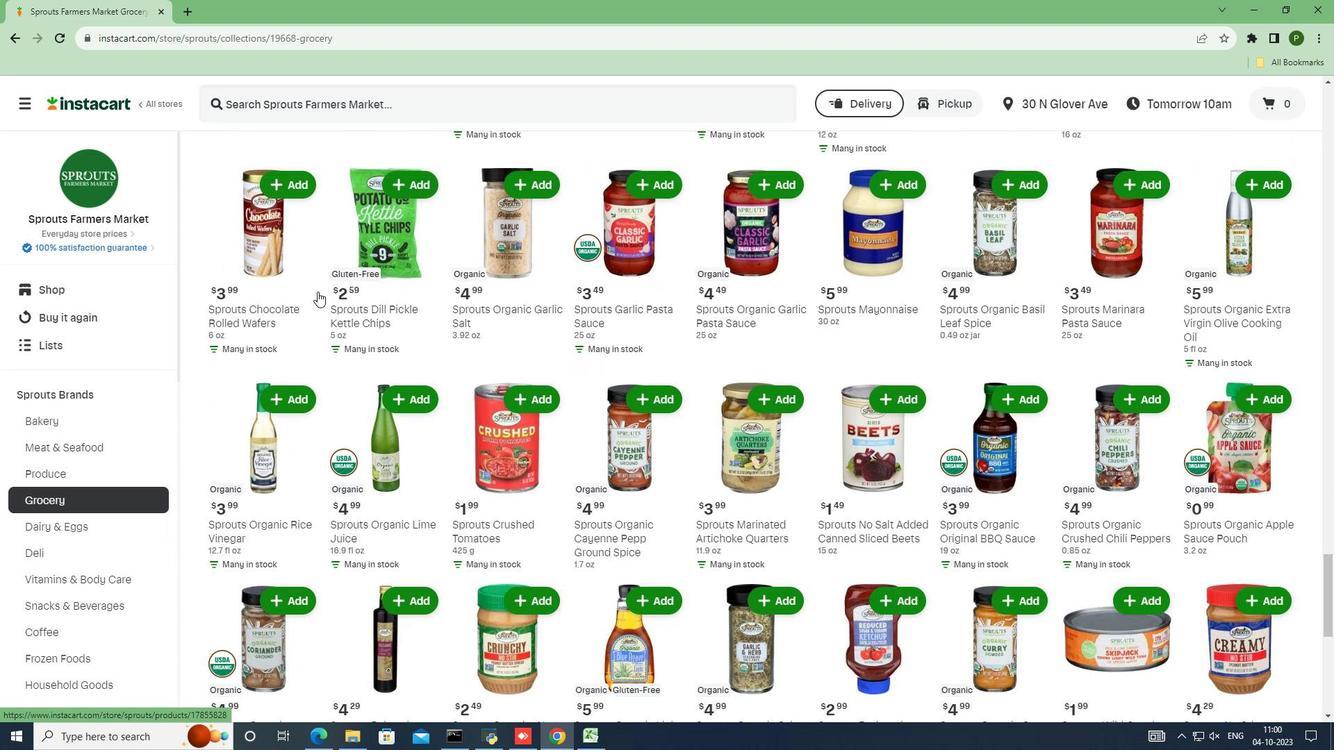
Action: Mouse scrolled (317, 291) with delta (0, 0)
Screenshot: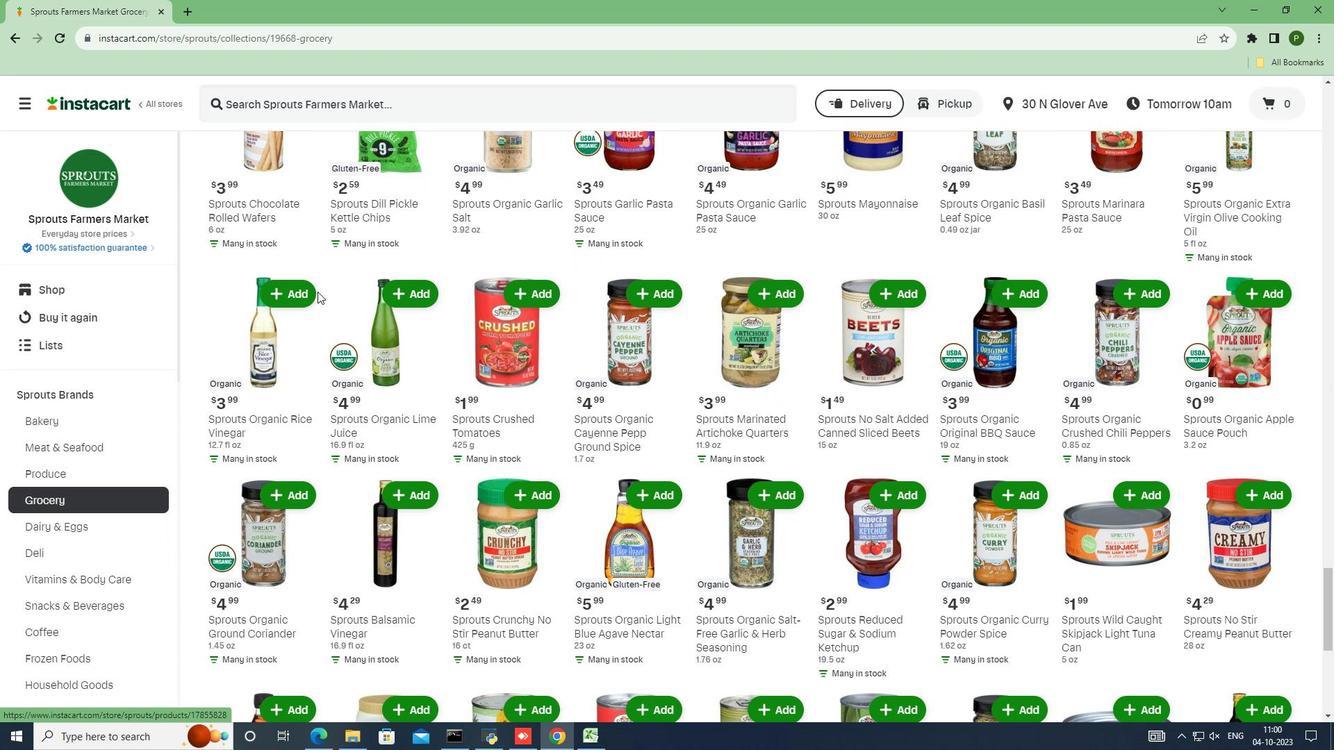 
Action: Mouse scrolled (317, 291) with delta (0, 0)
Screenshot: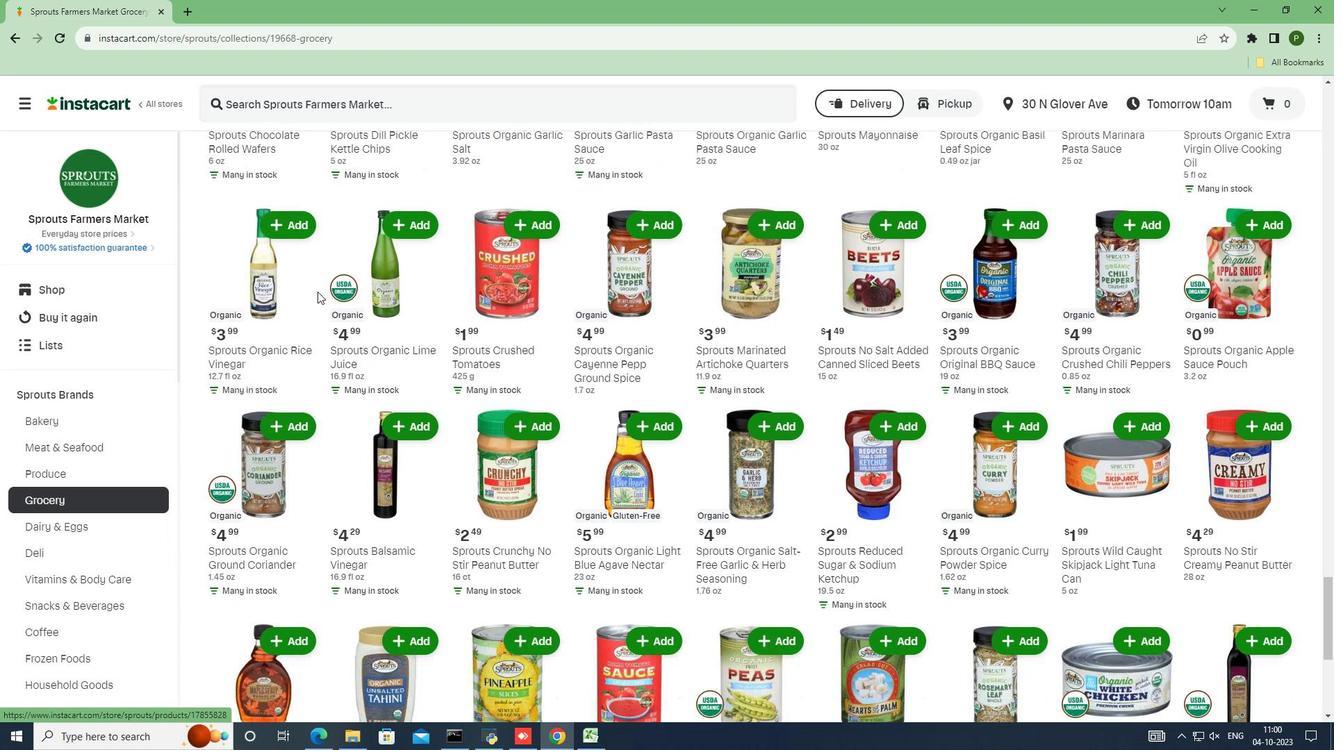 
Action: Mouse scrolled (317, 291) with delta (0, 0)
Screenshot: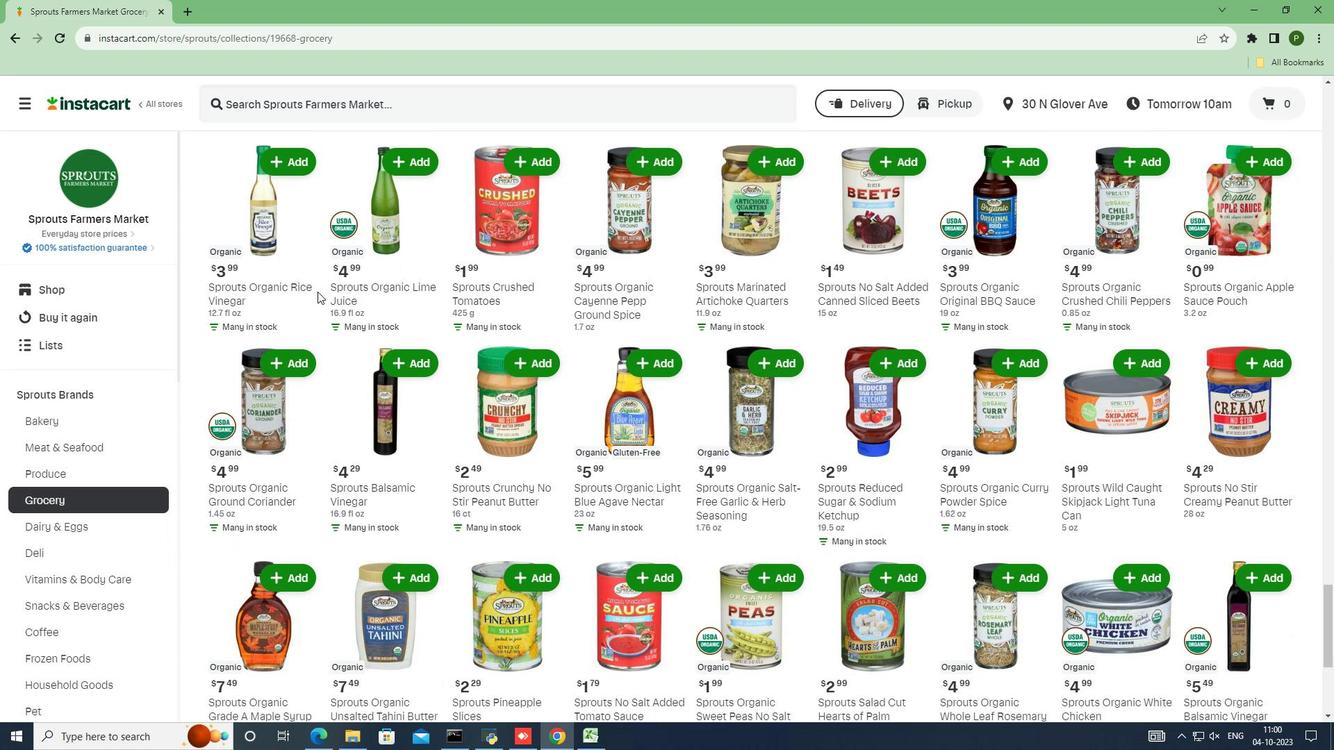 
Action: Mouse scrolled (317, 291) with delta (0, 0)
Screenshot: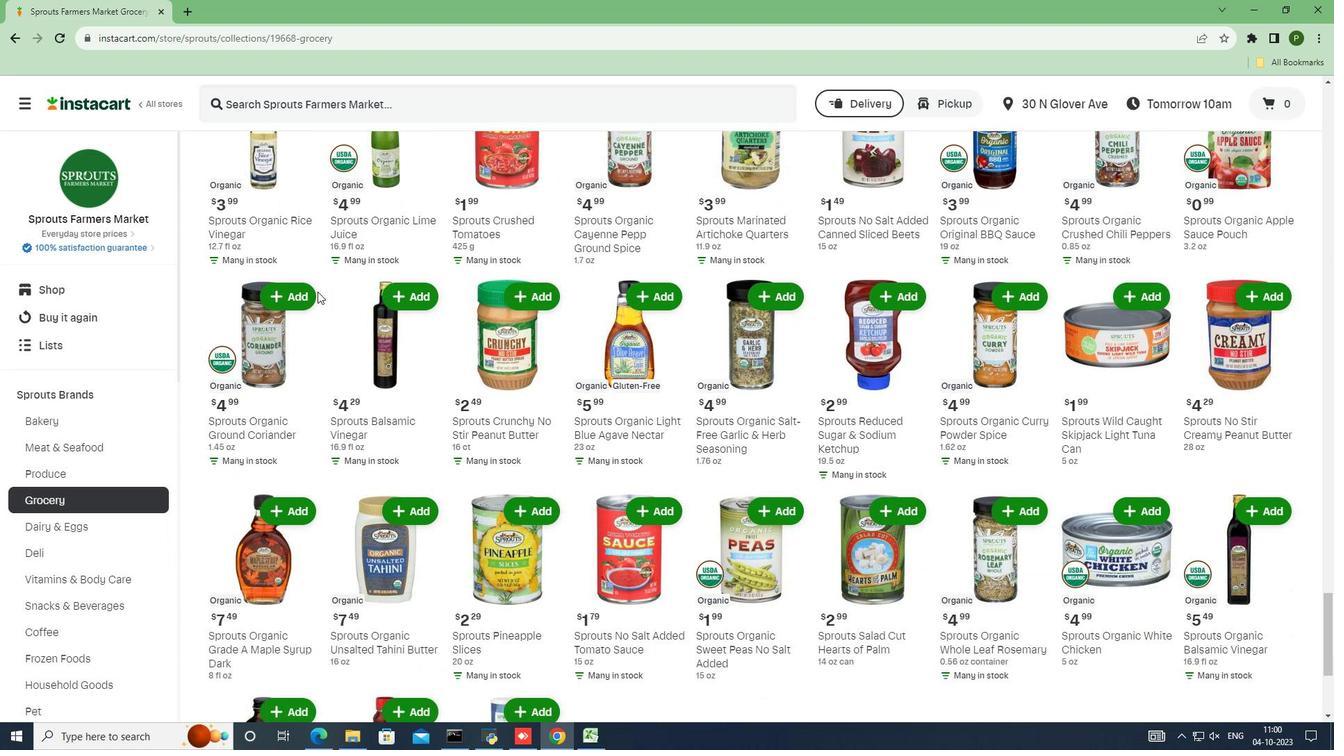 
Action: Mouse scrolled (317, 291) with delta (0, 0)
Screenshot: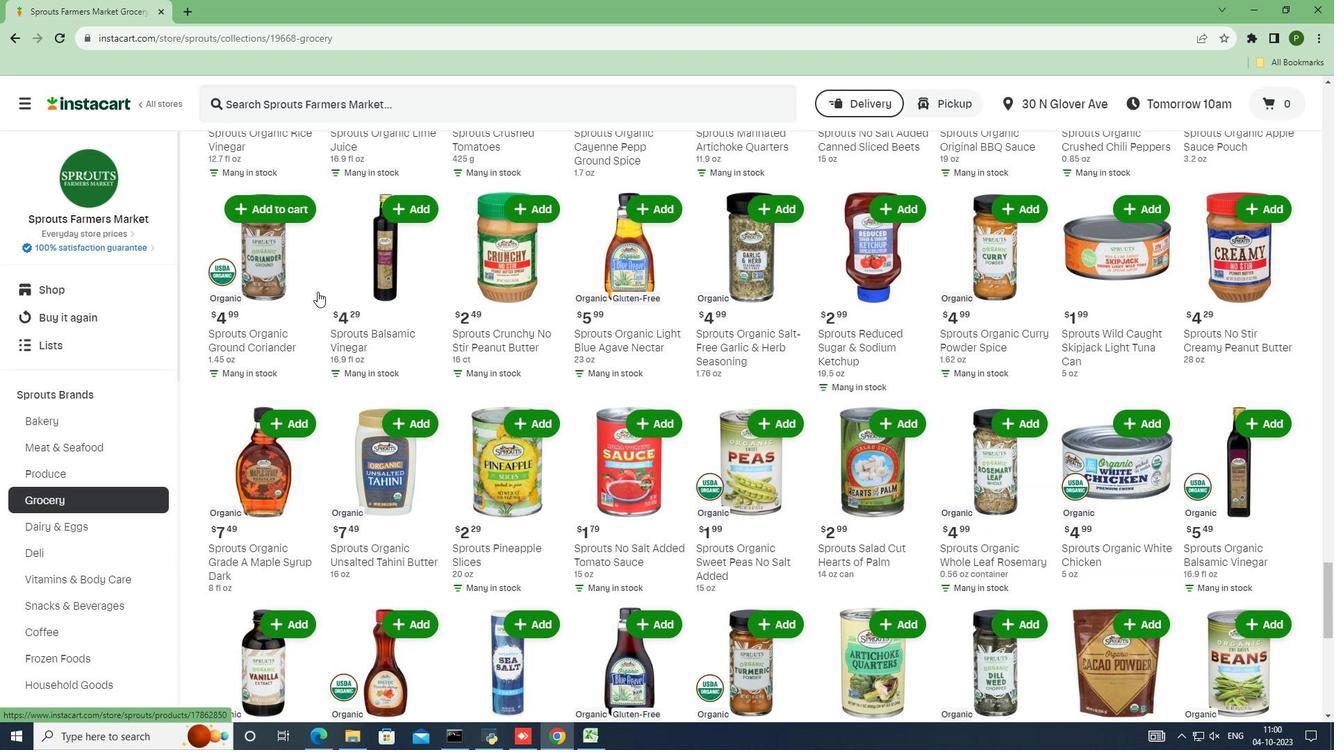 
Action: Mouse scrolled (317, 291) with delta (0, 0)
Screenshot: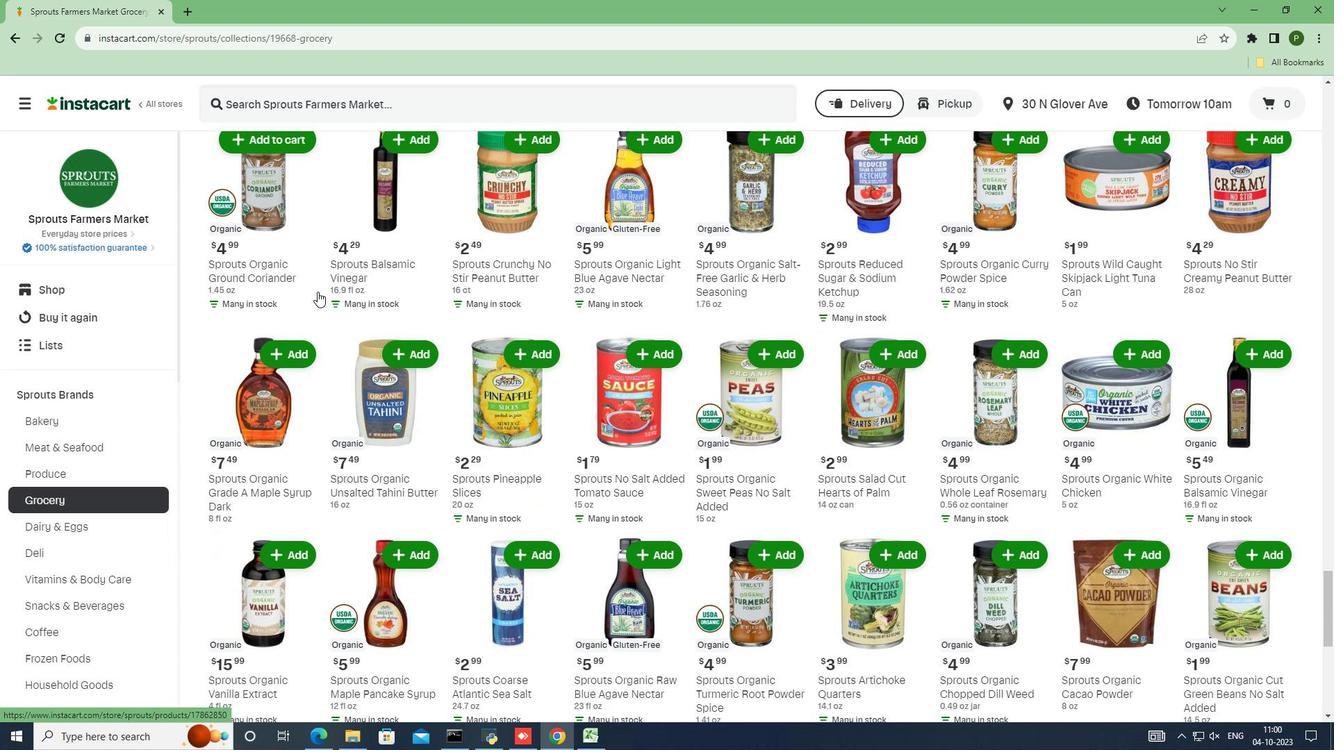 
Action: Mouse scrolled (317, 291) with delta (0, 0)
Screenshot: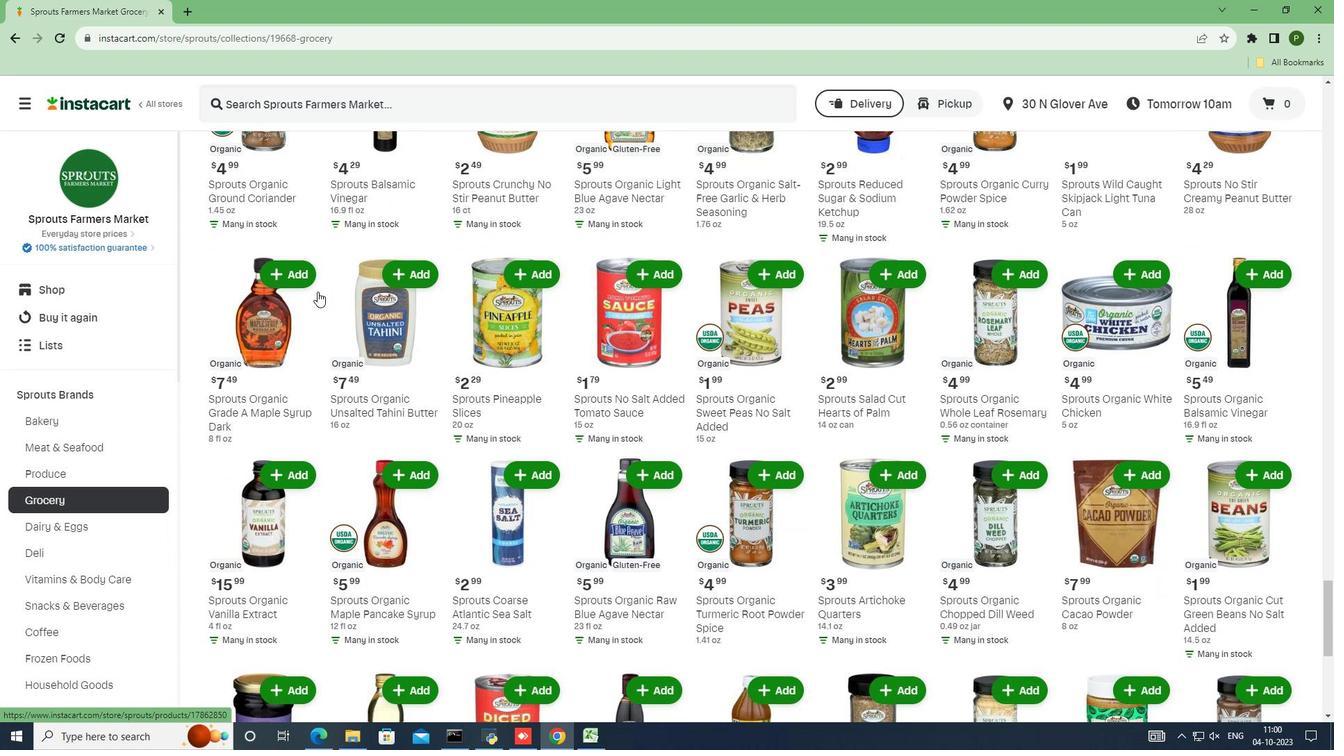 
Action: Mouse scrolled (317, 291) with delta (0, 0)
Screenshot: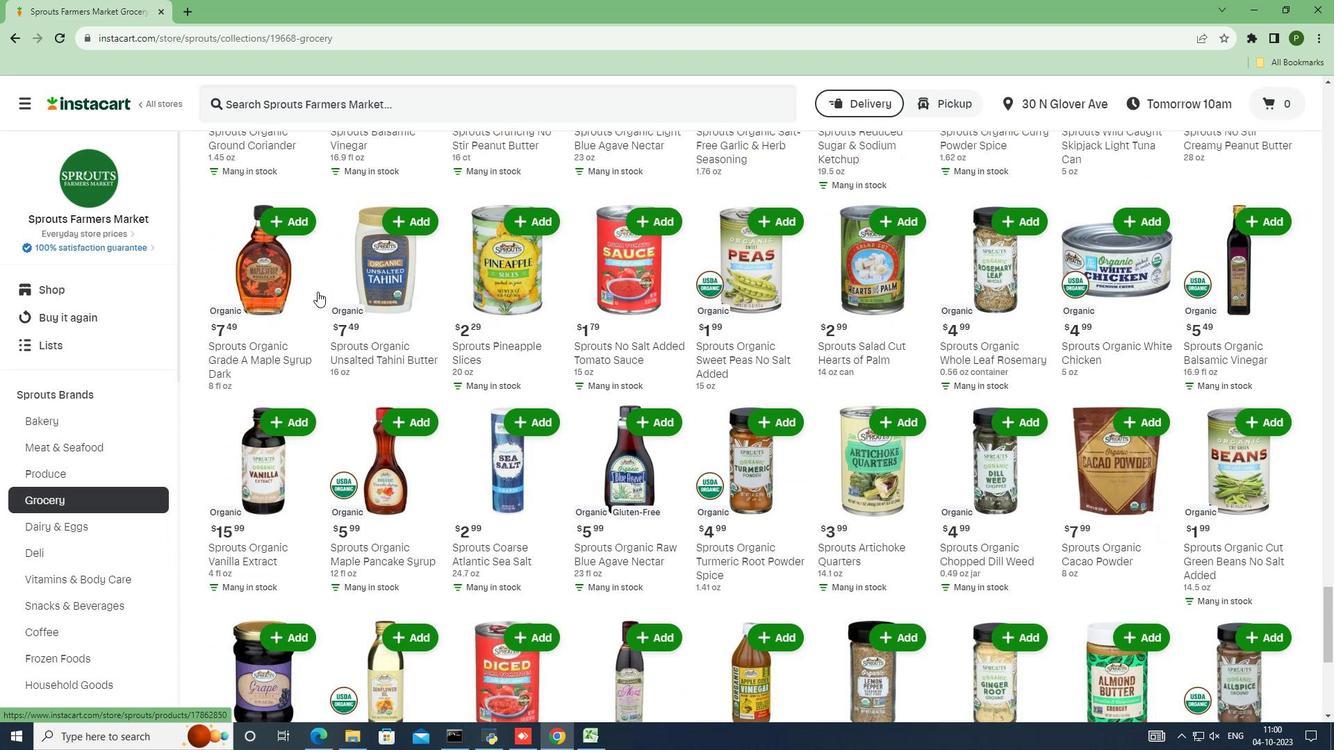 
Action: Mouse scrolled (317, 291) with delta (0, 0)
Screenshot: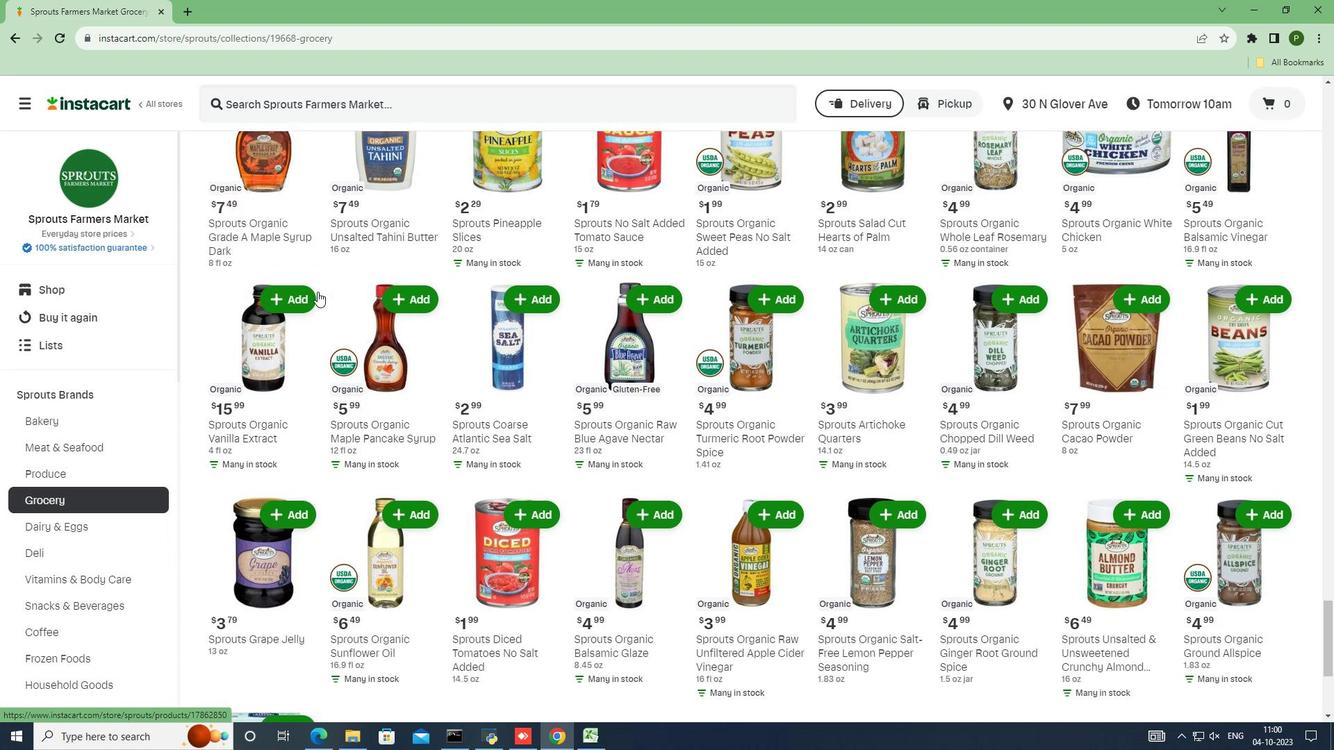 
Action: Mouse scrolled (317, 291) with delta (0, 0)
Screenshot: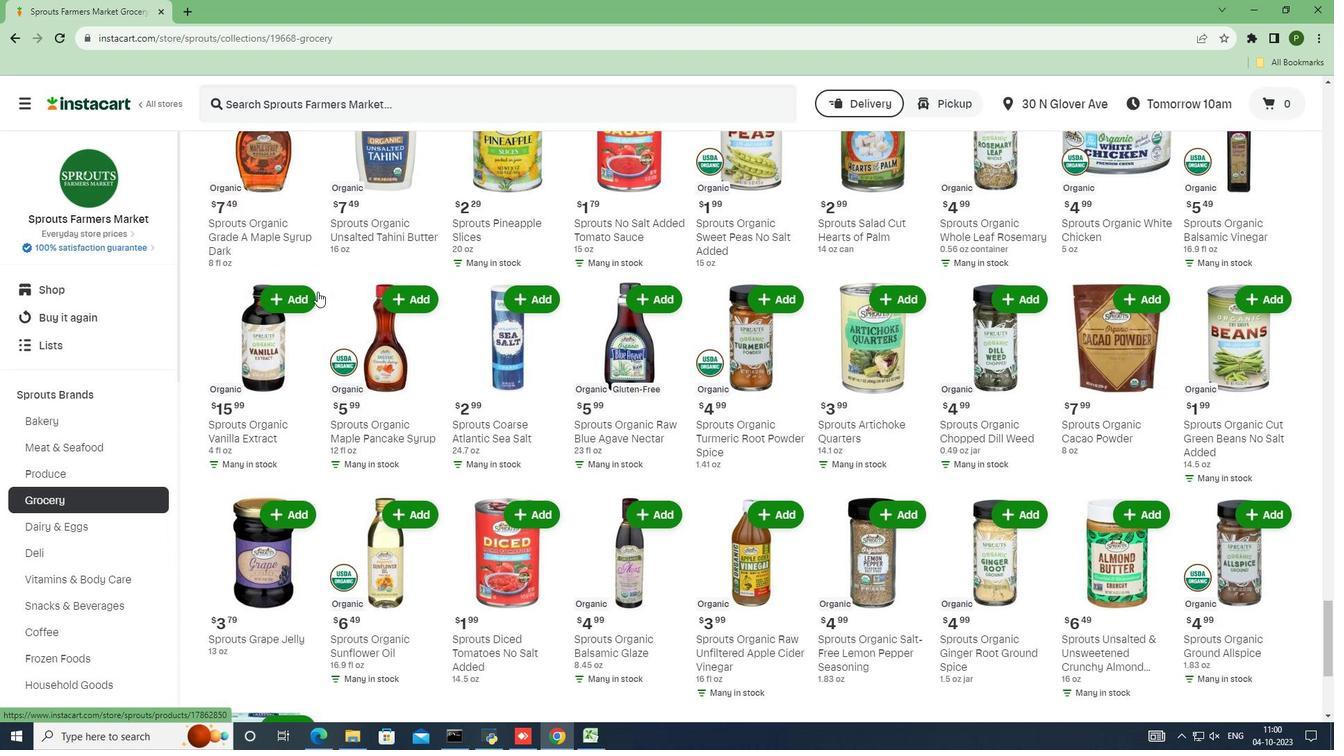 
Action: Mouse scrolled (317, 291) with delta (0, 0)
Screenshot: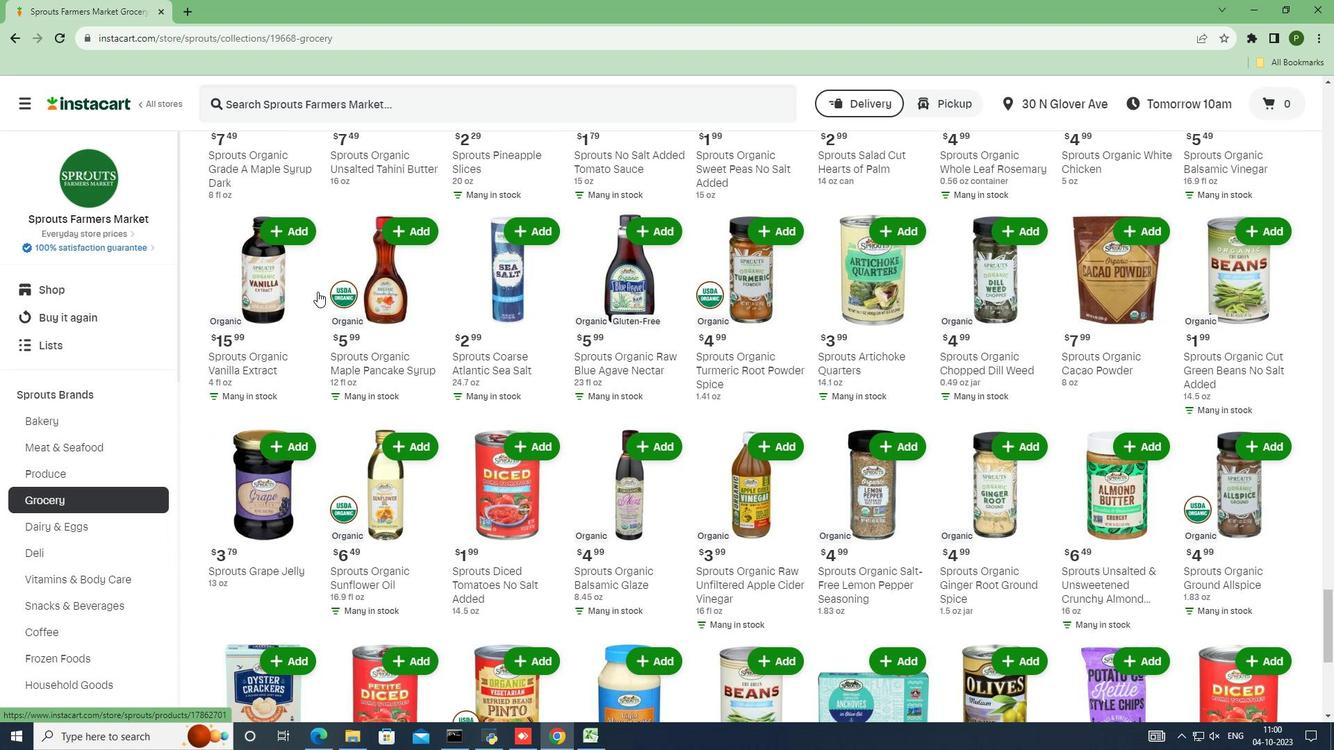
Action: Mouse scrolled (317, 291) with delta (0, 0)
Screenshot: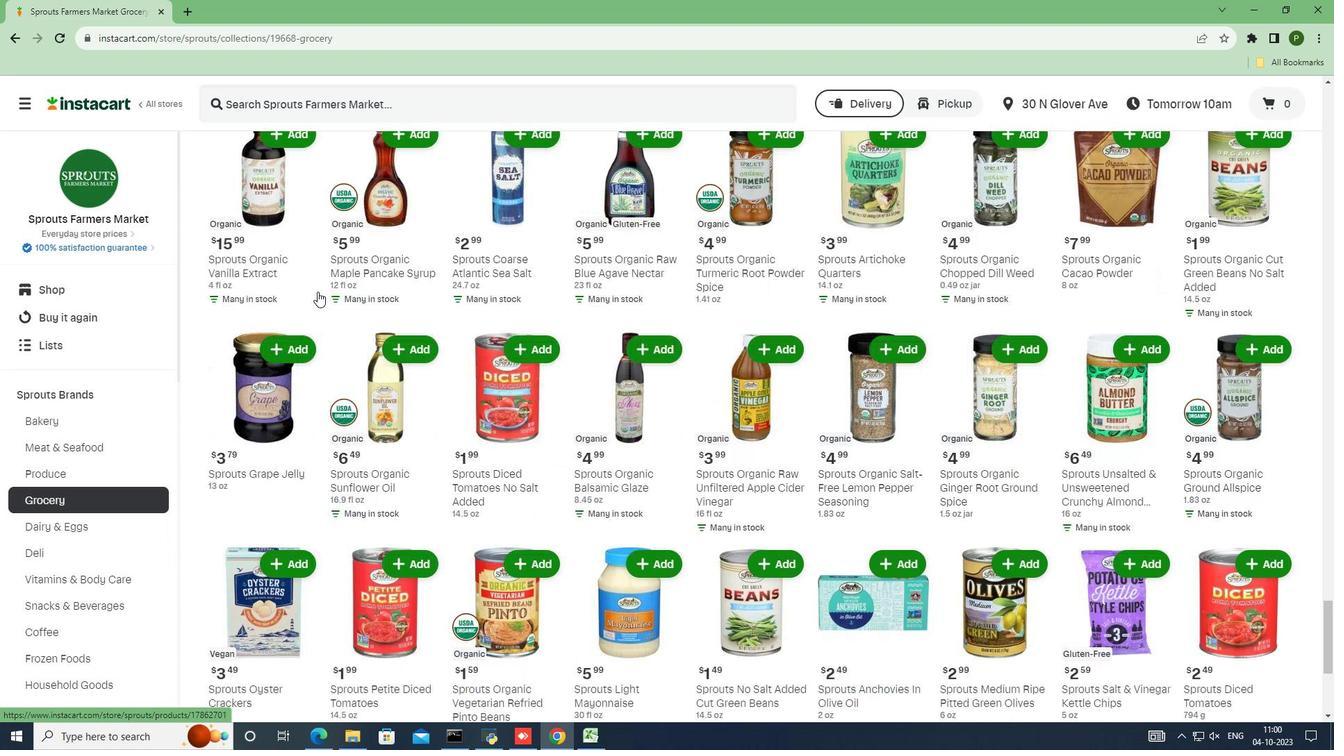 
Action: Mouse scrolled (317, 291) with delta (0, 0)
Screenshot: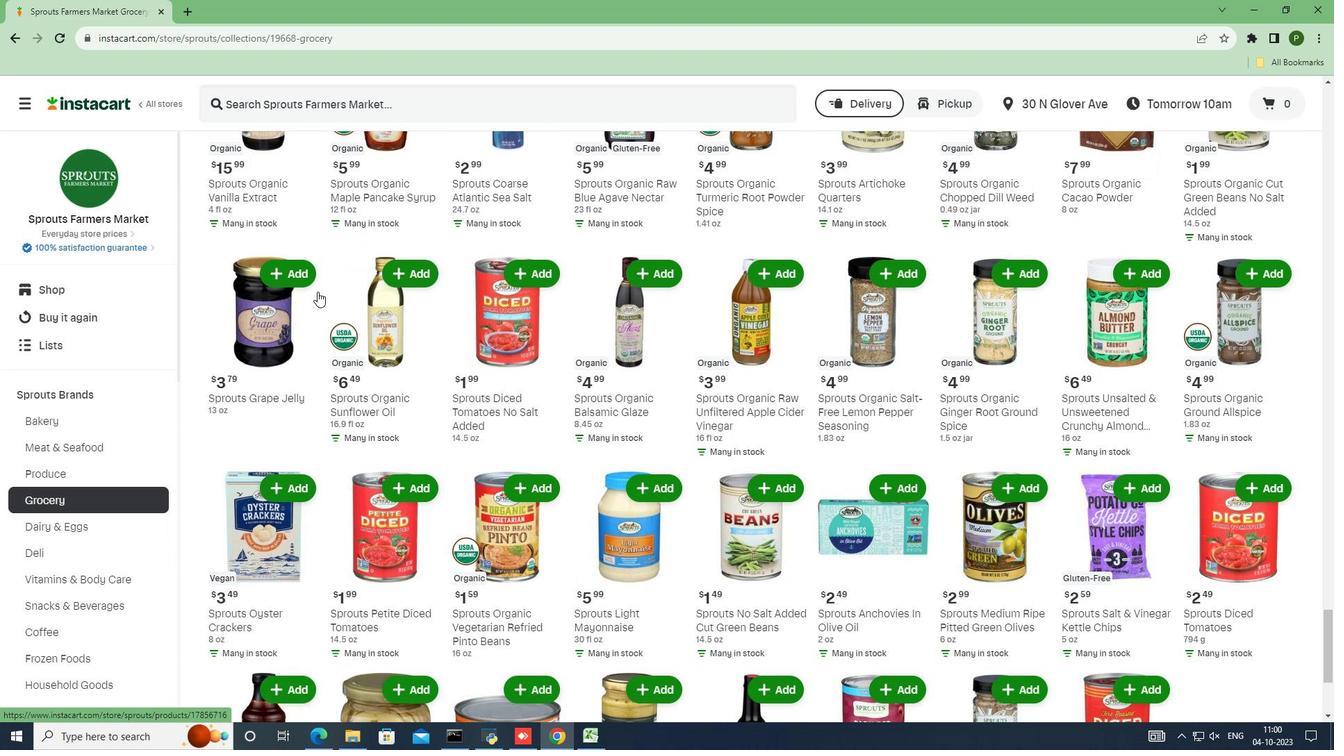 
Action: Mouse scrolled (317, 291) with delta (0, 0)
Screenshot: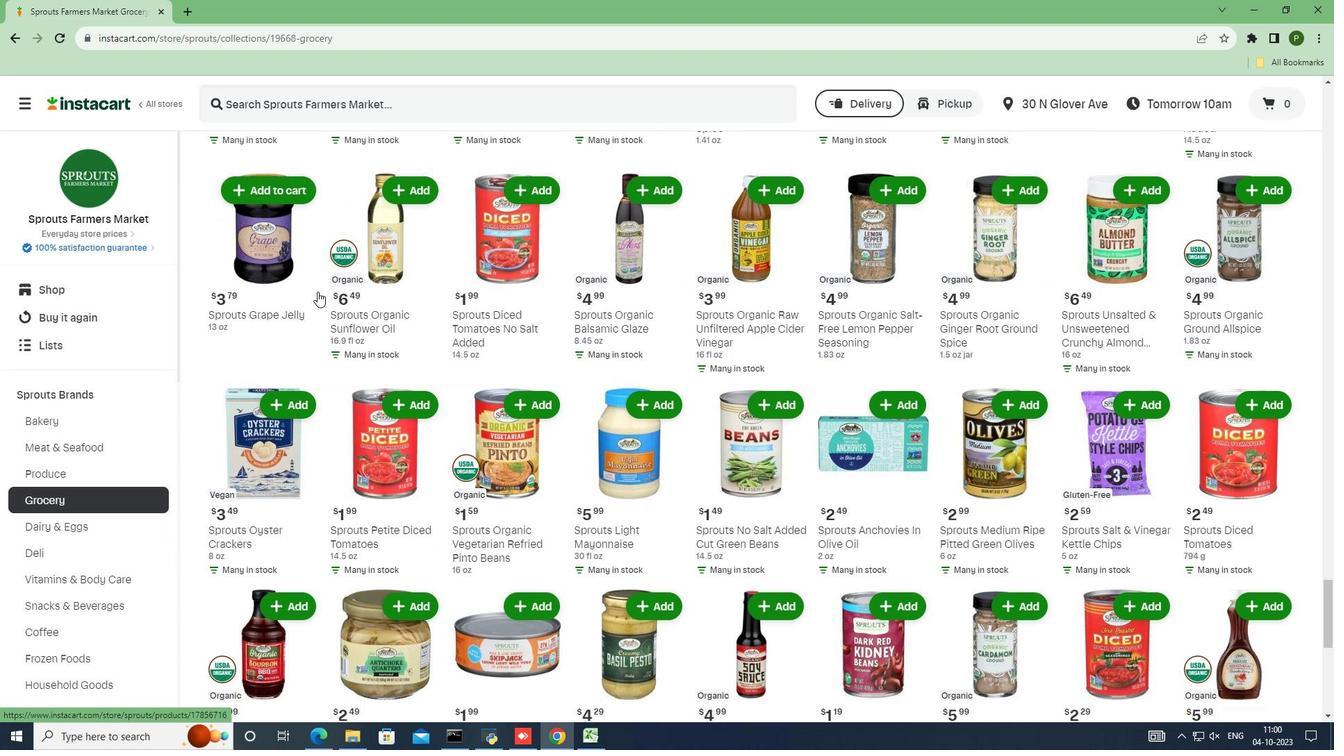 
Action: Mouse scrolled (317, 291) with delta (0, 0)
Screenshot: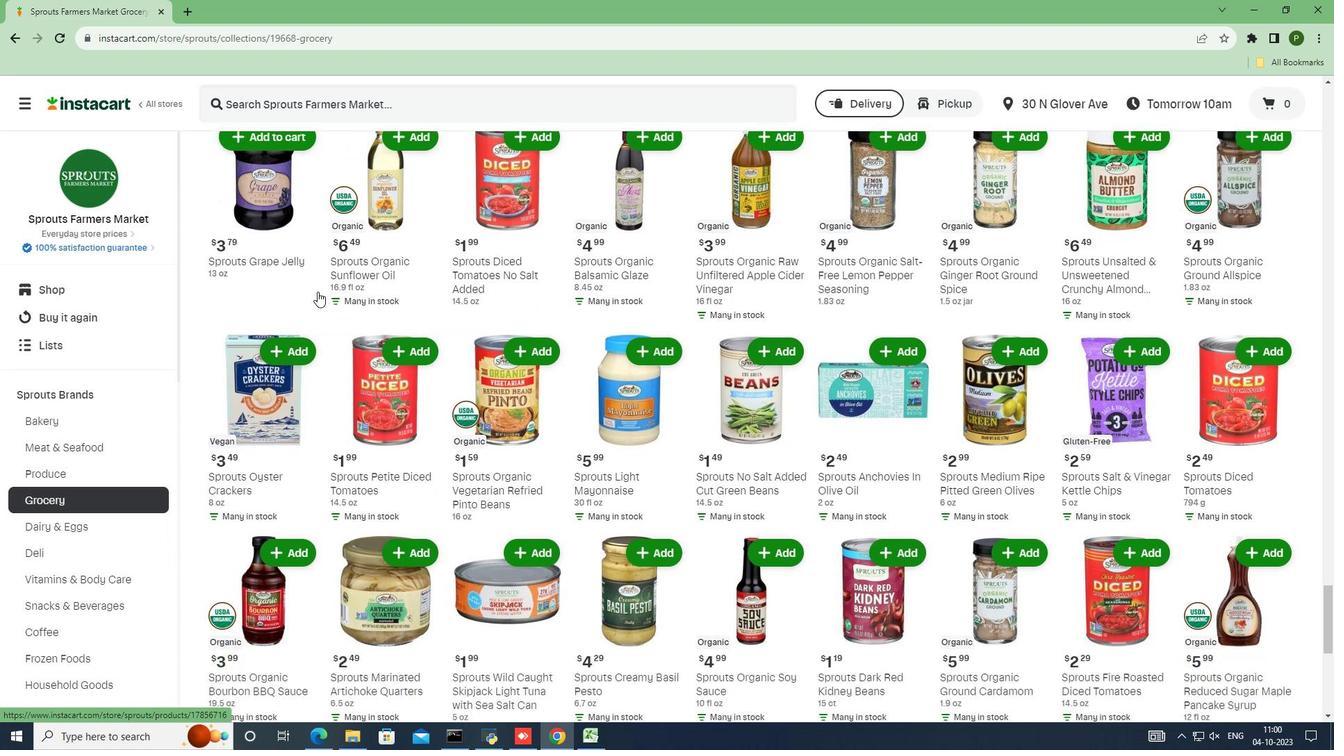 
Action: Mouse scrolled (317, 291) with delta (0, 0)
Screenshot: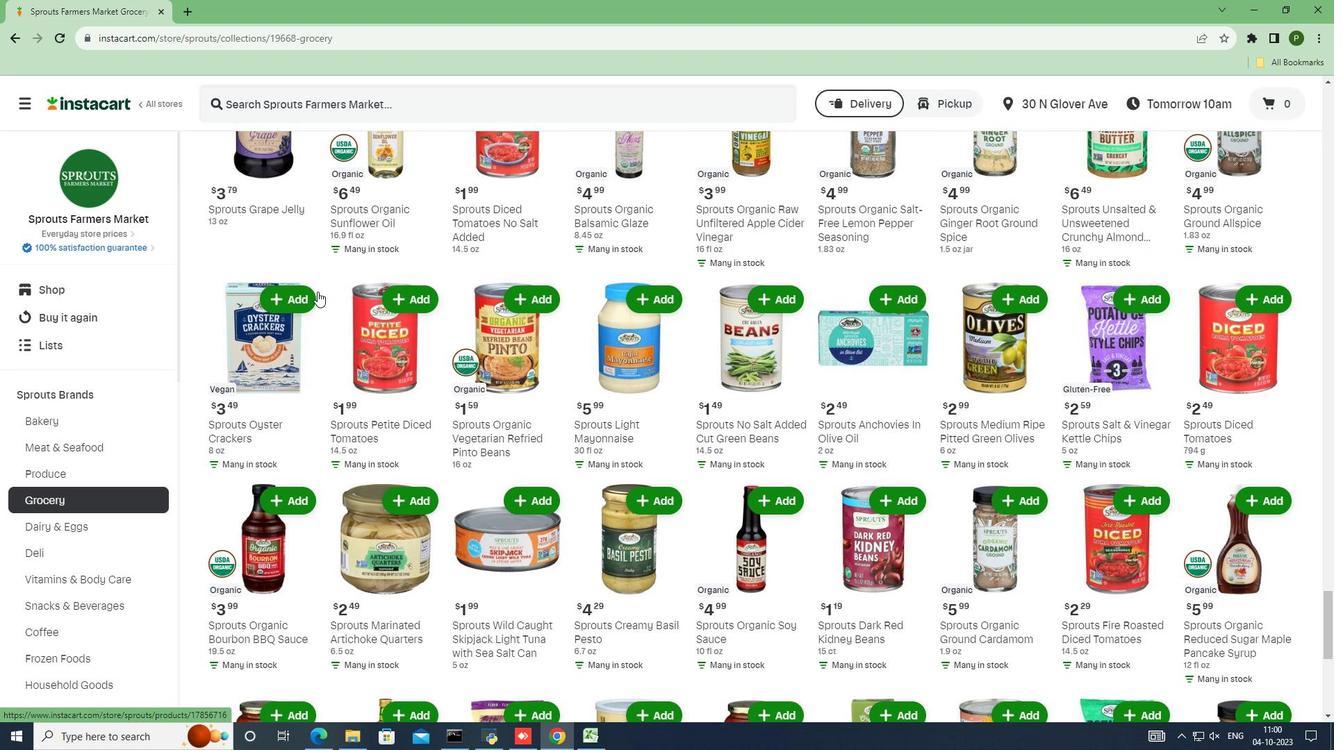 
Action: Mouse scrolled (317, 291) with delta (0, 0)
Screenshot: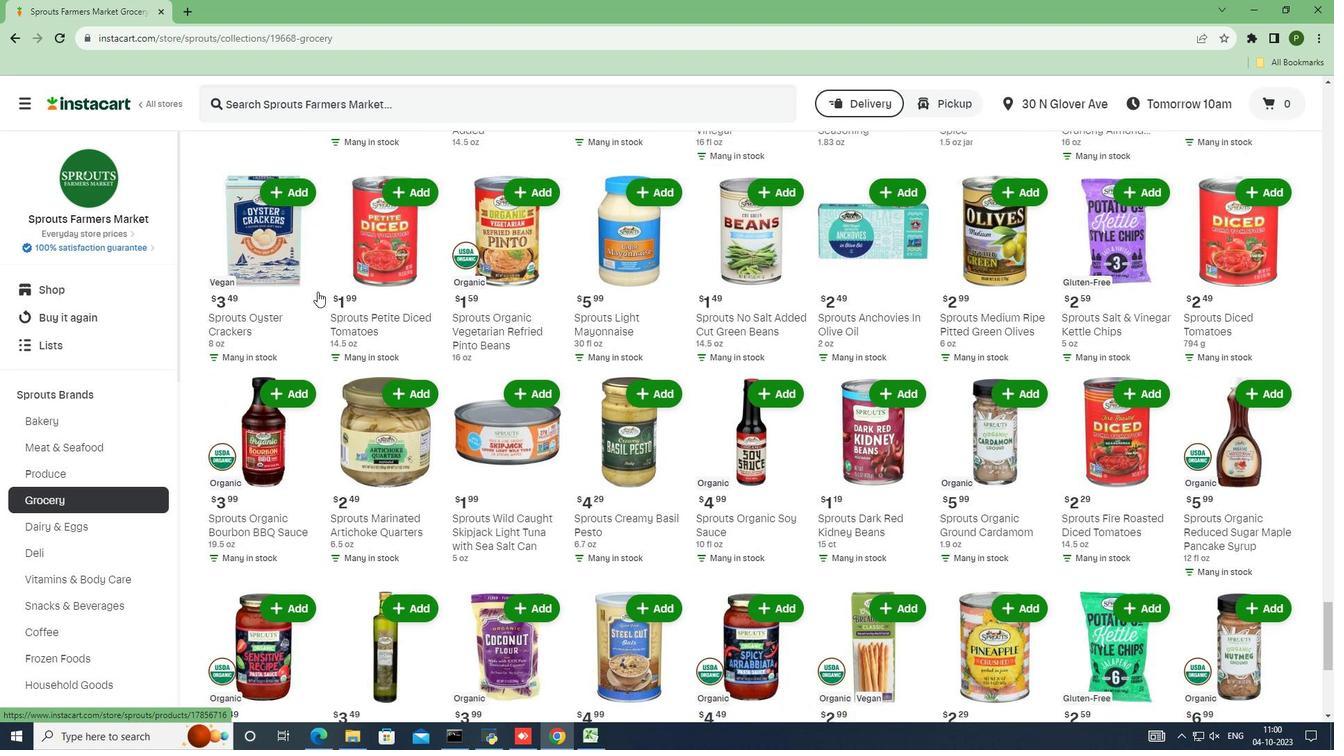 
Action: Mouse scrolled (317, 291) with delta (0, 0)
Screenshot: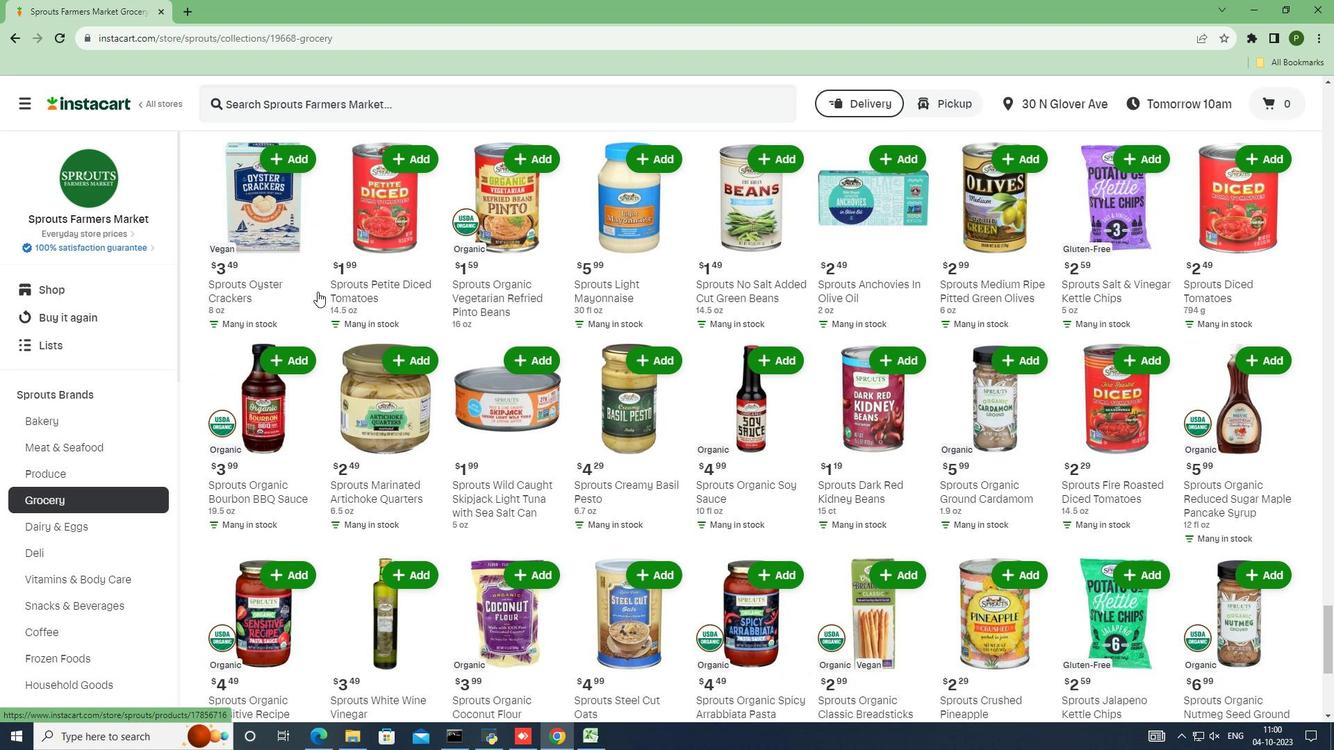 
Action: Mouse scrolled (317, 291) with delta (0, 0)
Screenshot: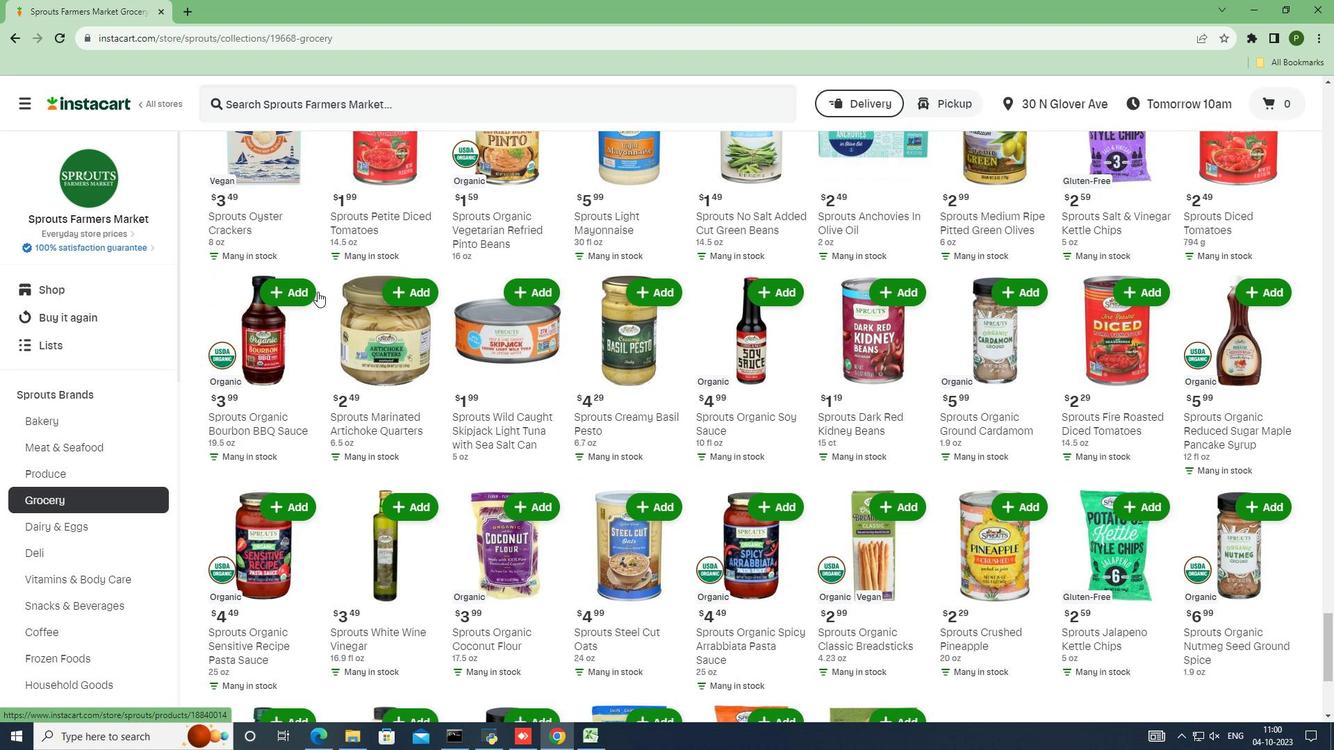 
Action: Mouse scrolled (317, 291) with delta (0, 0)
Screenshot: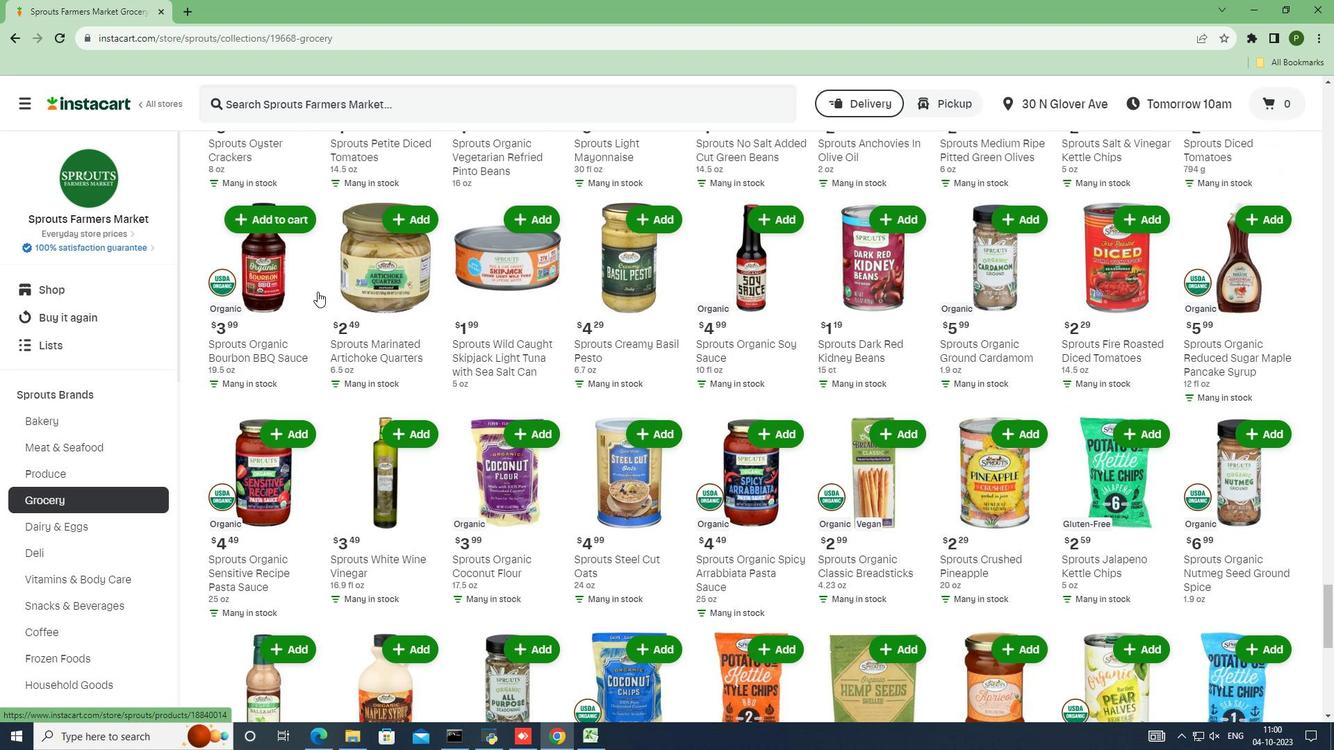 
Action: Mouse scrolled (317, 291) with delta (0, 0)
Screenshot: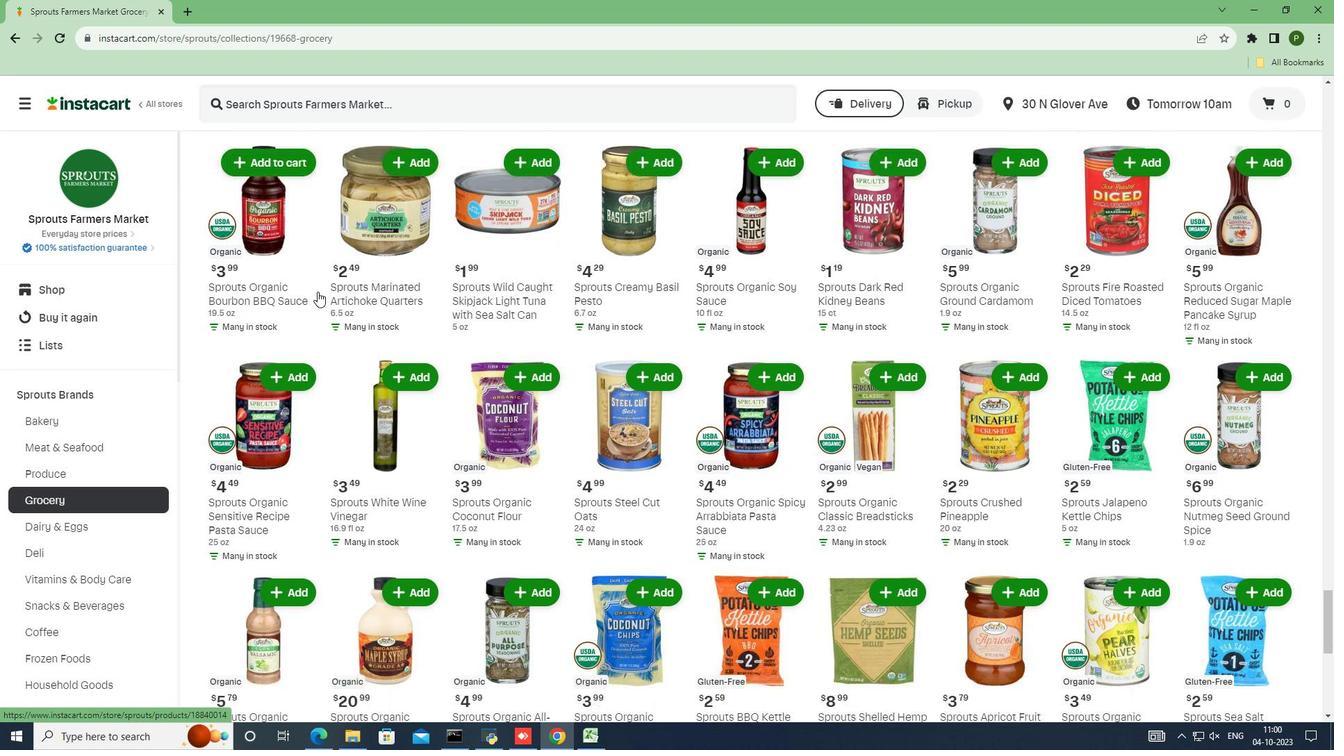 
Action: Mouse scrolled (317, 291) with delta (0, 0)
Screenshot: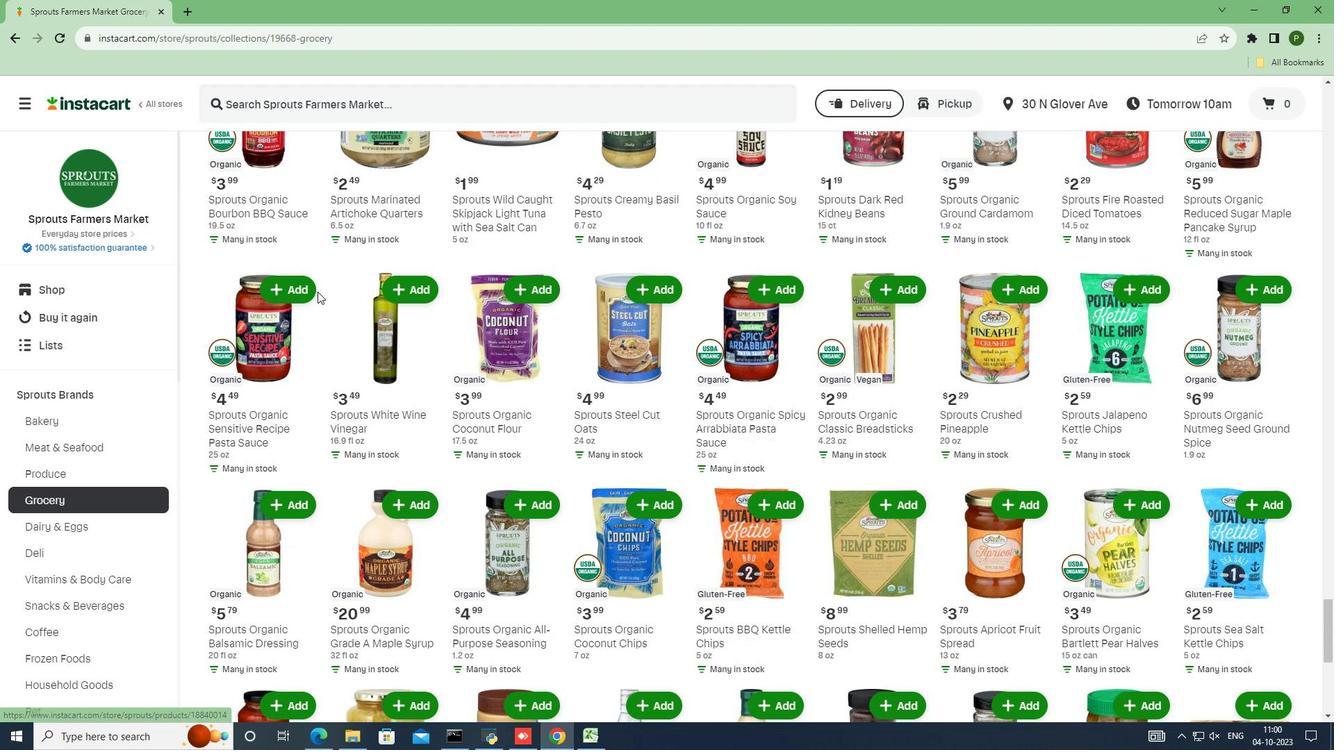 
Action: Mouse scrolled (317, 291) with delta (0, 0)
Screenshot: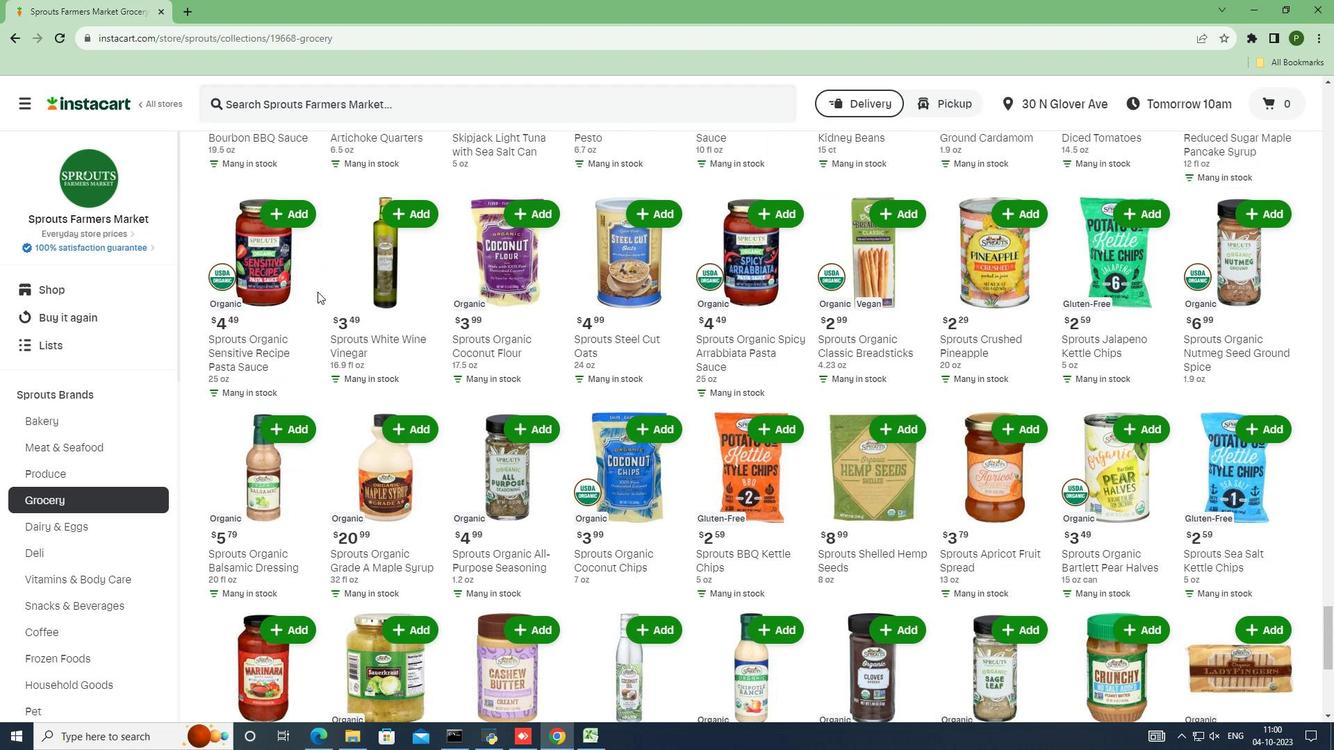 
Action: Mouse scrolled (317, 291) with delta (0, 0)
Screenshot: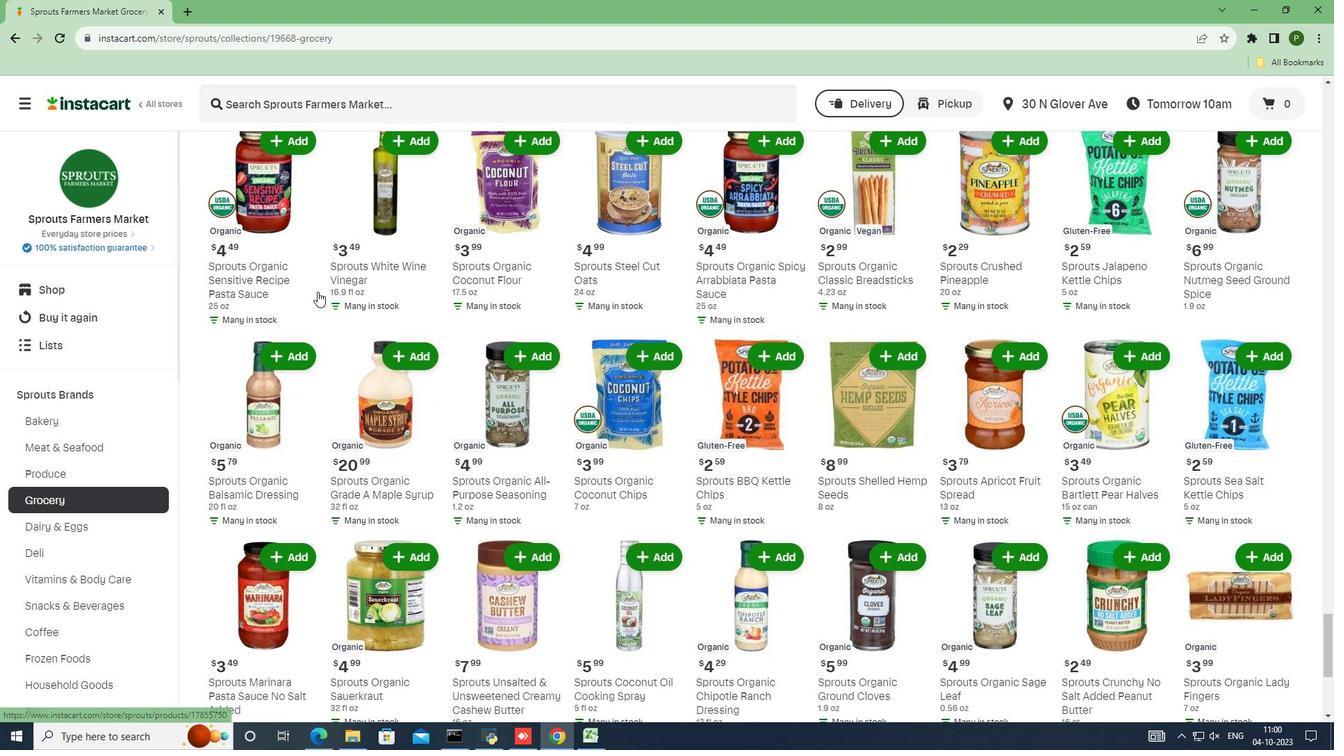 
Action: Mouse scrolled (317, 291) with delta (0, 0)
Screenshot: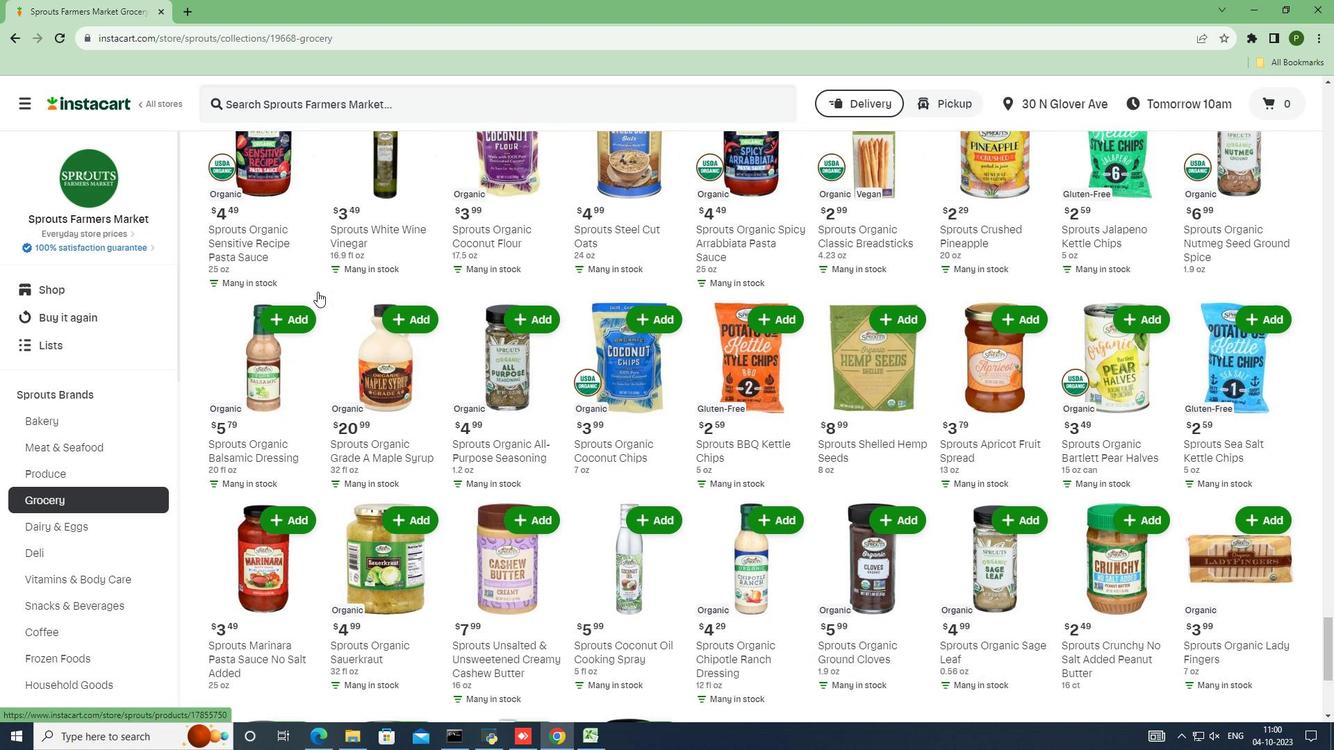 
Action: Mouse moved to (1095, 250)
Screenshot: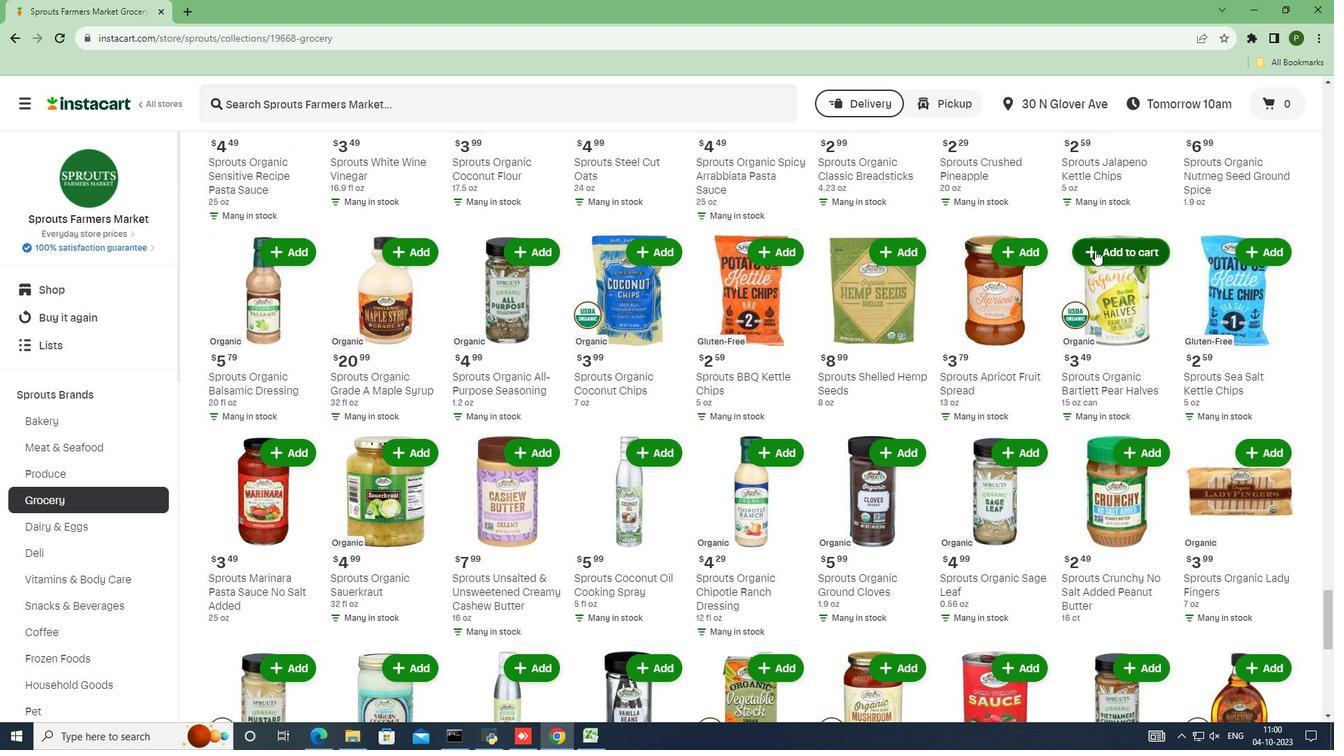 
Action: Mouse pressed left at (1095, 250)
Screenshot: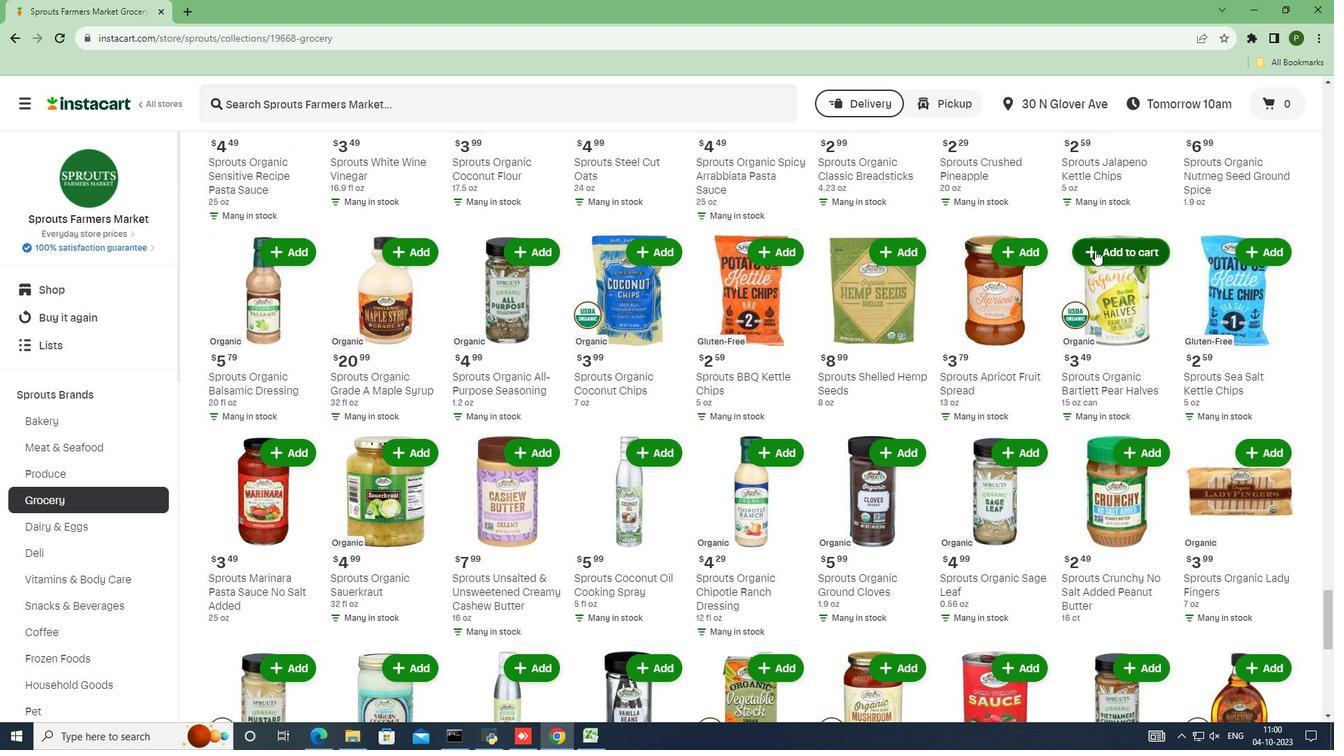 
Action: Mouse moved to (1095, 250)
Screenshot: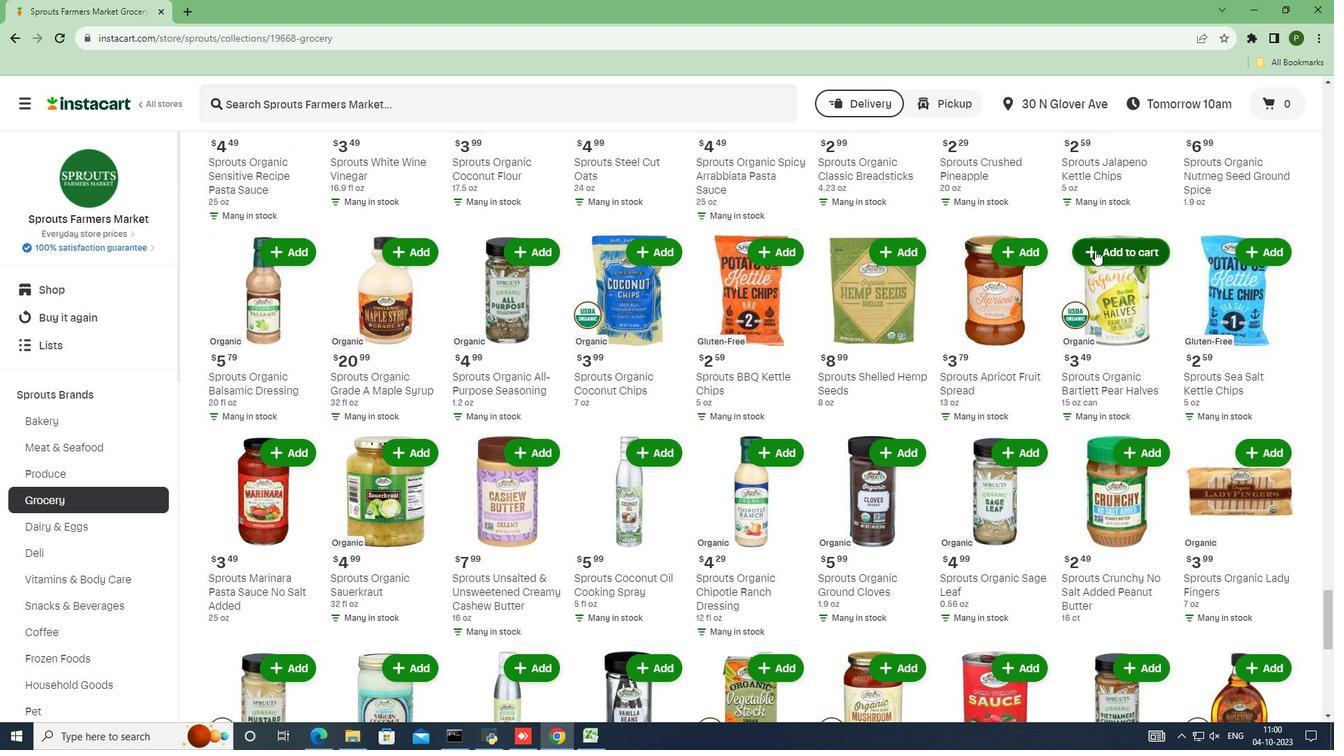 
